 Task: Look for space in Paterna, Spain from 1st June, 2023 to 9th June, 2023 for 6 adults in price range Rs.6000 to Rs.12000. Place can be entire place with 3 bedrooms having 3 beds and 3 bathrooms. Property type can be house, flat, guest house. Booking option can be shelf check-in. Required host language is English.
Action: Mouse moved to (328, 165)
Screenshot: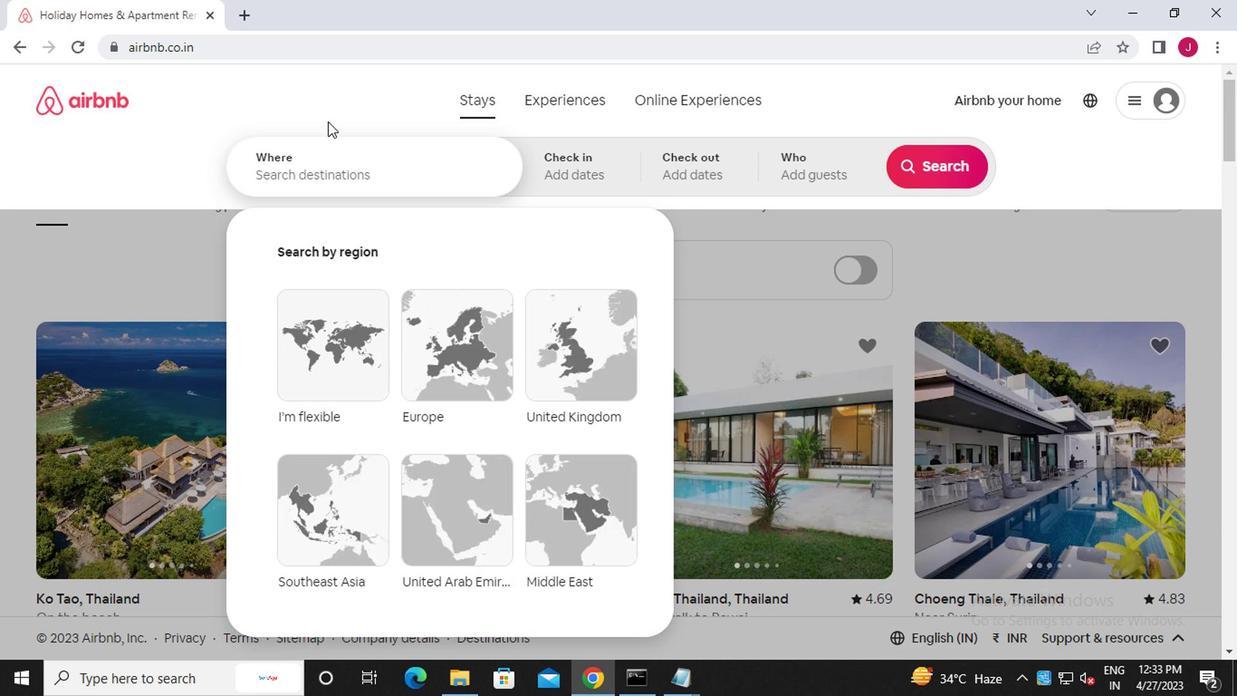 
Action: Mouse pressed left at (328, 165)
Screenshot: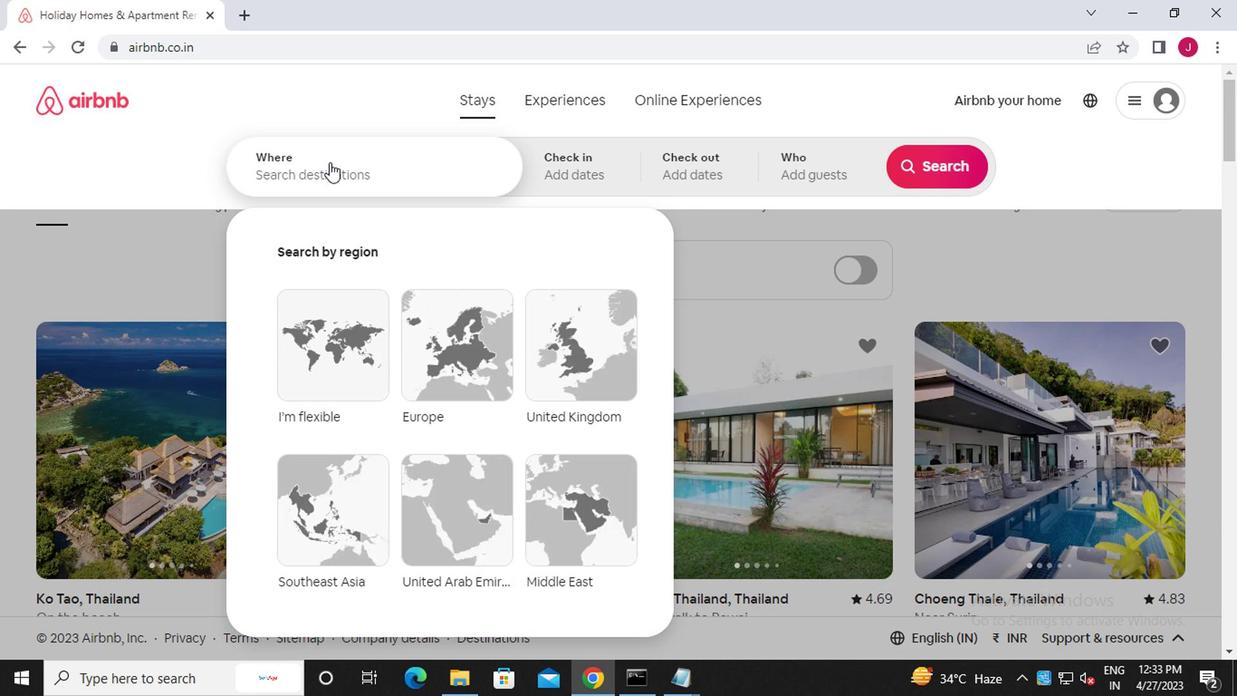 
Action: Mouse moved to (328, 165)
Screenshot: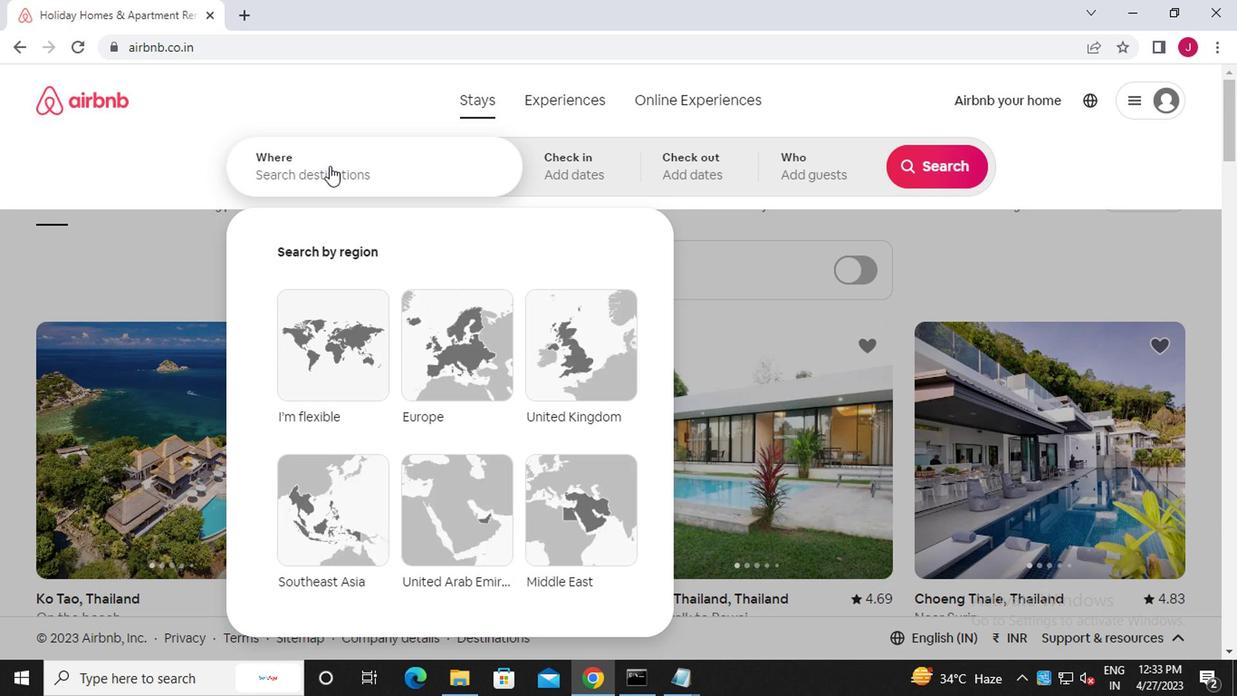 
Action: Key pressed p<Key.caps_lock>aterna,spain
Screenshot: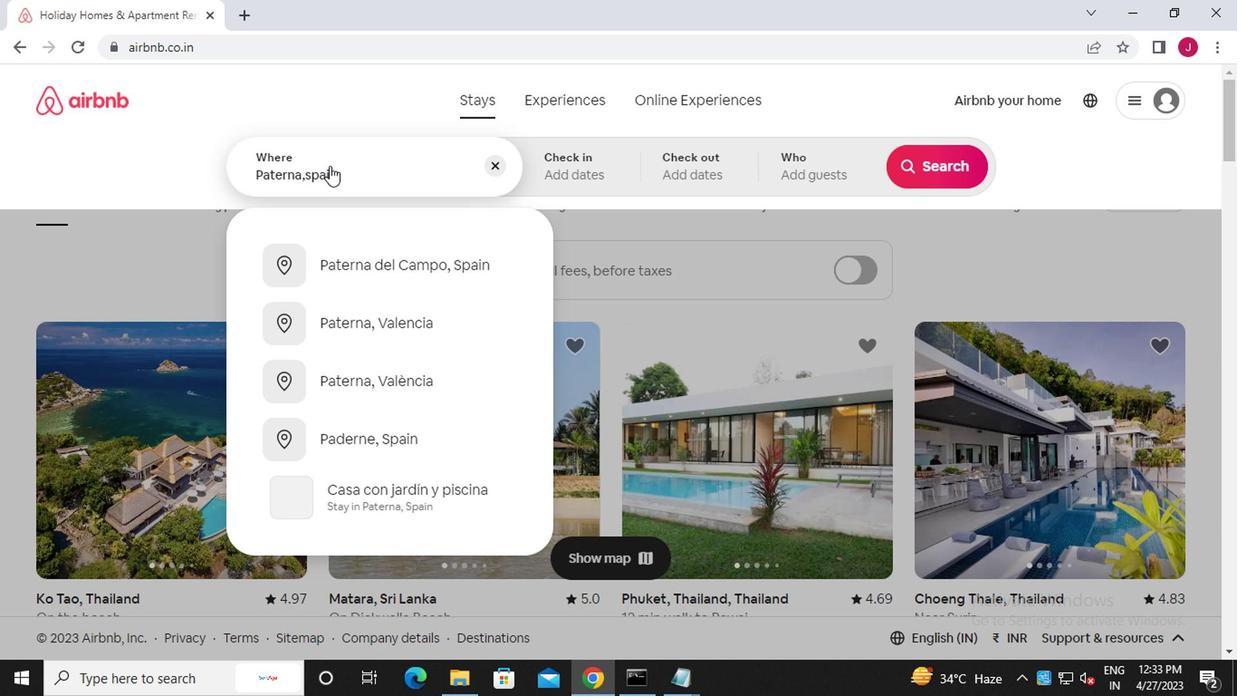 
Action: Mouse moved to (560, 174)
Screenshot: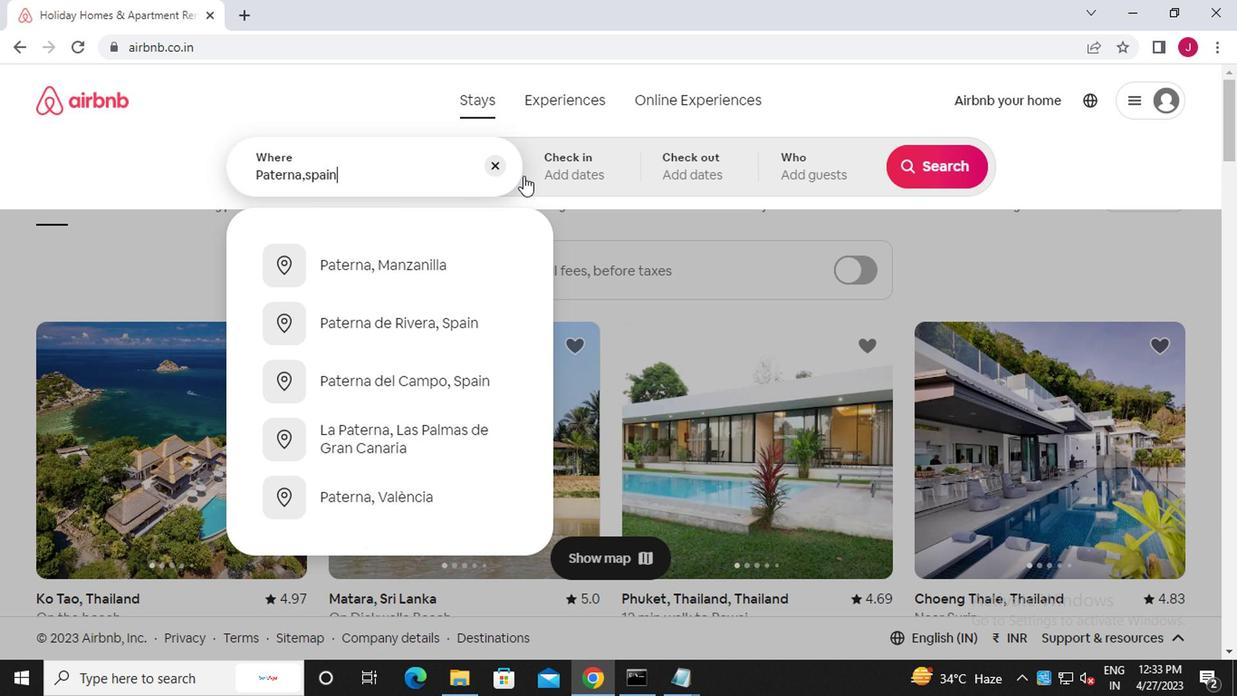 
Action: Mouse pressed left at (560, 174)
Screenshot: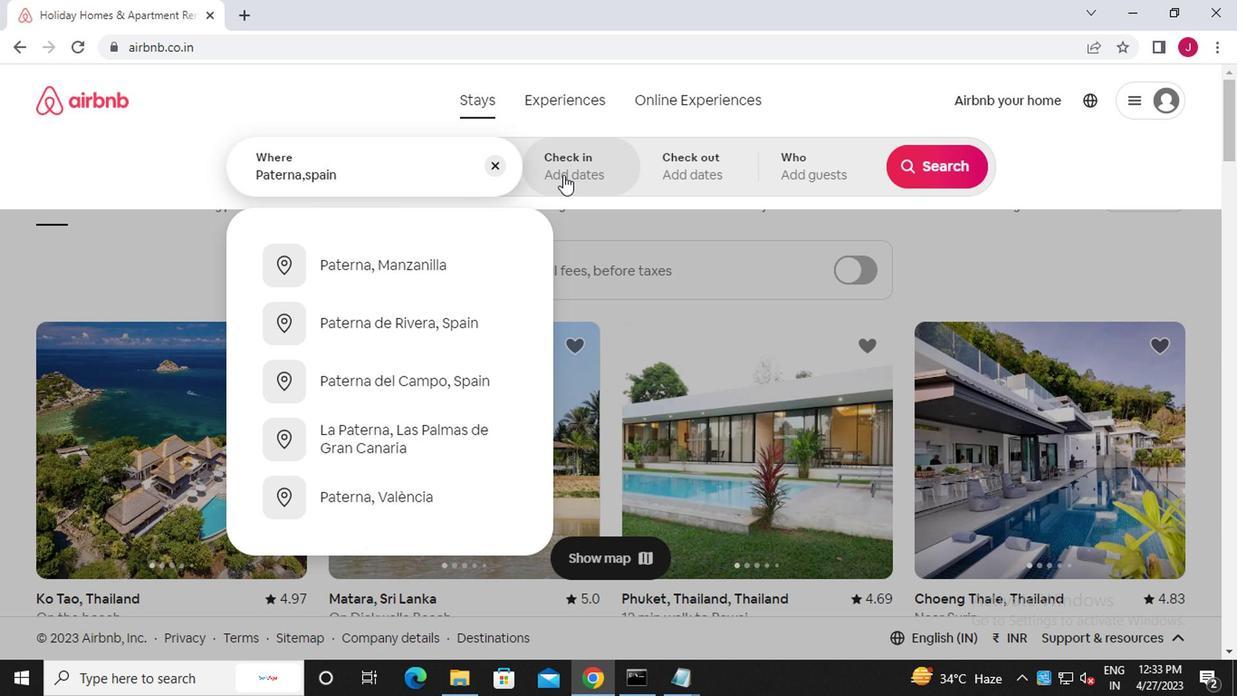 
Action: Mouse moved to (922, 313)
Screenshot: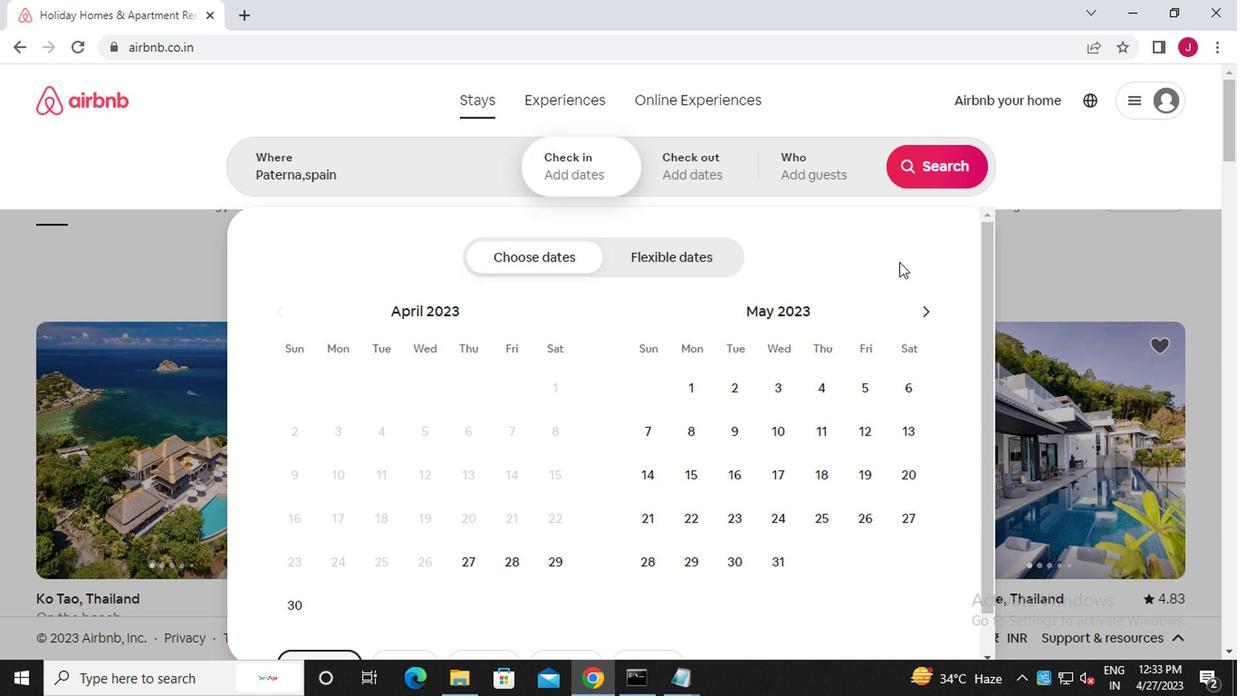 
Action: Mouse pressed left at (922, 313)
Screenshot: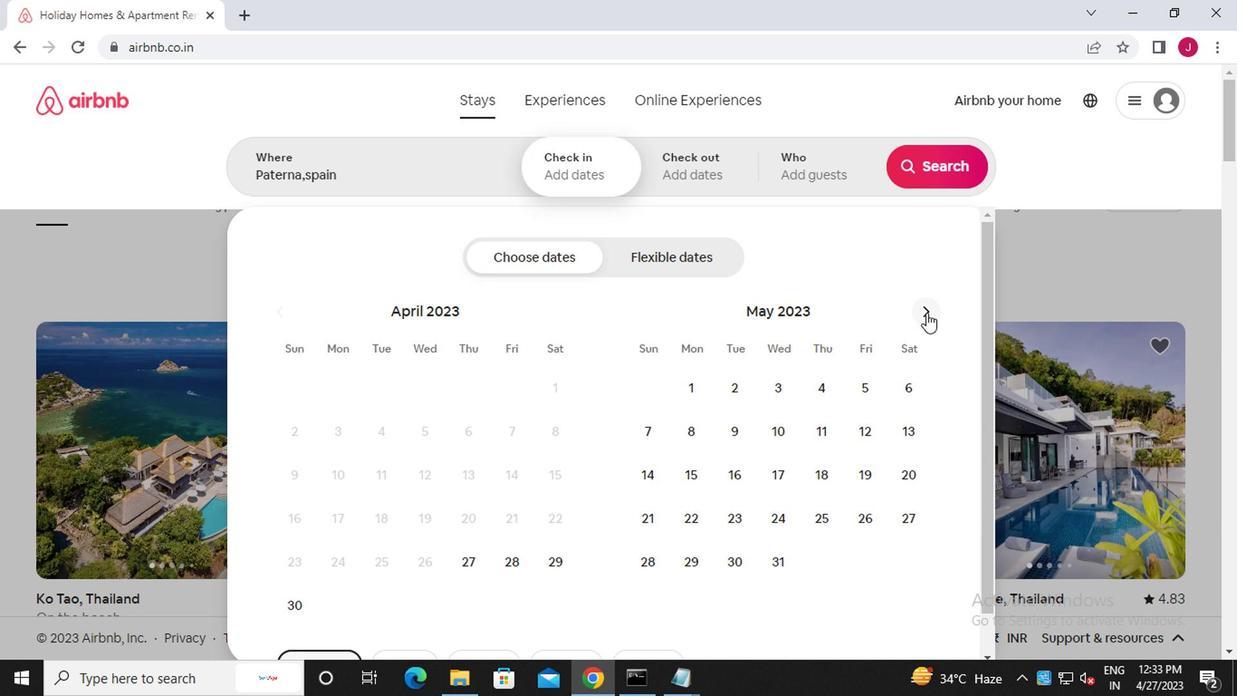 
Action: Mouse moved to (811, 397)
Screenshot: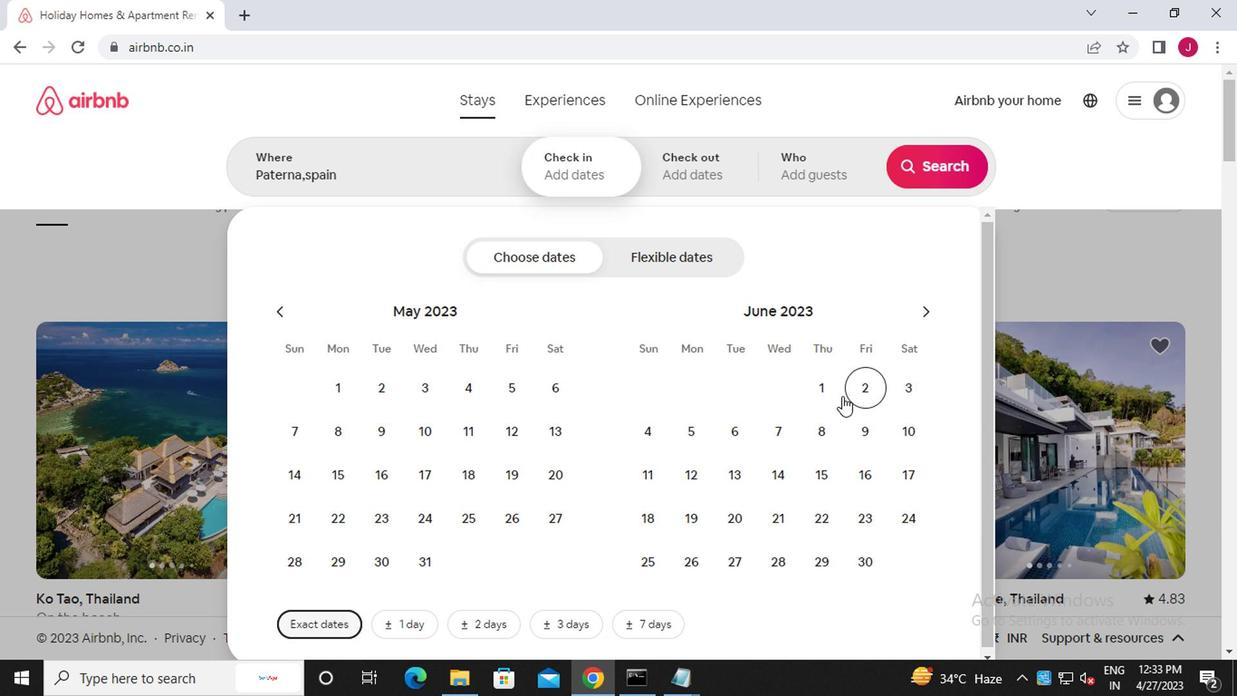 
Action: Mouse pressed left at (811, 397)
Screenshot: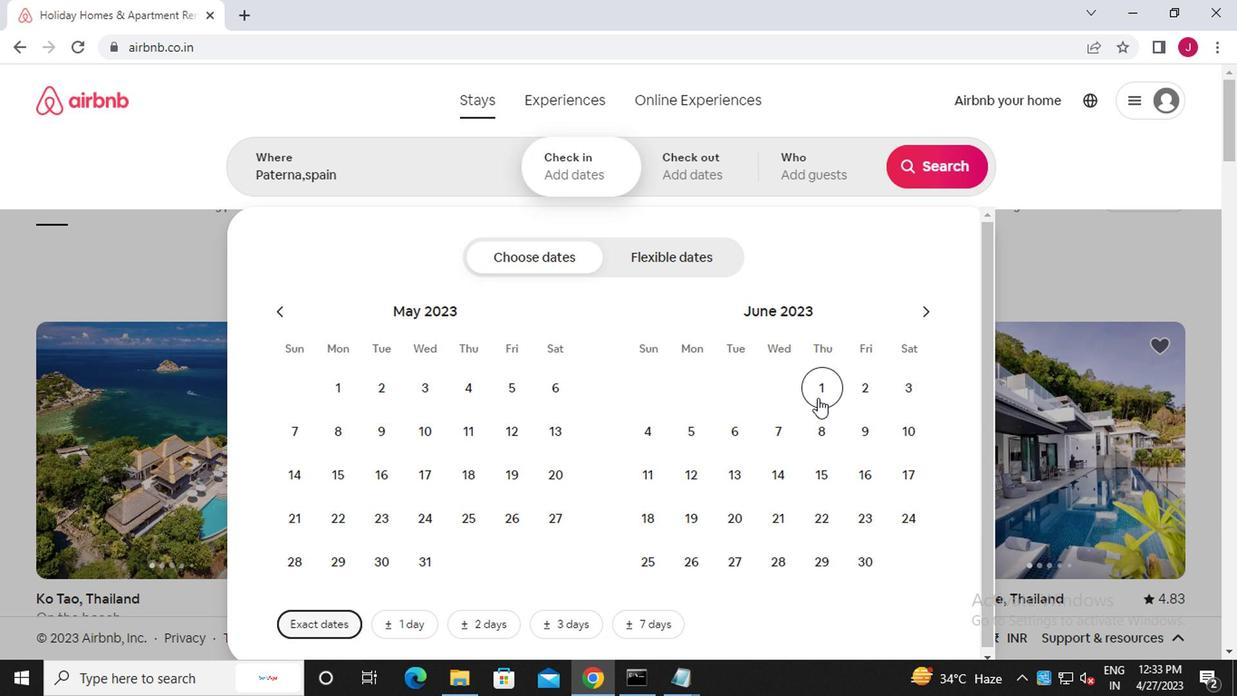 
Action: Mouse moved to (863, 433)
Screenshot: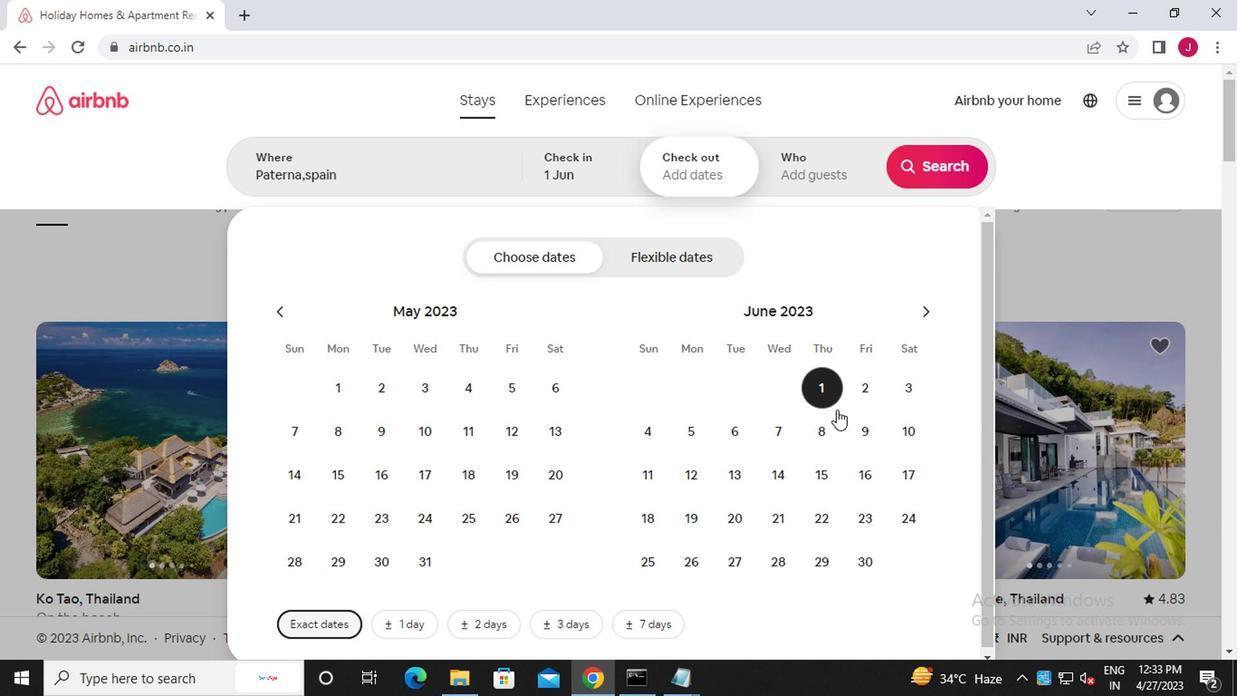 
Action: Mouse pressed left at (863, 433)
Screenshot: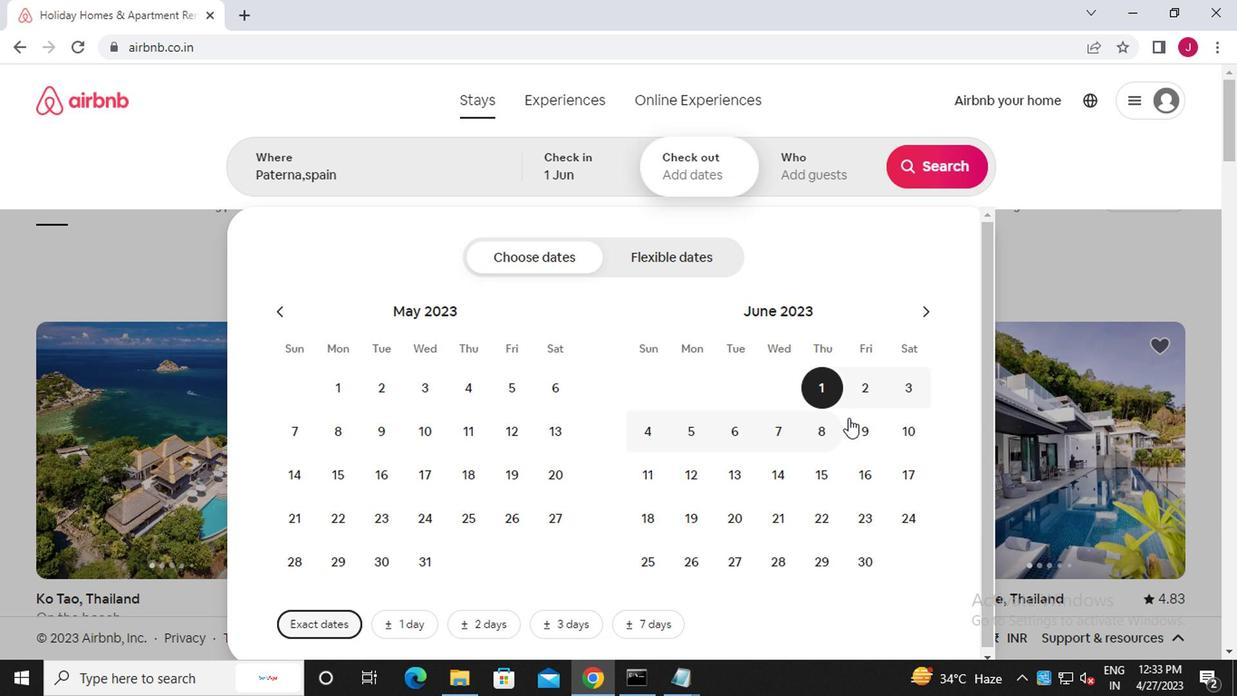 
Action: Mouse moved to (807, 170)
Screenshot: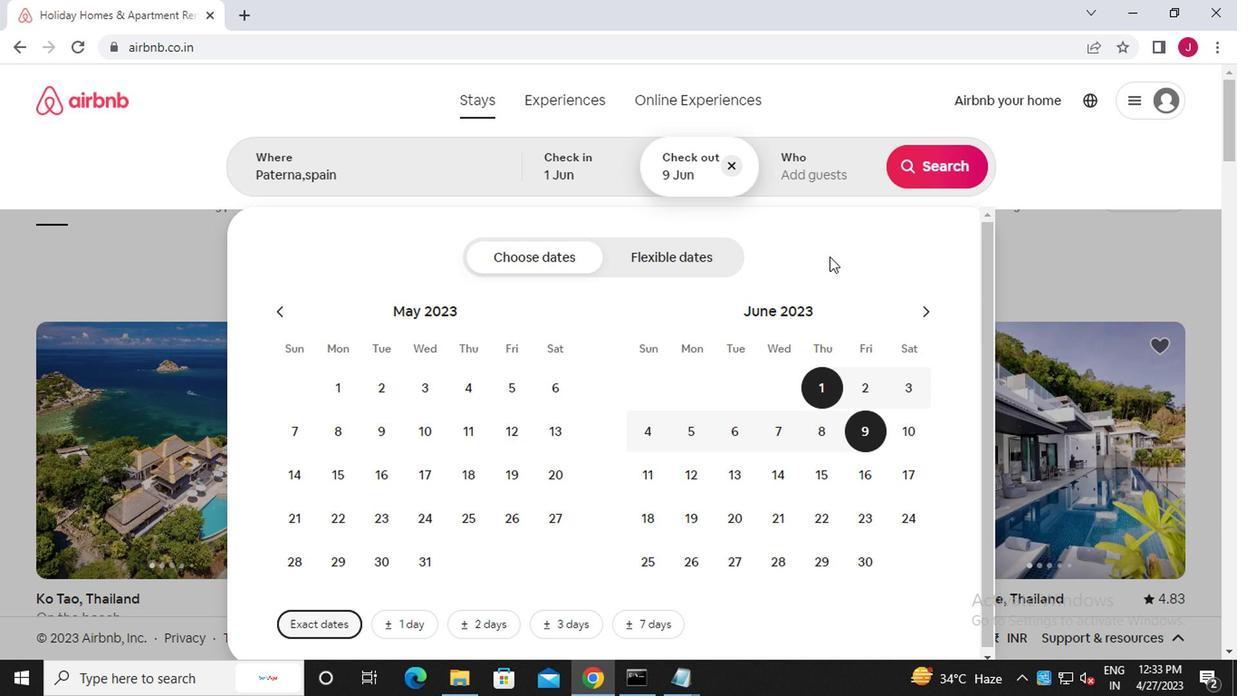 
Action: Mouse pressed left at (807, 170)
Screenshot: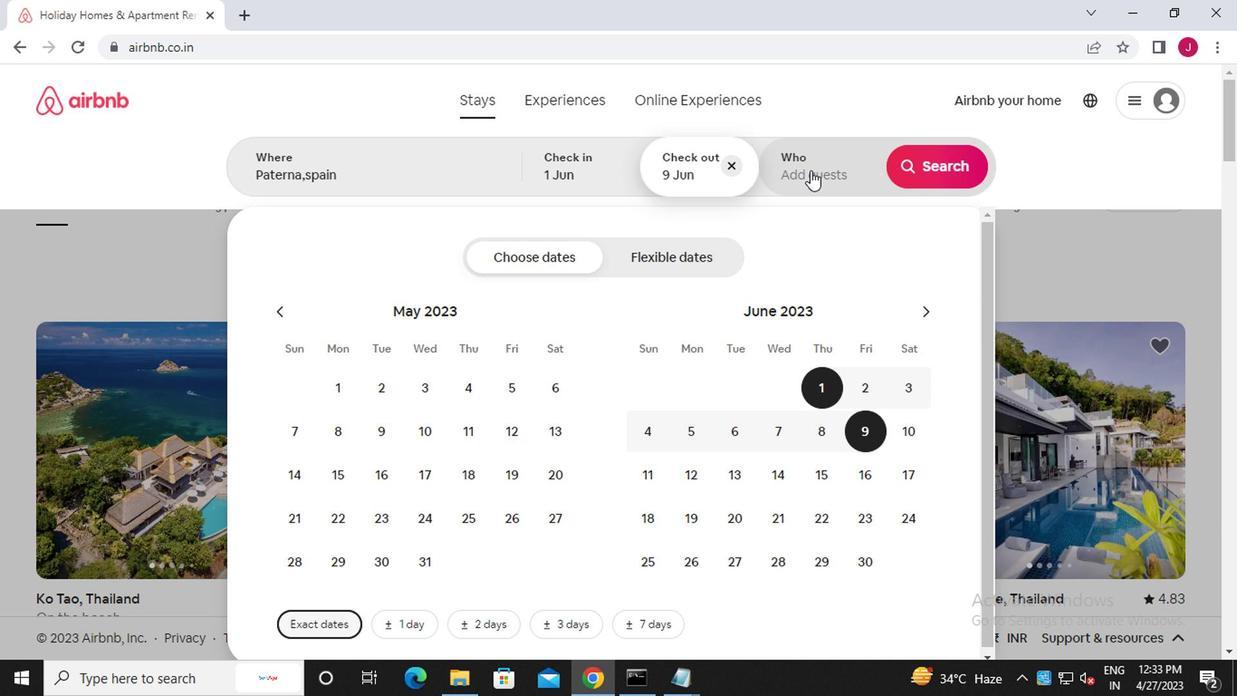 
Action: Mouse moved to (939, 262)
Screenshot: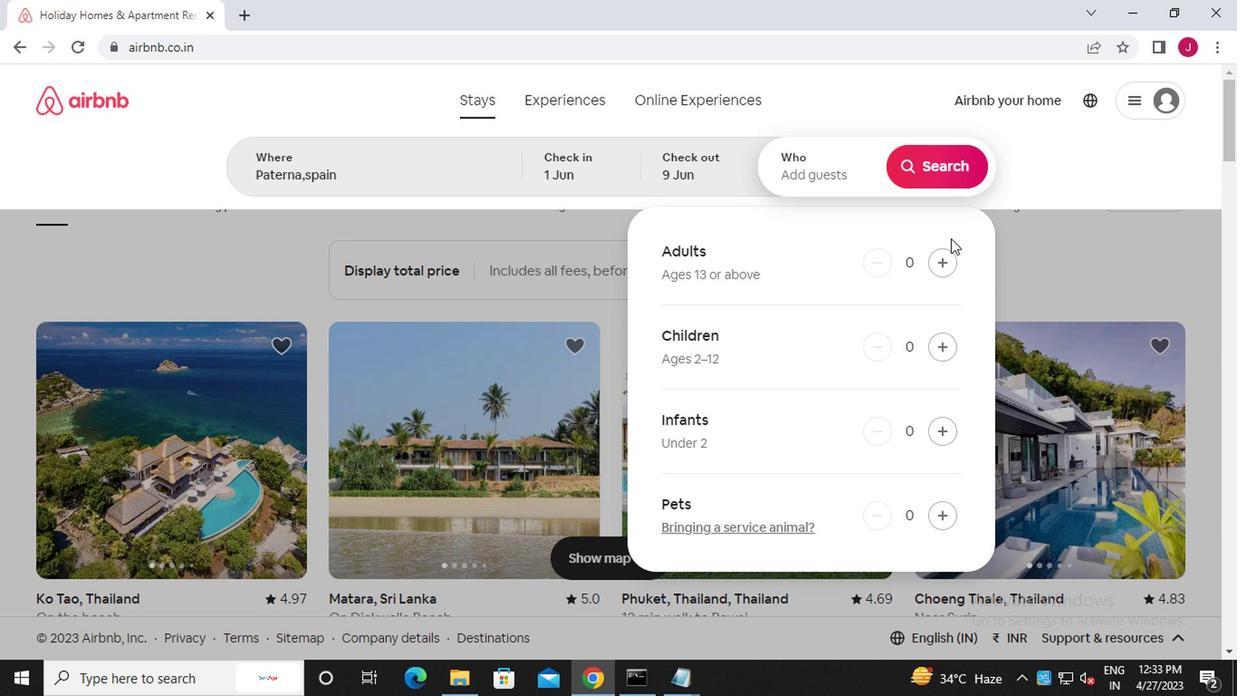 
Action: Mouse pressed left at (939, 262)
Screenshot: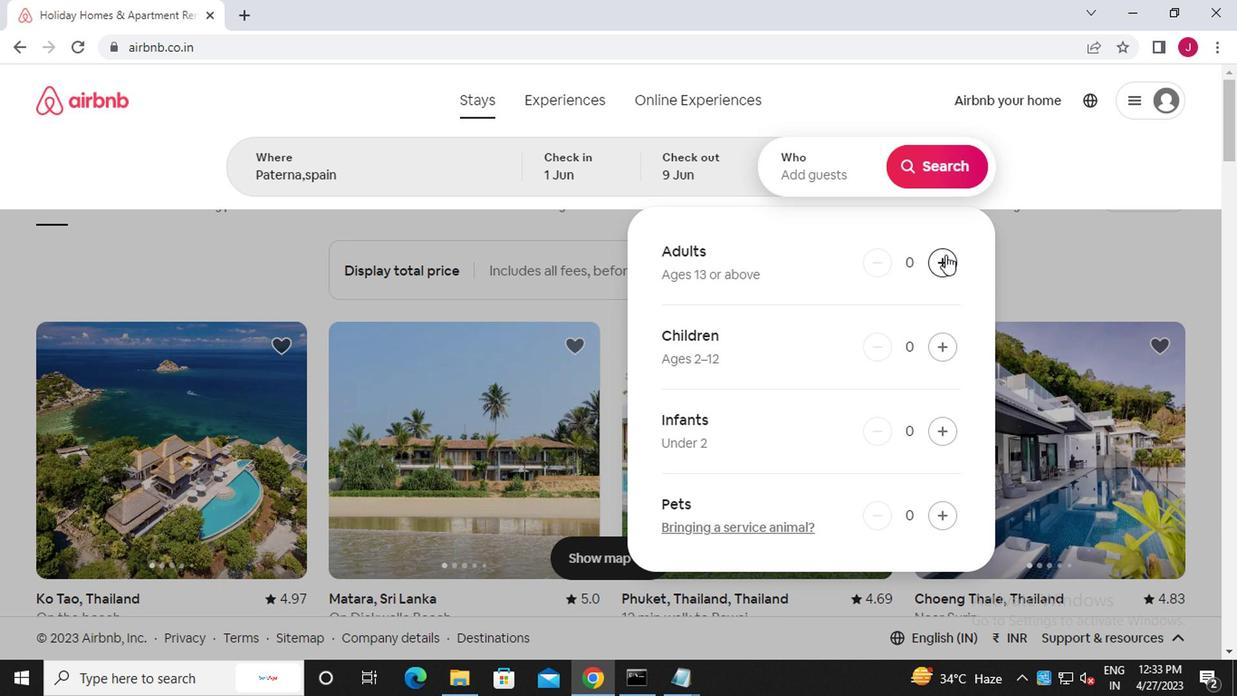 
Action: Mouse pressed left at (939, 262)
Screenshot: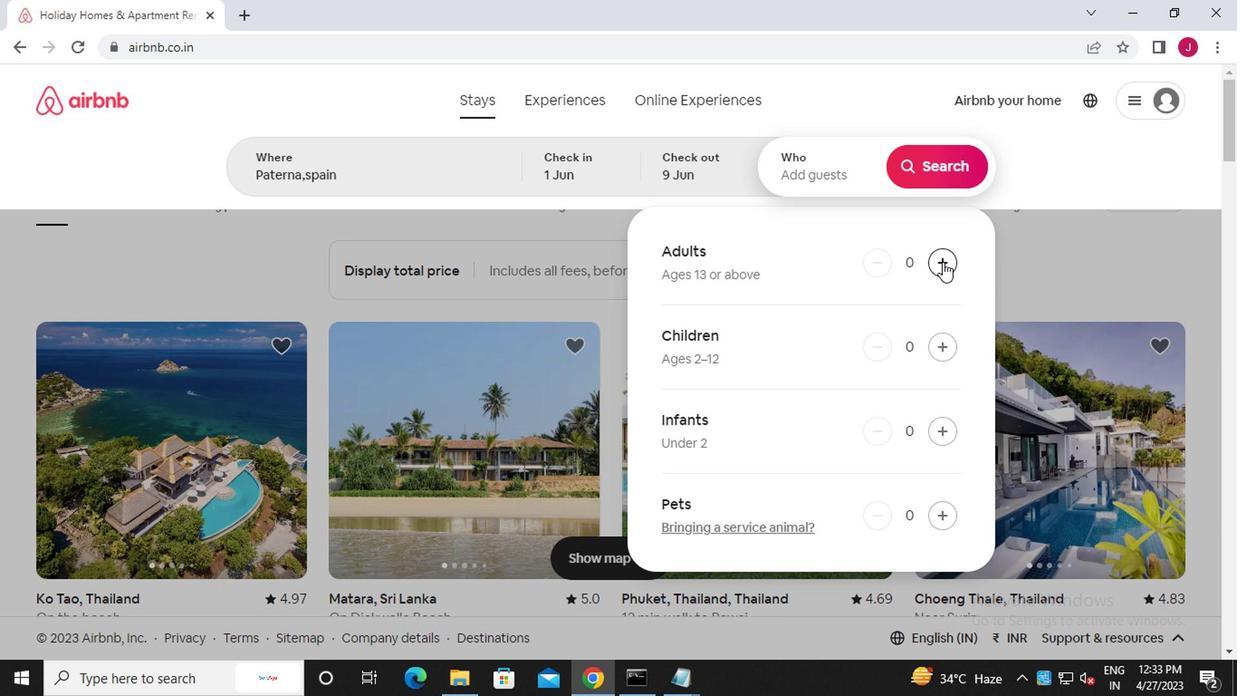 
Action: Mouse pressed left at (939, 262)
Screenshot: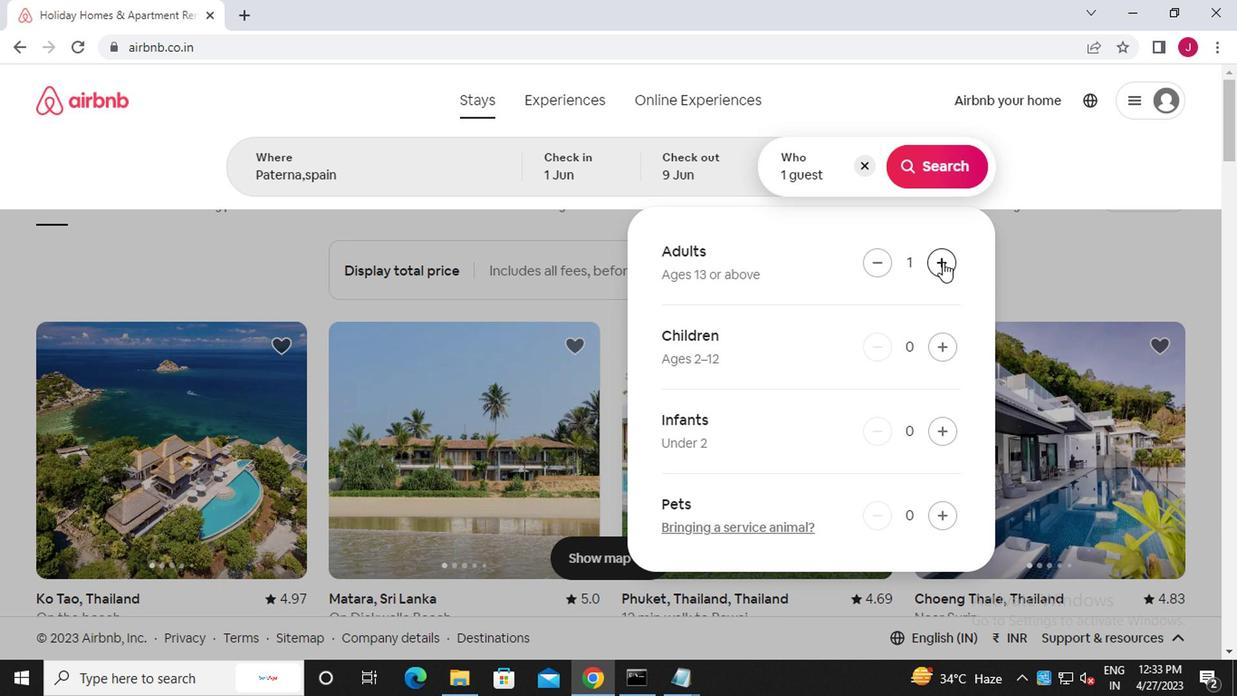 
Action: Mouse pressed left at (939, 262)
Screenshot: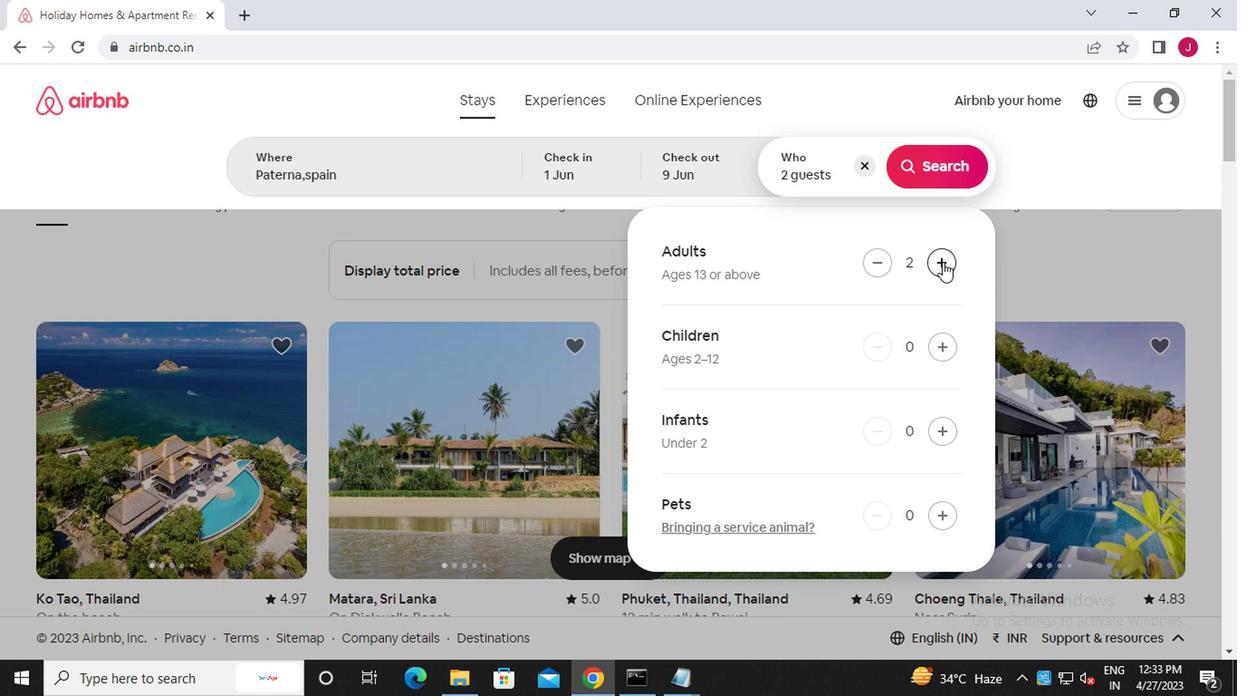 
Action: Mouse pressed left at (939, 262)
Screenshot: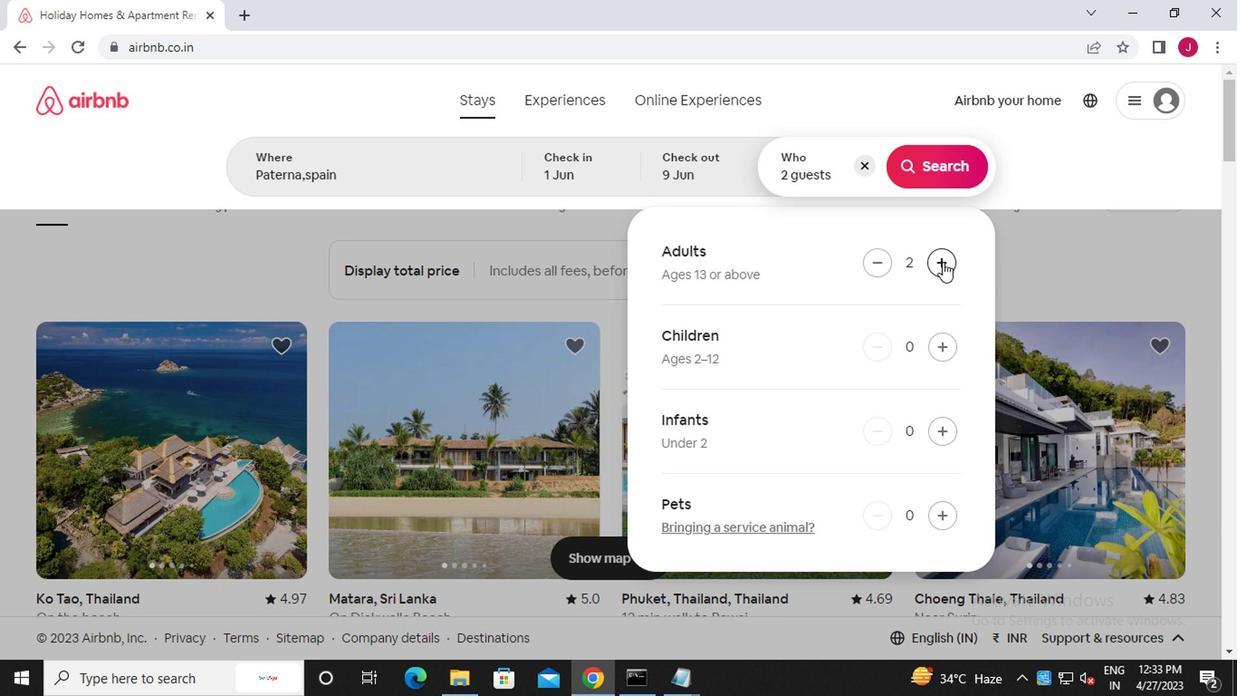 
Action: Mouse pressed left at (939, 262)
Screenshot: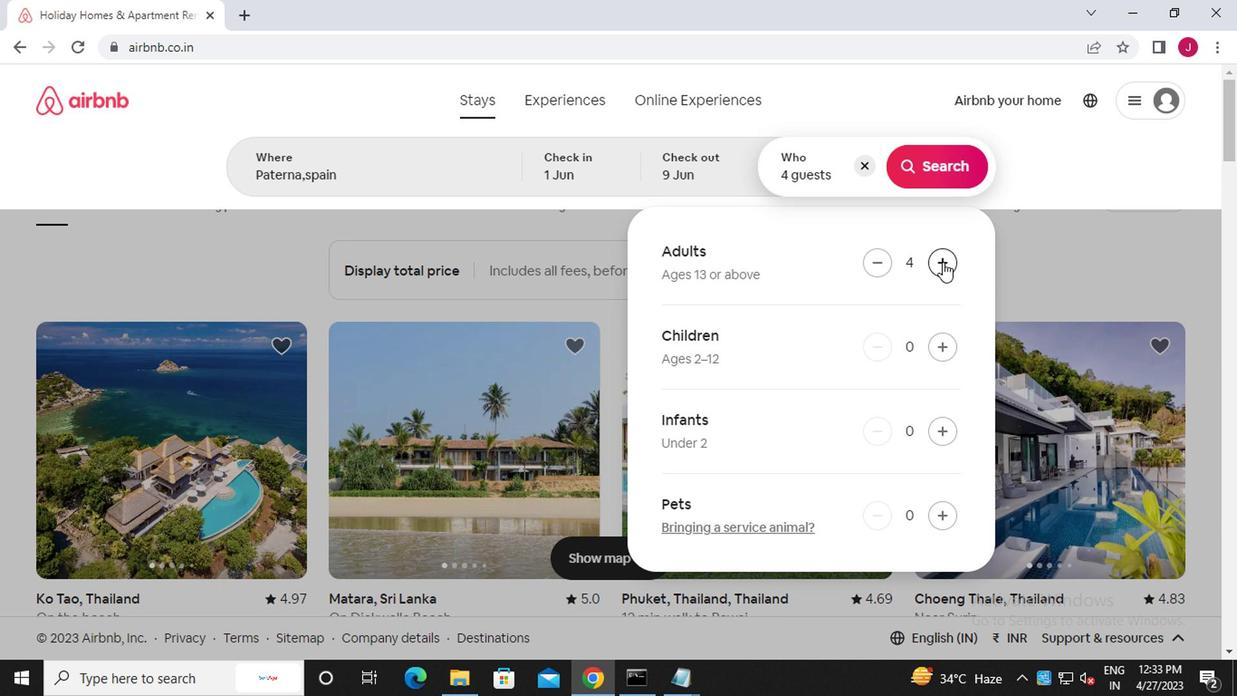 
Action: Mouse moved to (936, 173)
Screenshot: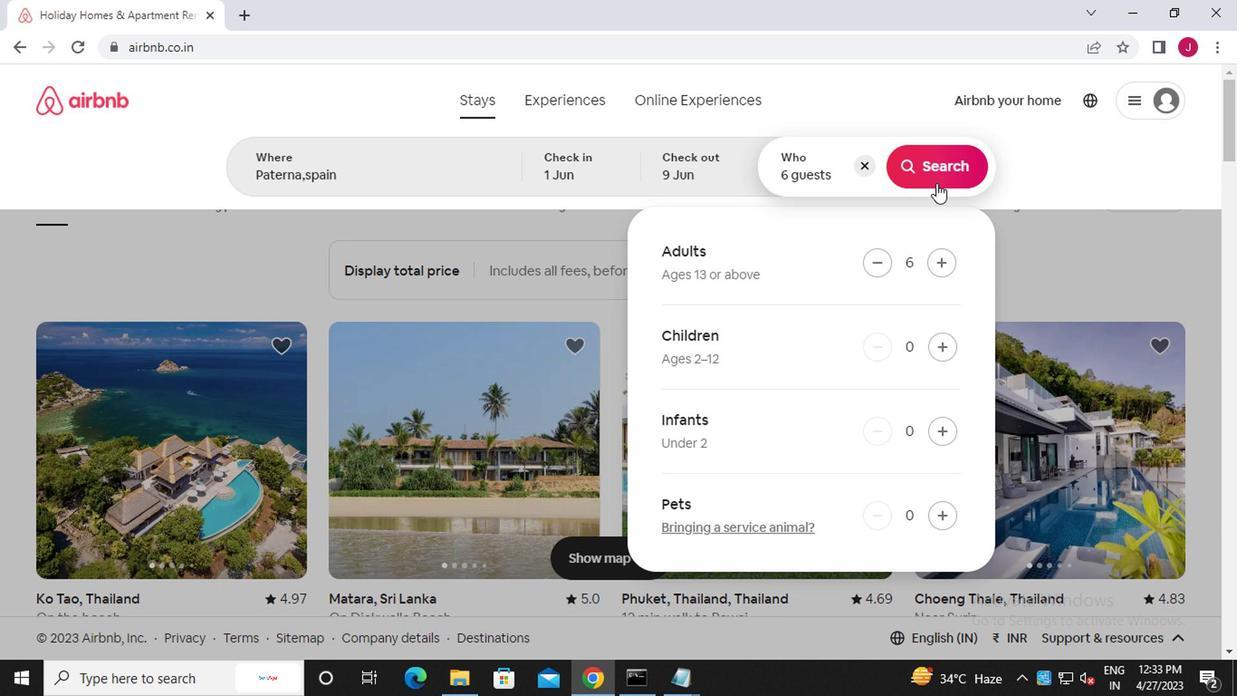 
Action: Mouse pressed left at (936, 173)
Screenshot: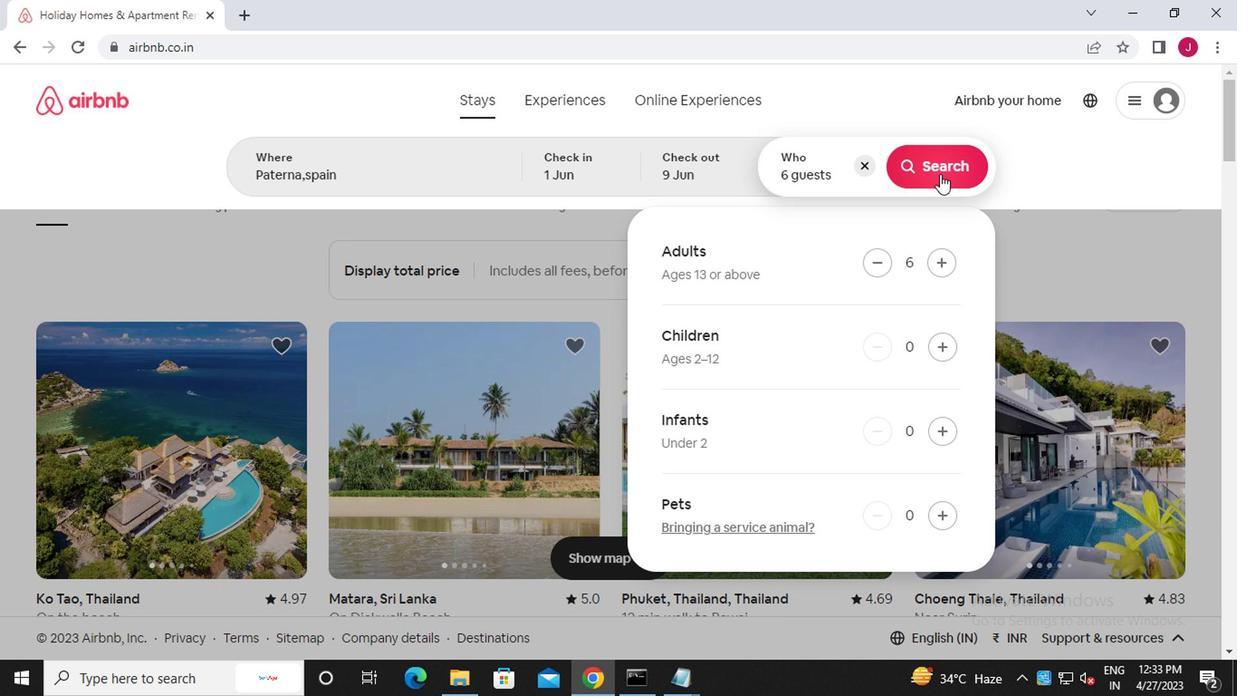 
Action: Mouse moved to (1161, 168)
Screenshot: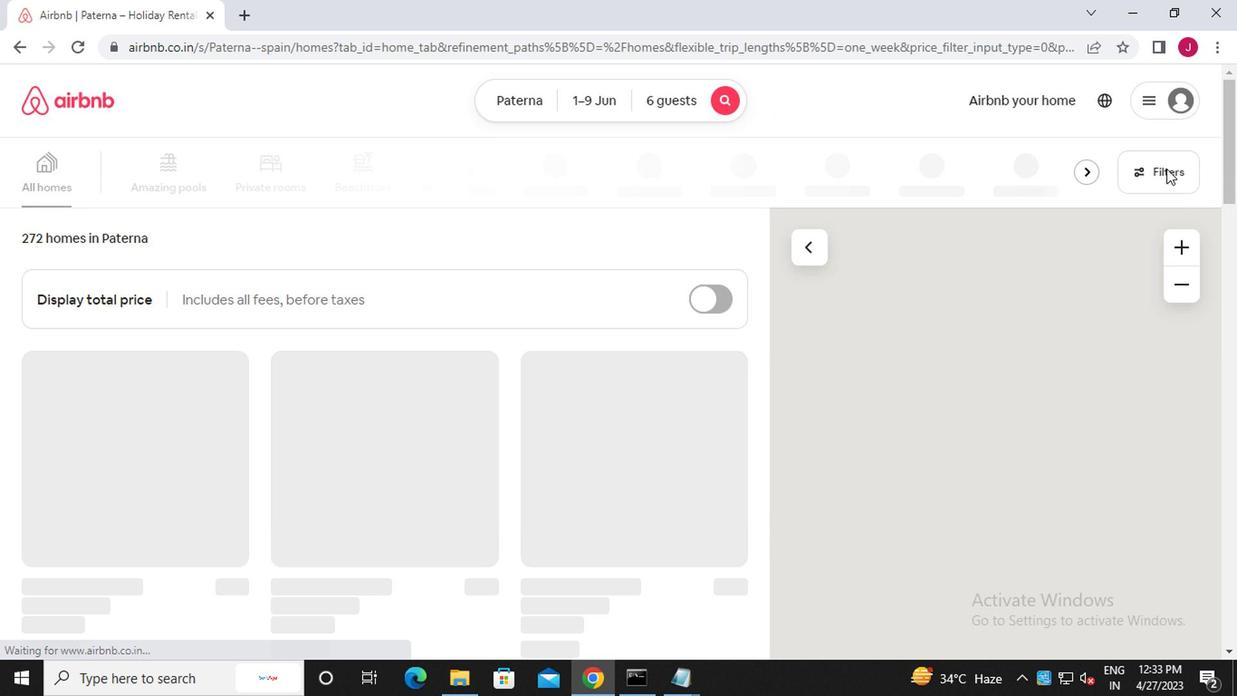 
Action: Mouse pressed left at (1161, 168)
Screenshot: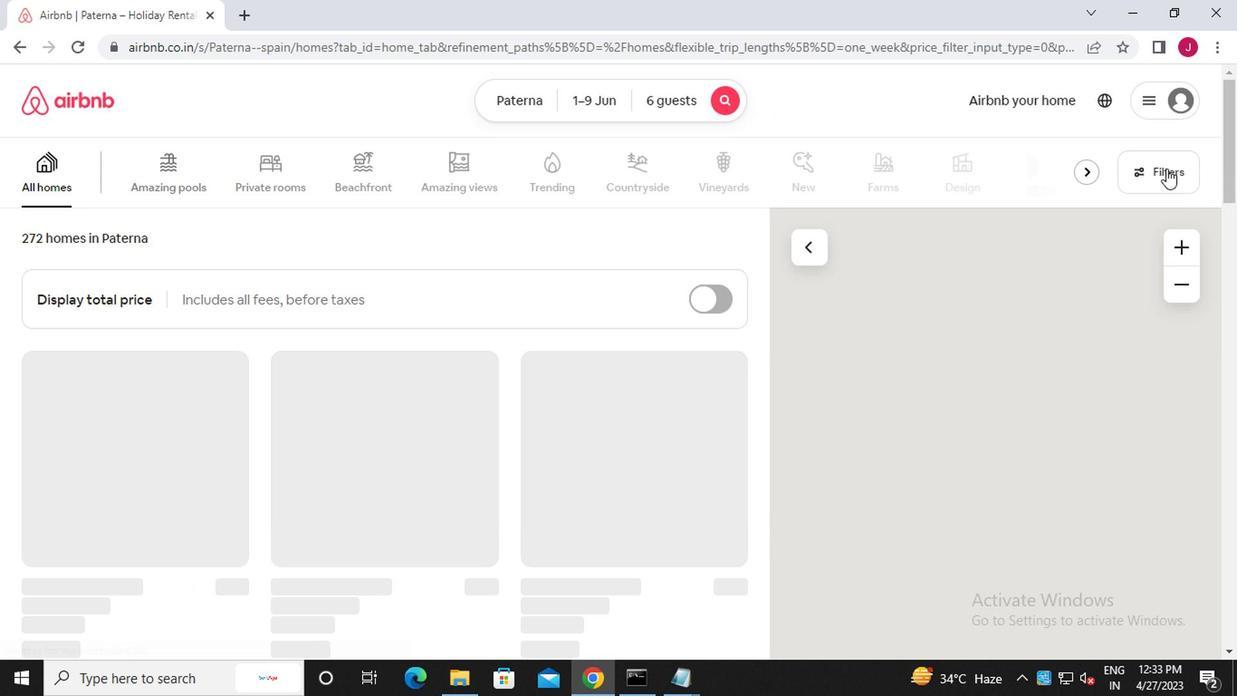 
Action: Mouse moved to (393, 390)
Screenshot: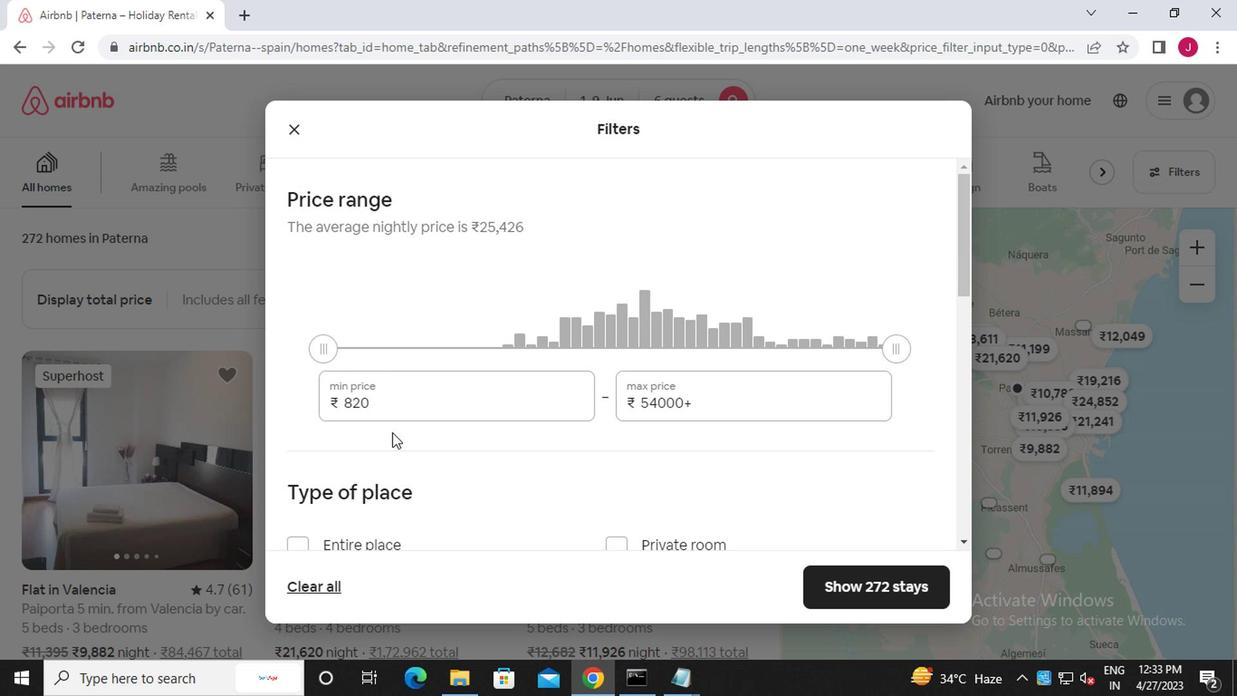 
Action: Mouse pressed left at (393, 390)
Screenshot: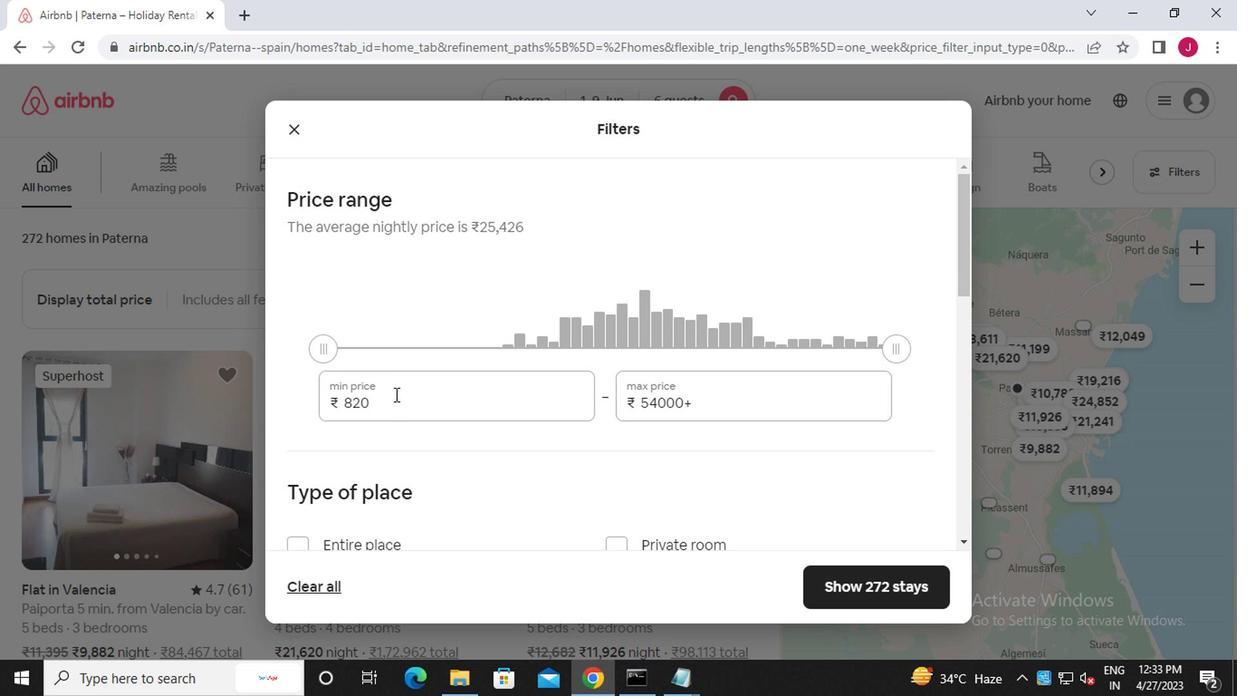
Action: Mouse moved to (394, 390)
Screenshot: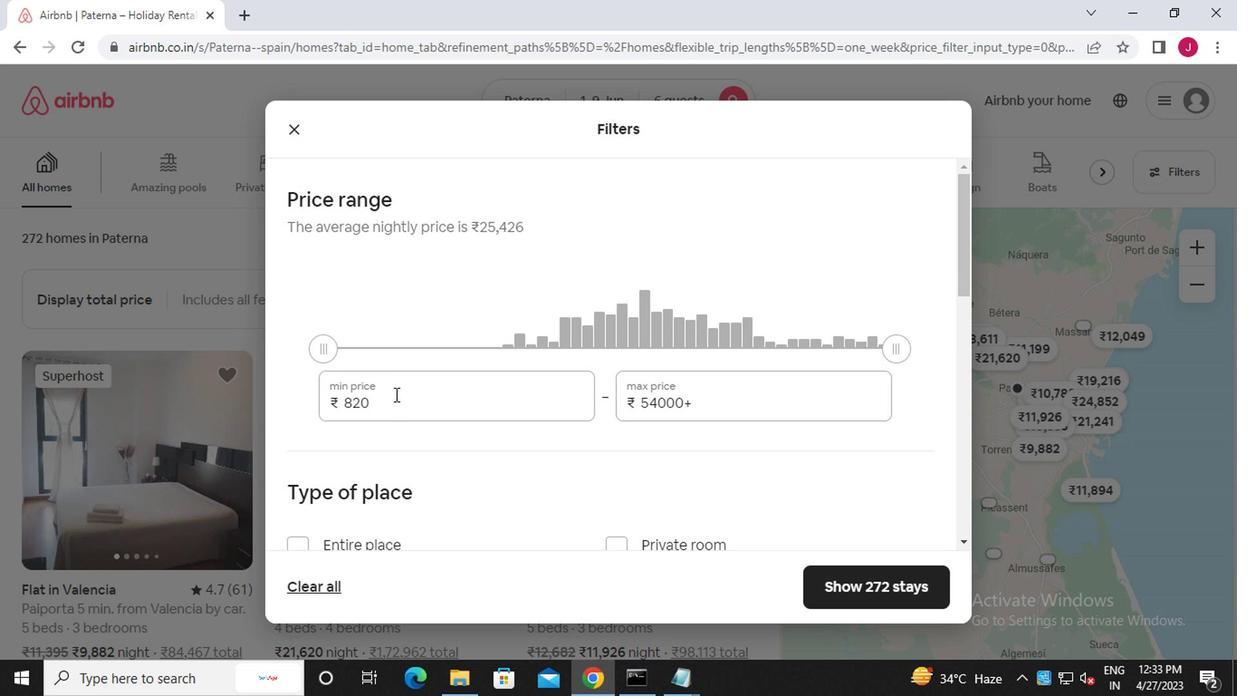 
Action: Key pressed <Key.backspace><Key.backspace><Key.backspace><<102>><<96>><<96>><<96>>
Screenshot: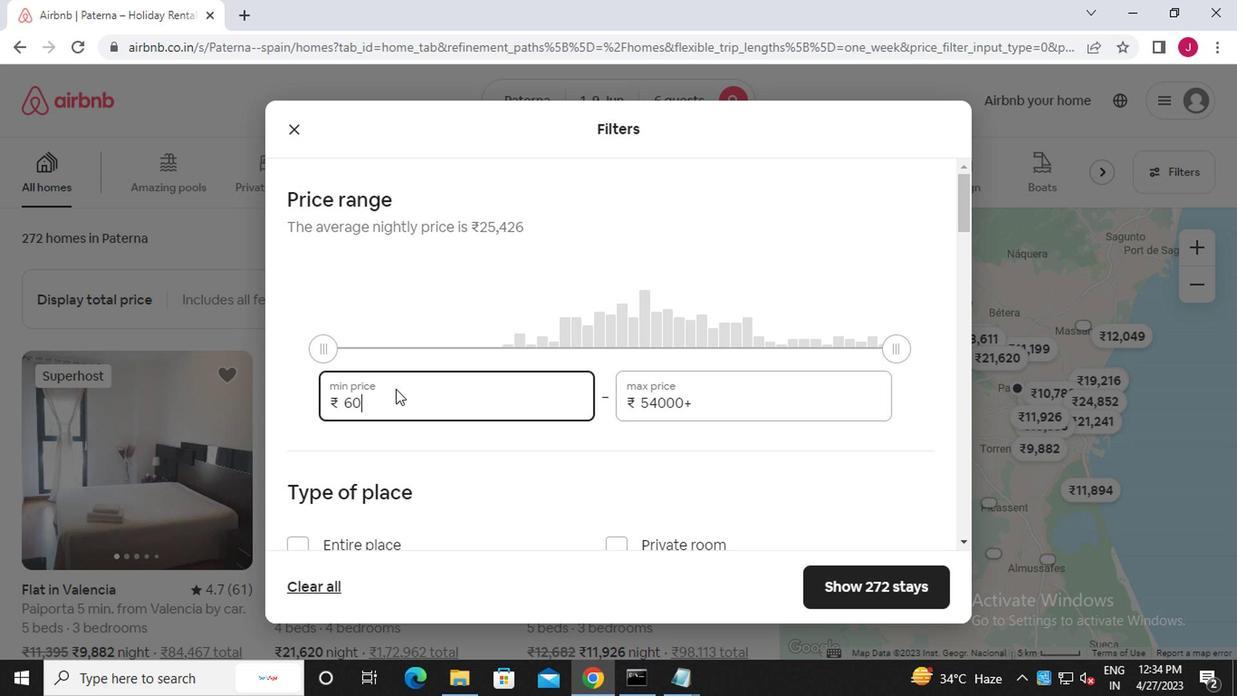 
Action: Mouse moved to (718, 405)
Screenshot: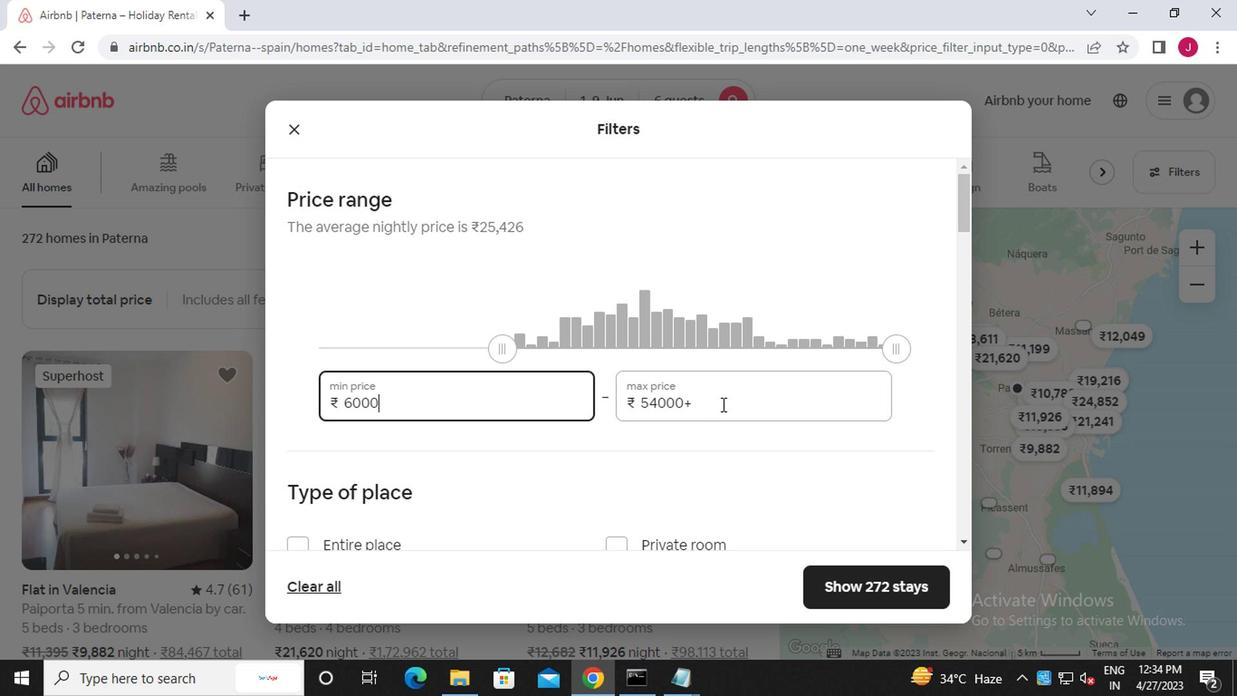 
Action: Mouse pressed left at (718, 405)
Screenshot: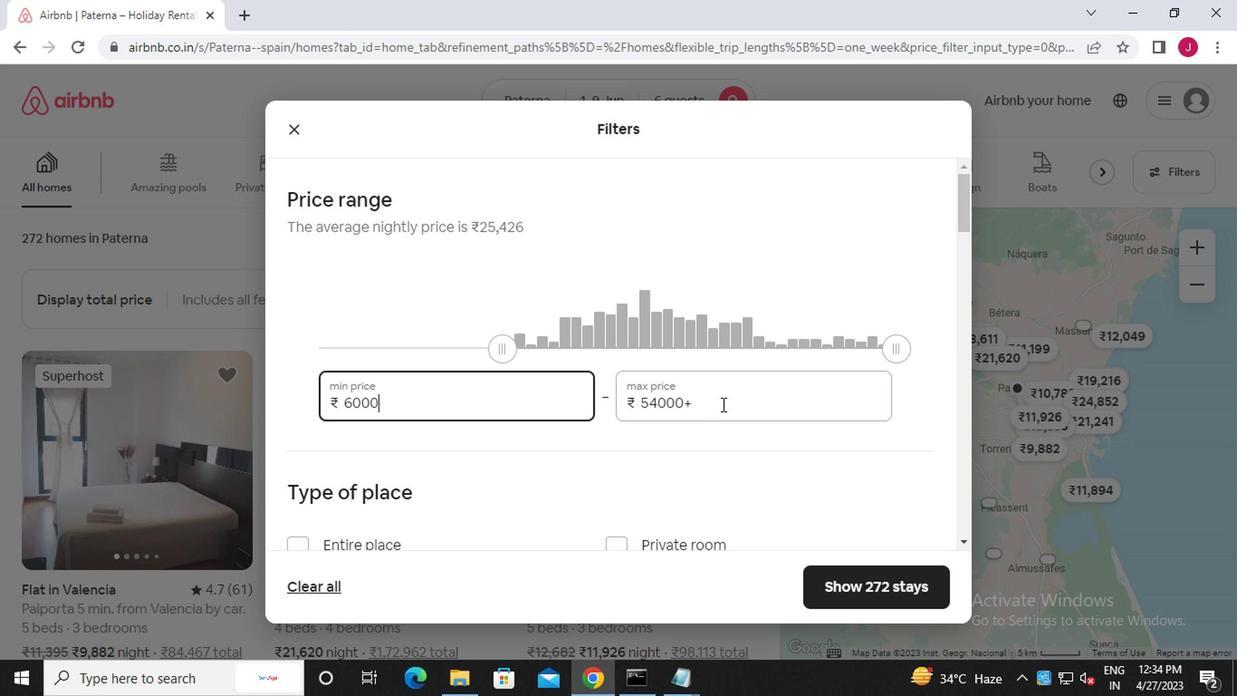 
Action: Key pressed <Key.backspace><Key.backspace><Key.backspace><Key.backspace><Key.backspace><Key.backspace><Key.backspace><Key.backspace><Key.backspace><Key.backspace><<97>><<98>><<96>><<96>><<96>>
Screenshot: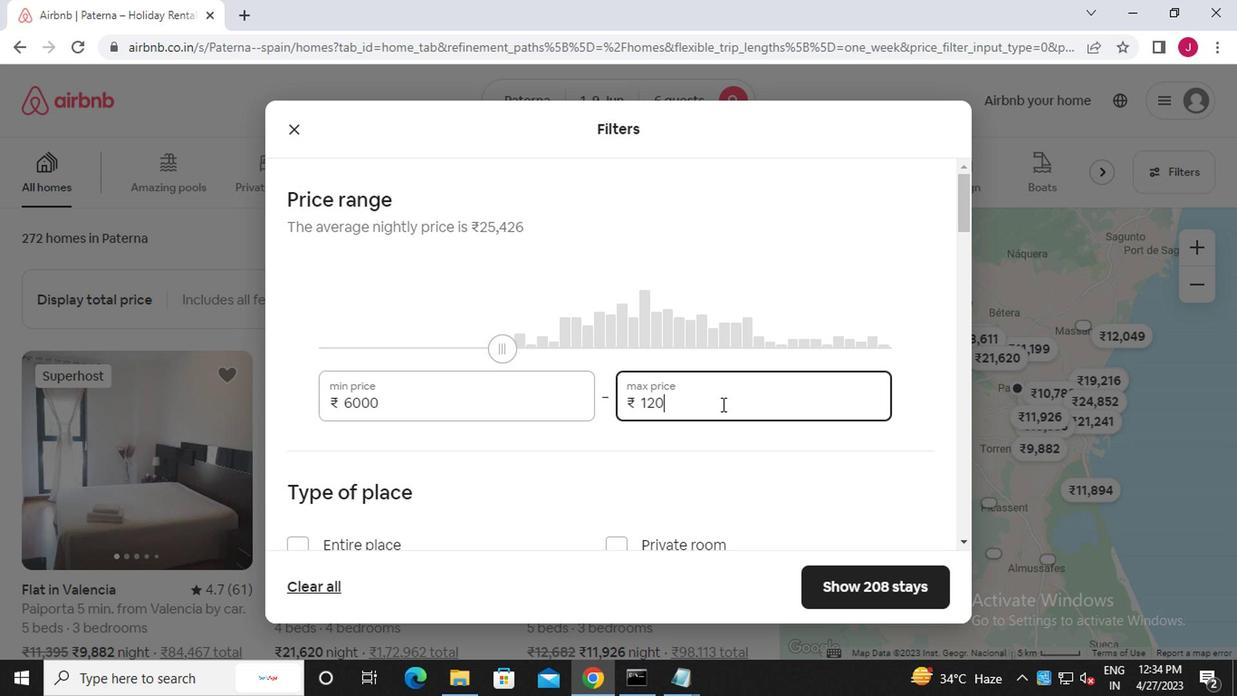 
Action: Mouse moved to (725, 419)
Screenshot: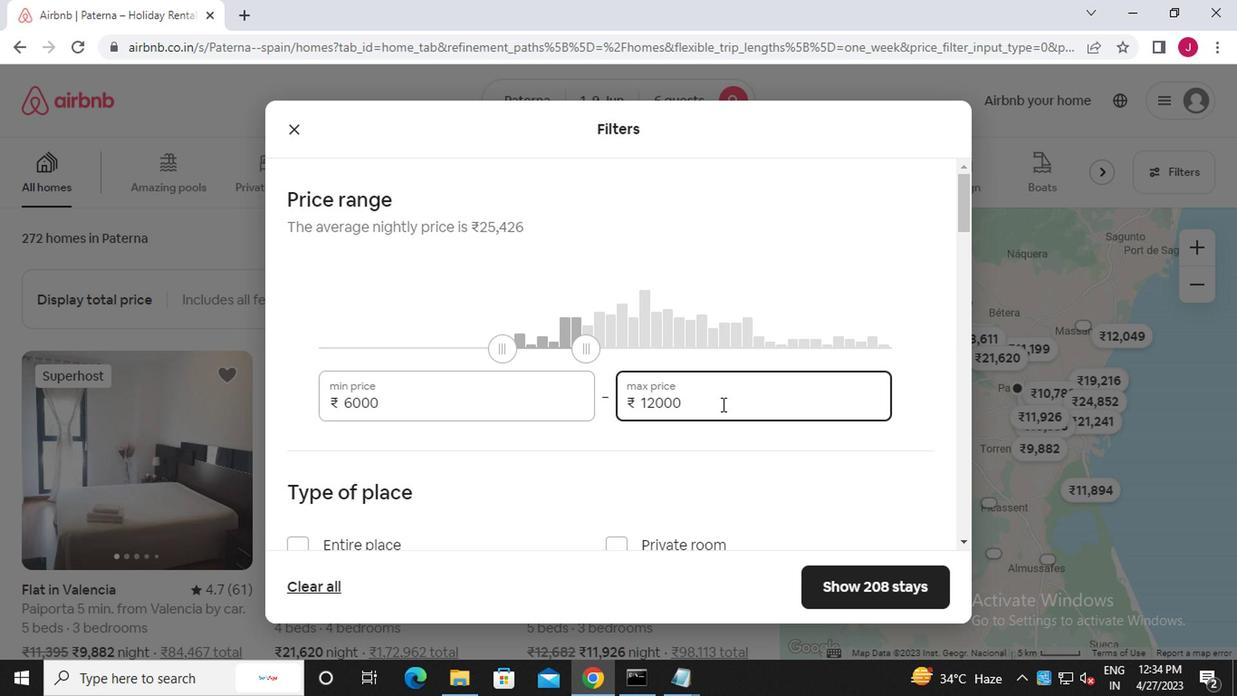 
Action: Mouse scrolled (725, 419) with delta (0, 0)
Screenshot: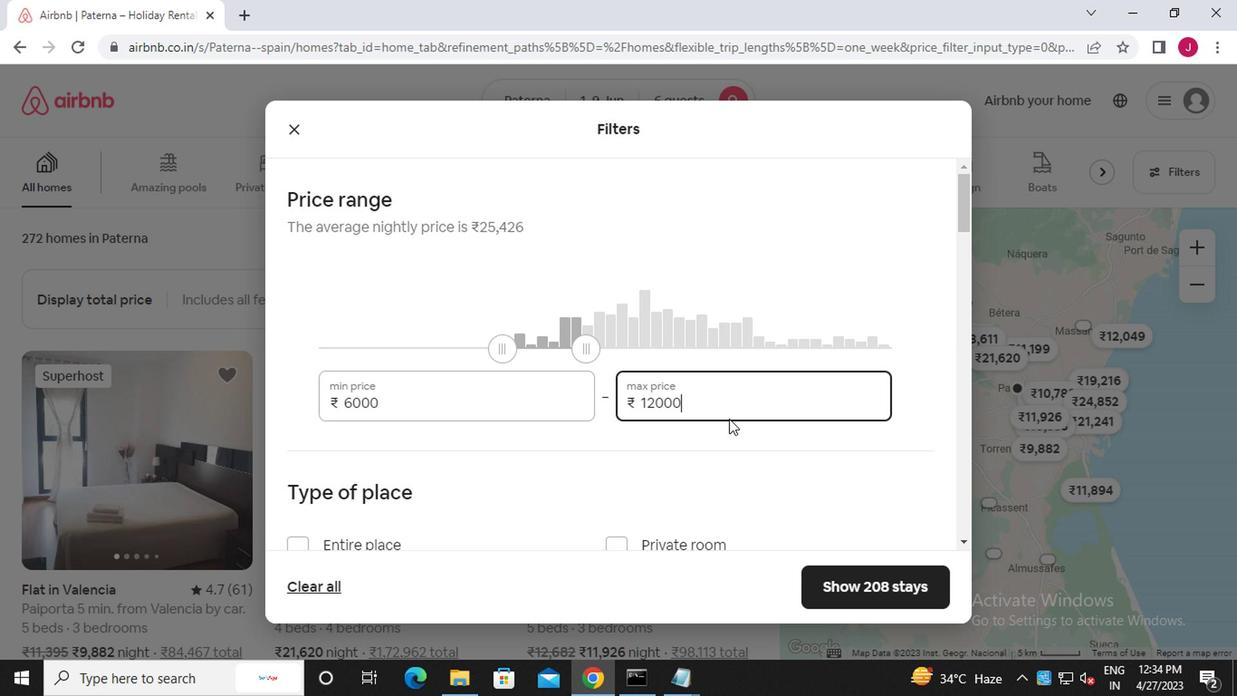 
Action: Mouse scrolled (725, 419) with delta (0, 0)
Screenshot: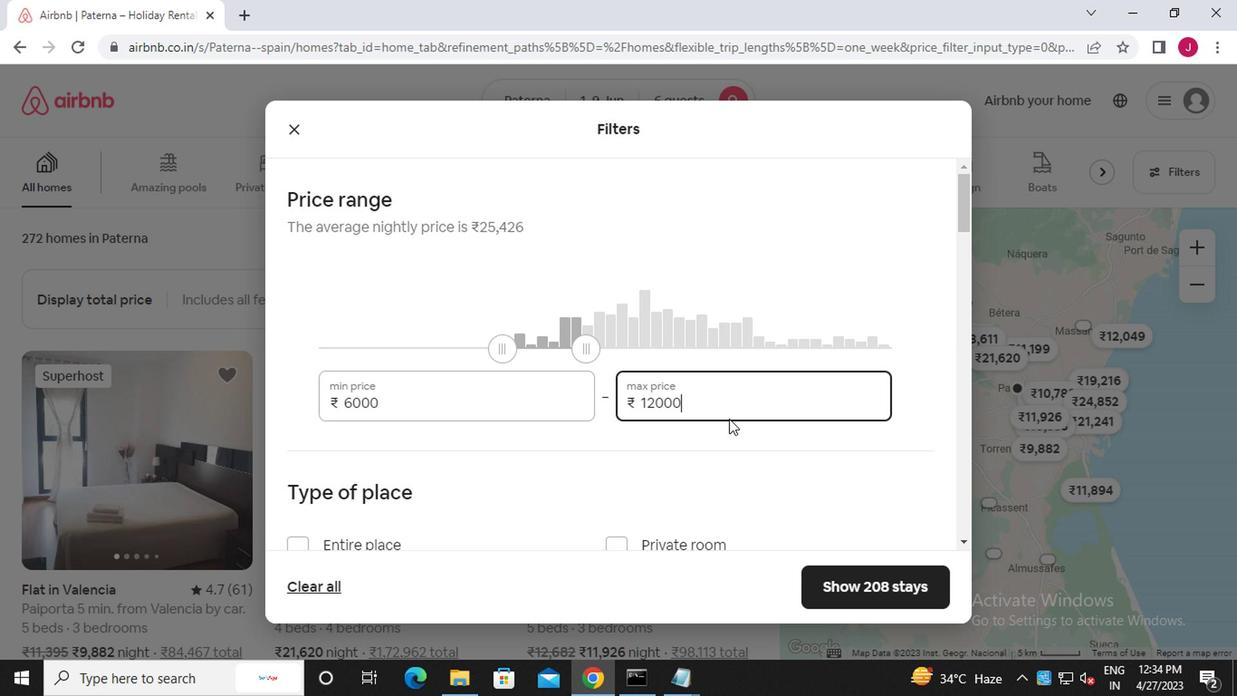 
Action: Mouse scrolled (725, 419) with delta (0, 0)
Screenshot: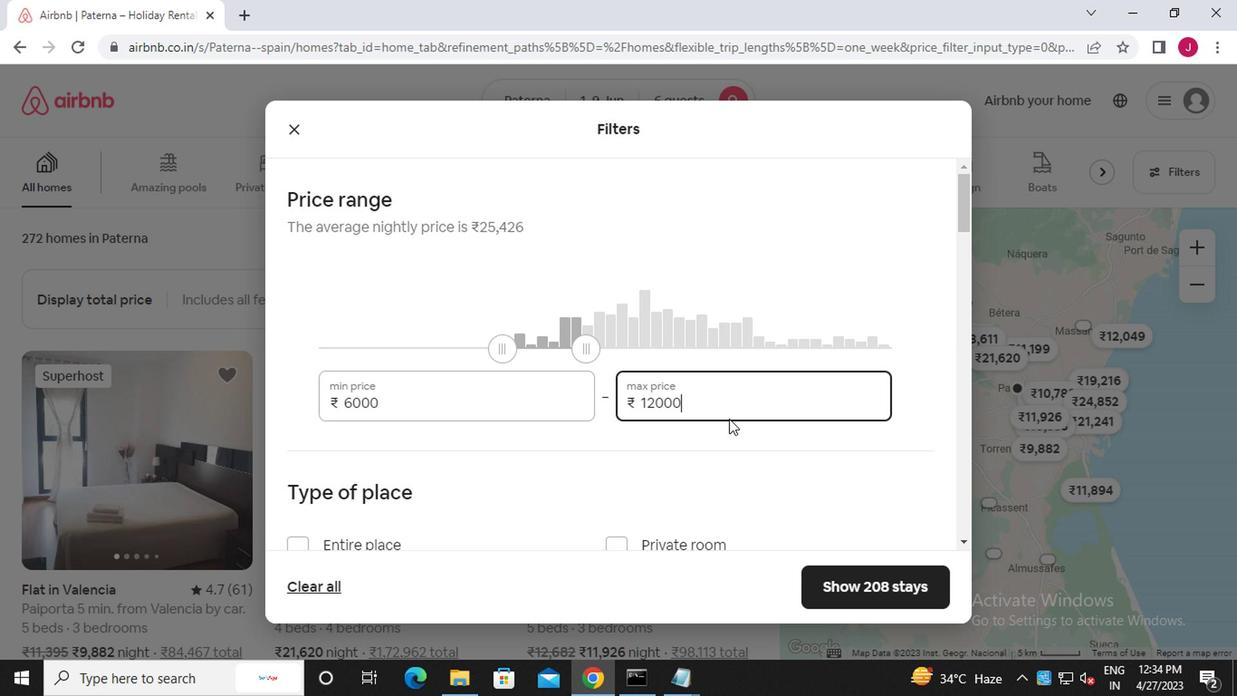 
Action: Mouse moved to (723, 419)
Screenshot: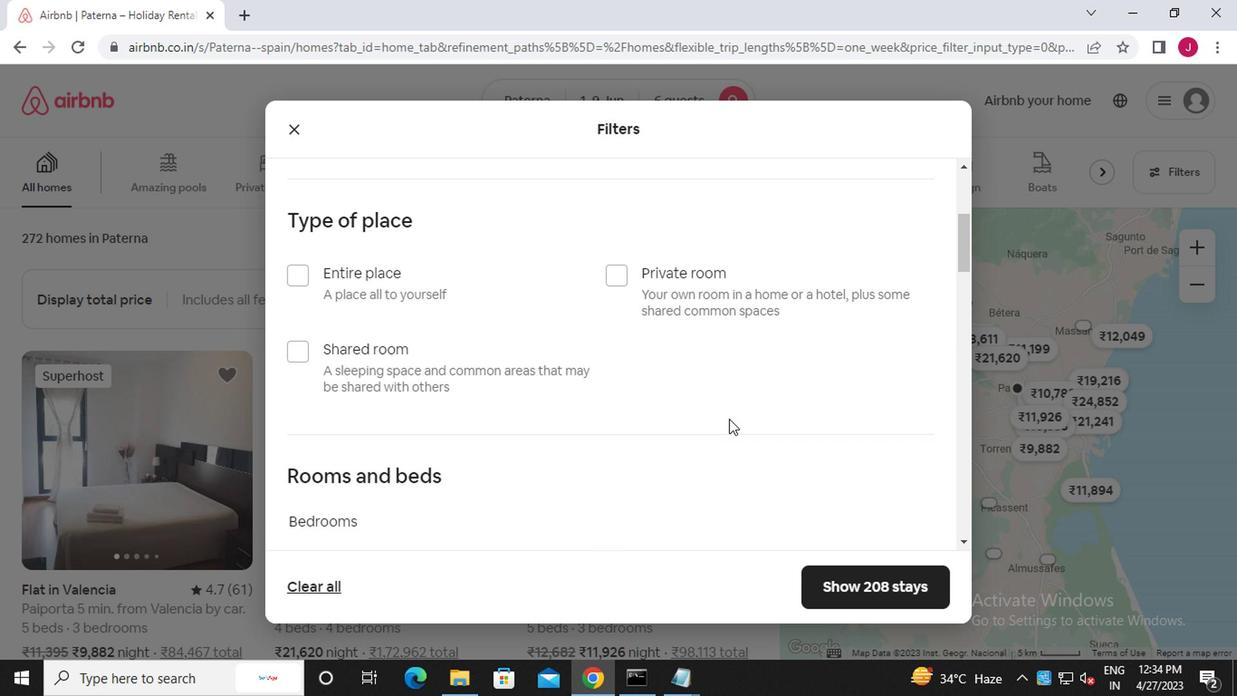 
Action: Mouse scrolled (723, 419) with delta (0, 0)
Screenshot: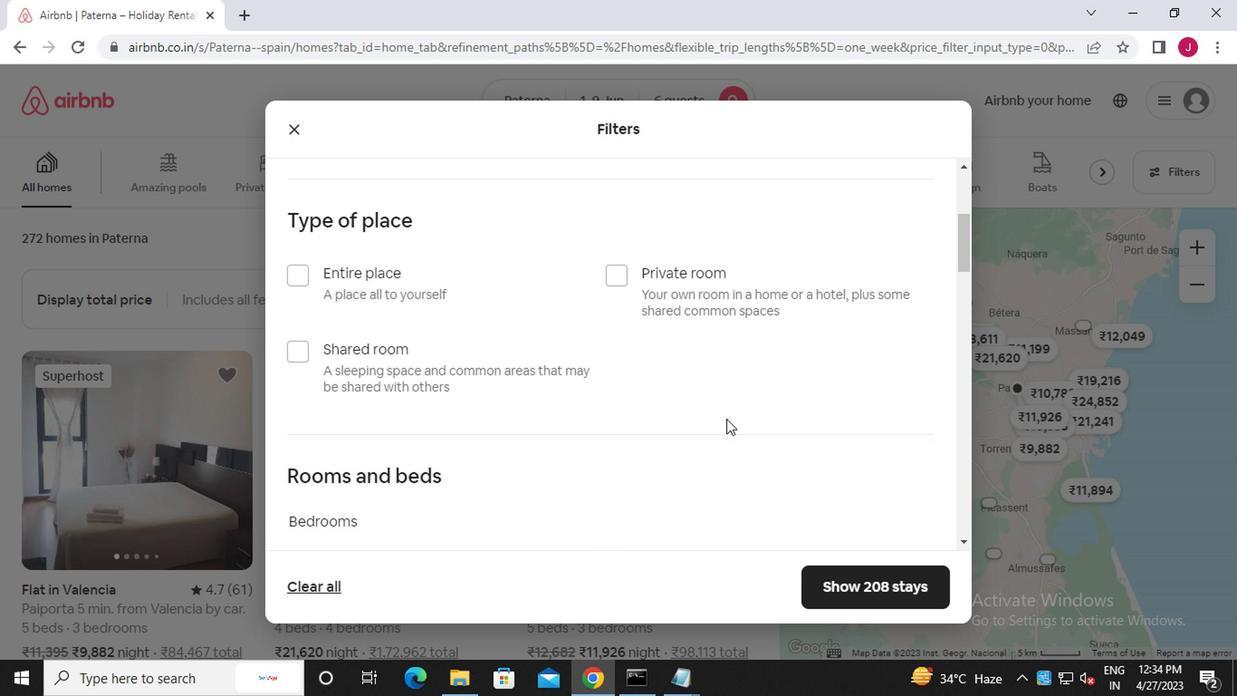 
Action: Mouse moved to (286, 183)
Screenshot: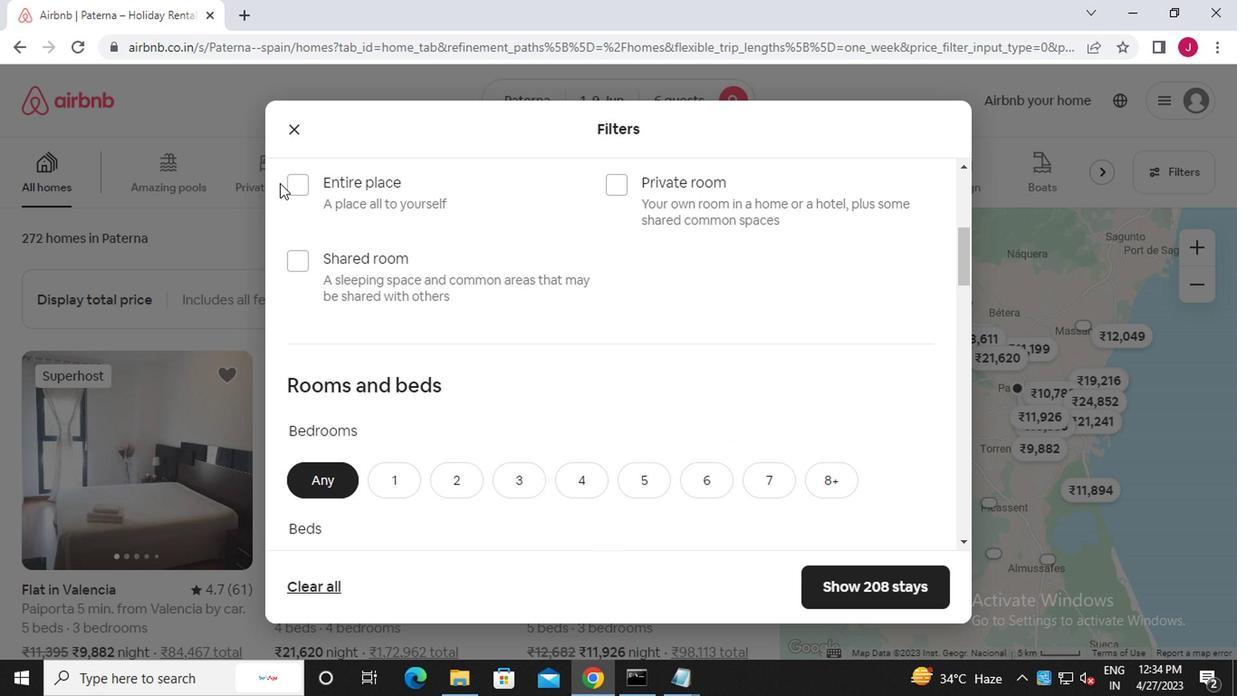 
Action: Mouse pressed left at (286, 183)
Screenshot: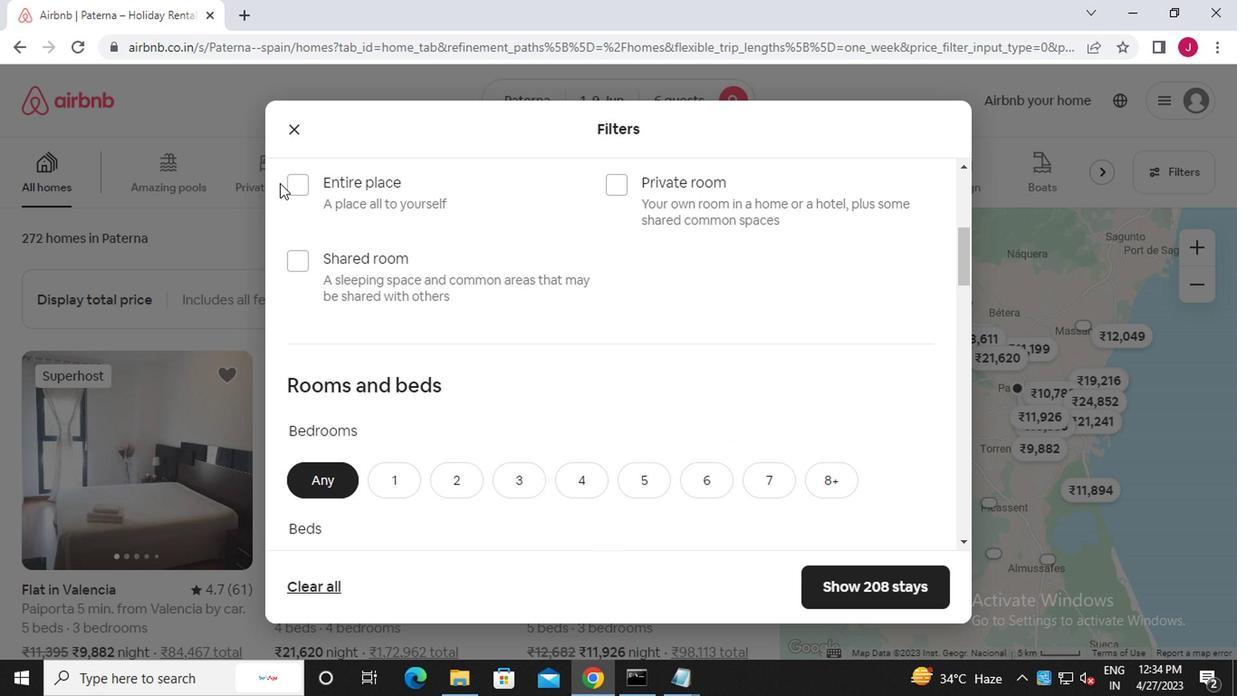 
Action: Mouse moved to (383, 263)
Screenshot: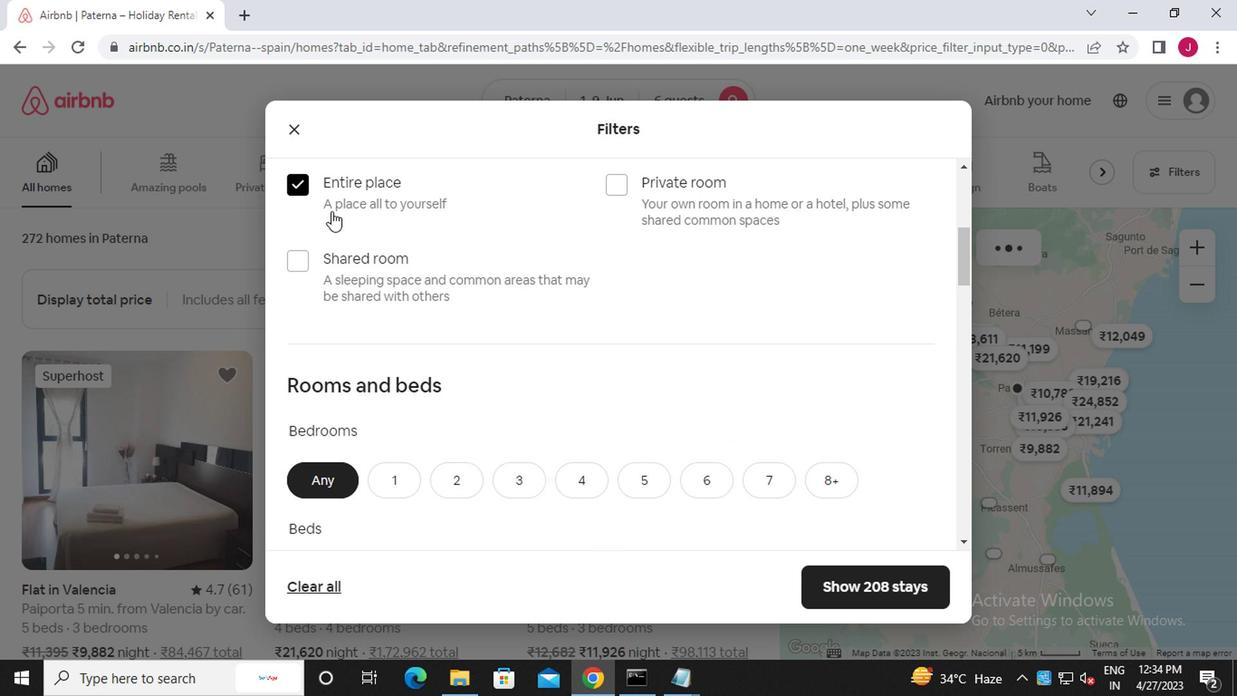 
Action: Mouse scrolled (383, 263) with delta (0, 0)
Screenshot: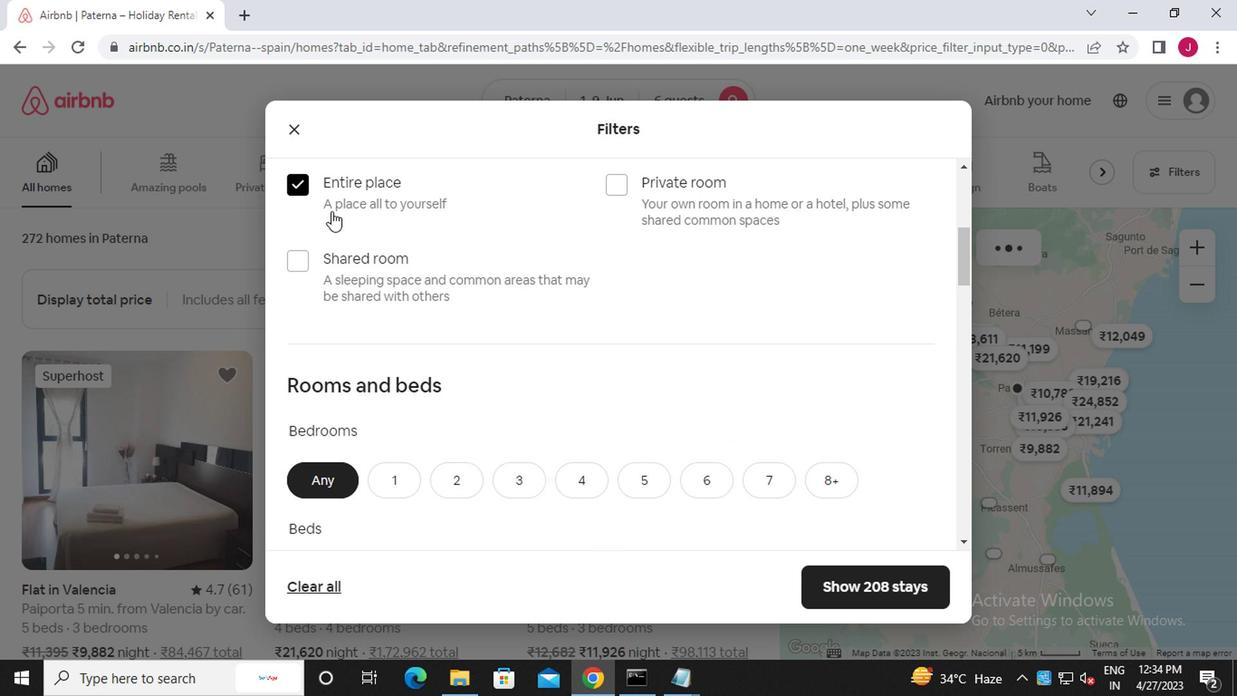 
Action: Mouse moved to (383, 263)
Screenshot: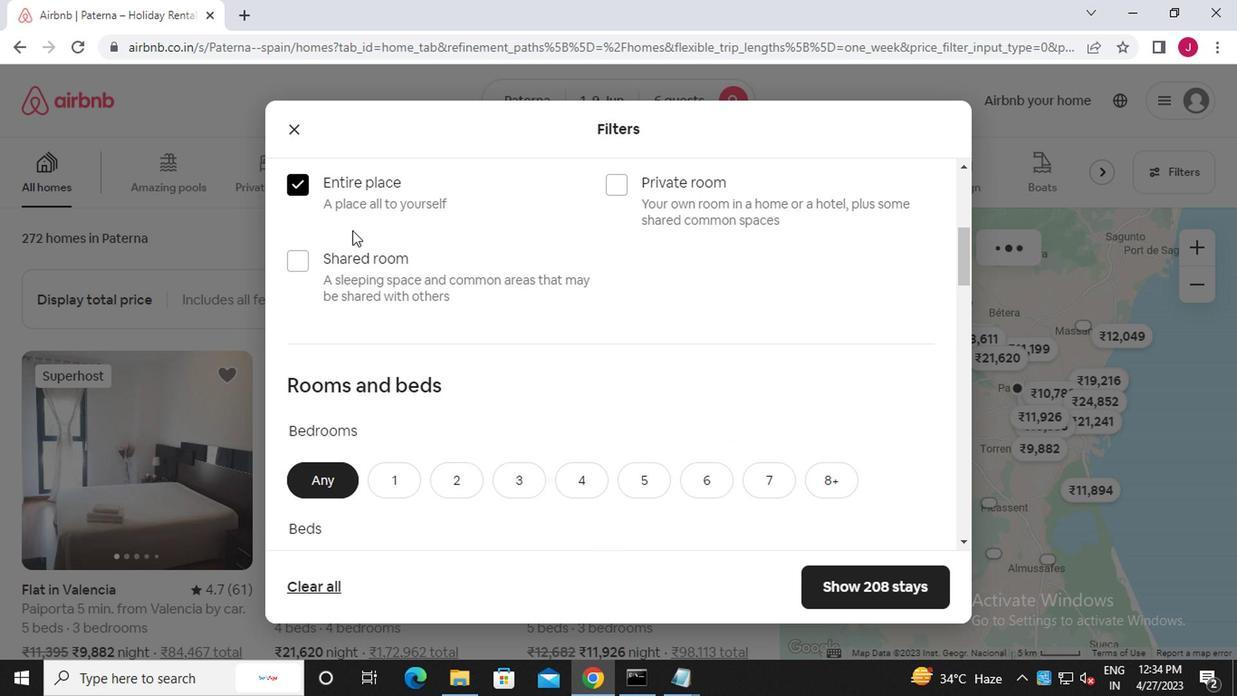 
Action: Mouse scrolled (383, 263) with delta (0, 0)
Screenshot: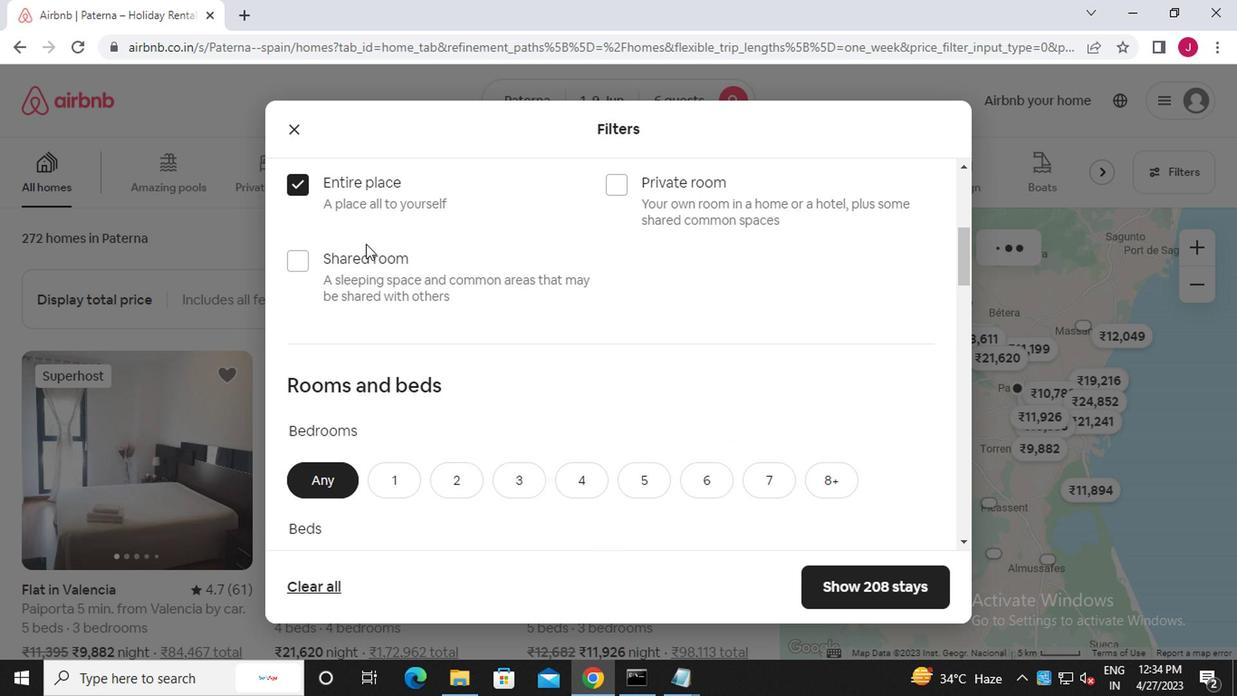 
Action: Mouse moved to (383, 264)
Screenshot: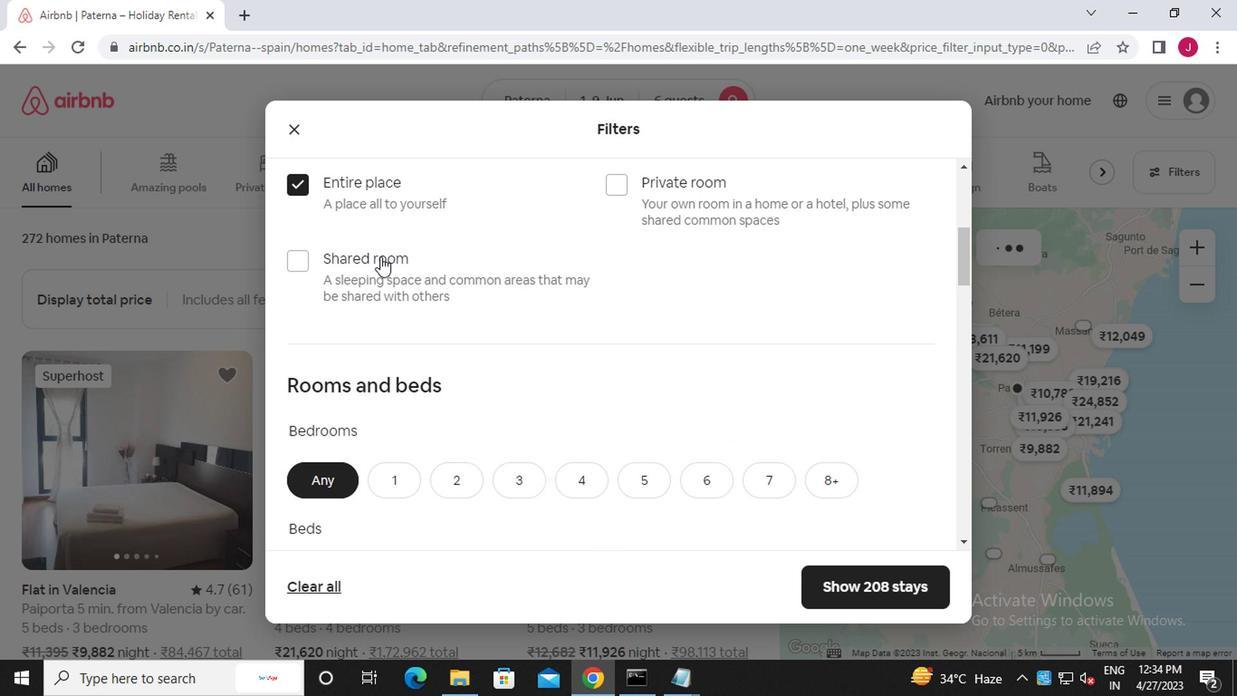 
Action: Mouse scrolled (383, 263) with delta (0, -1)
Screenshot: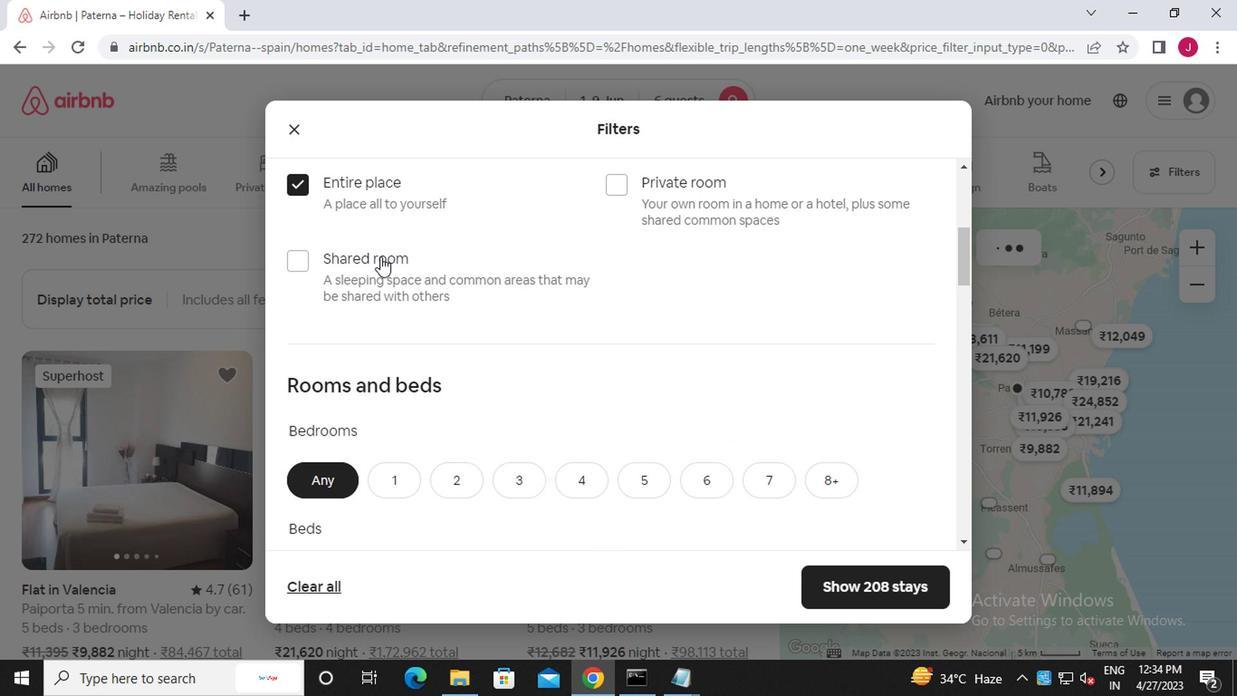 
Action: Mouse moved to (384, 264)
Screenshot: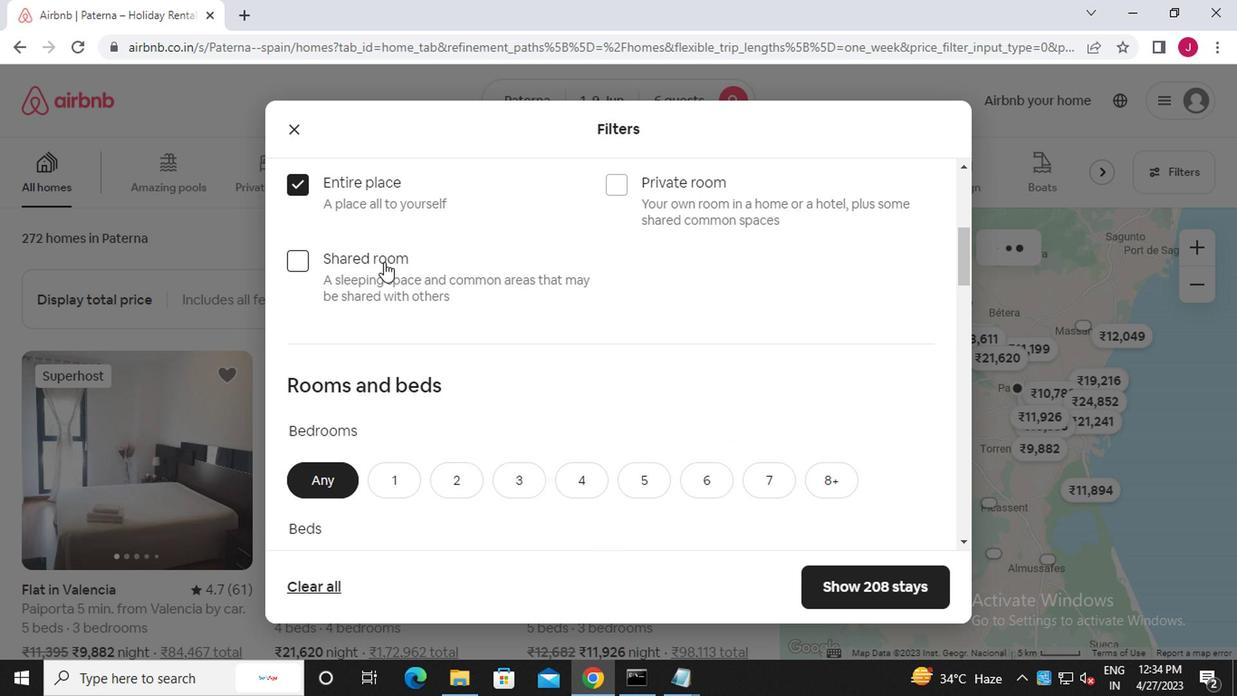 
Action: Mouse scrolled (384, 263) with delta (0, -1)
Screenshot: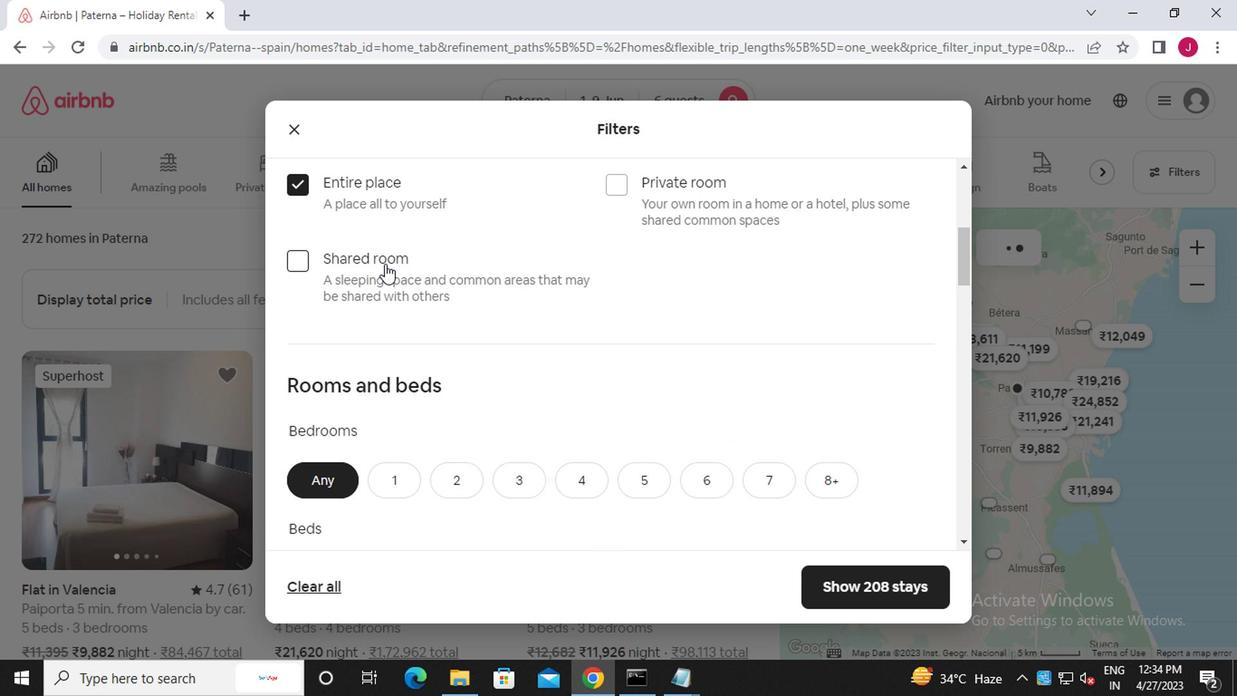 
Action: Mouse moved to (482, 197)
Screenshot: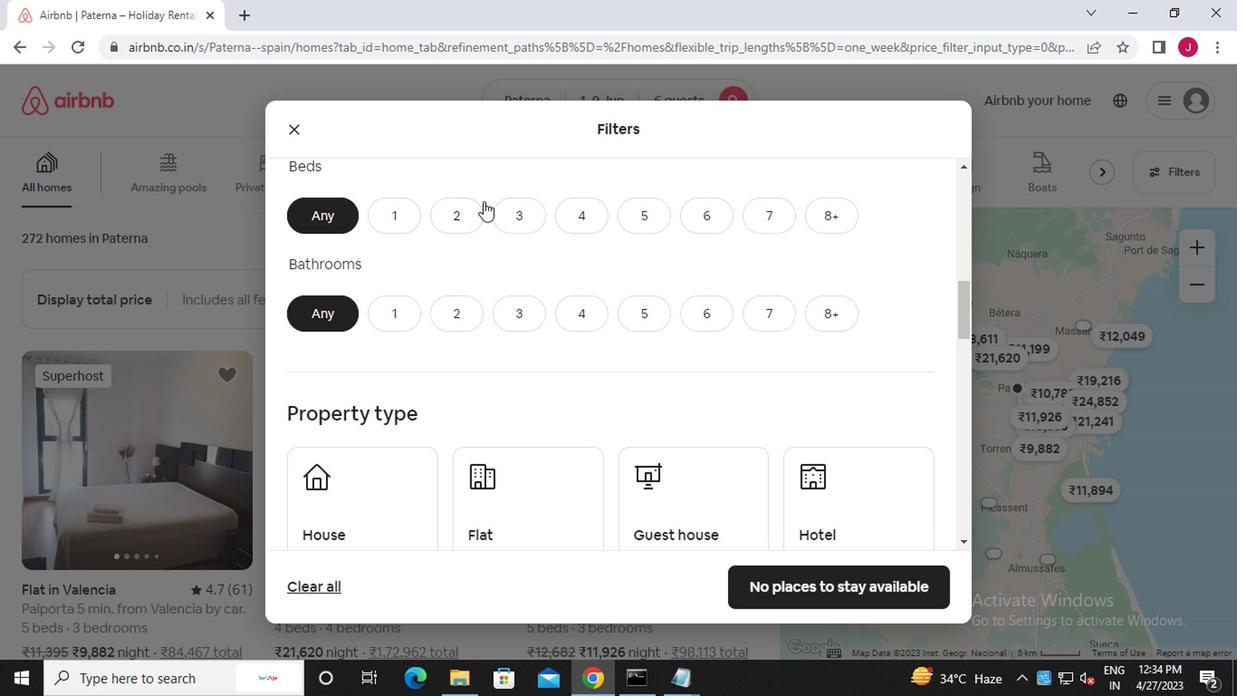 
Action: Mouse scrolled (482, 198) with delta (0, 1)
Screenshot: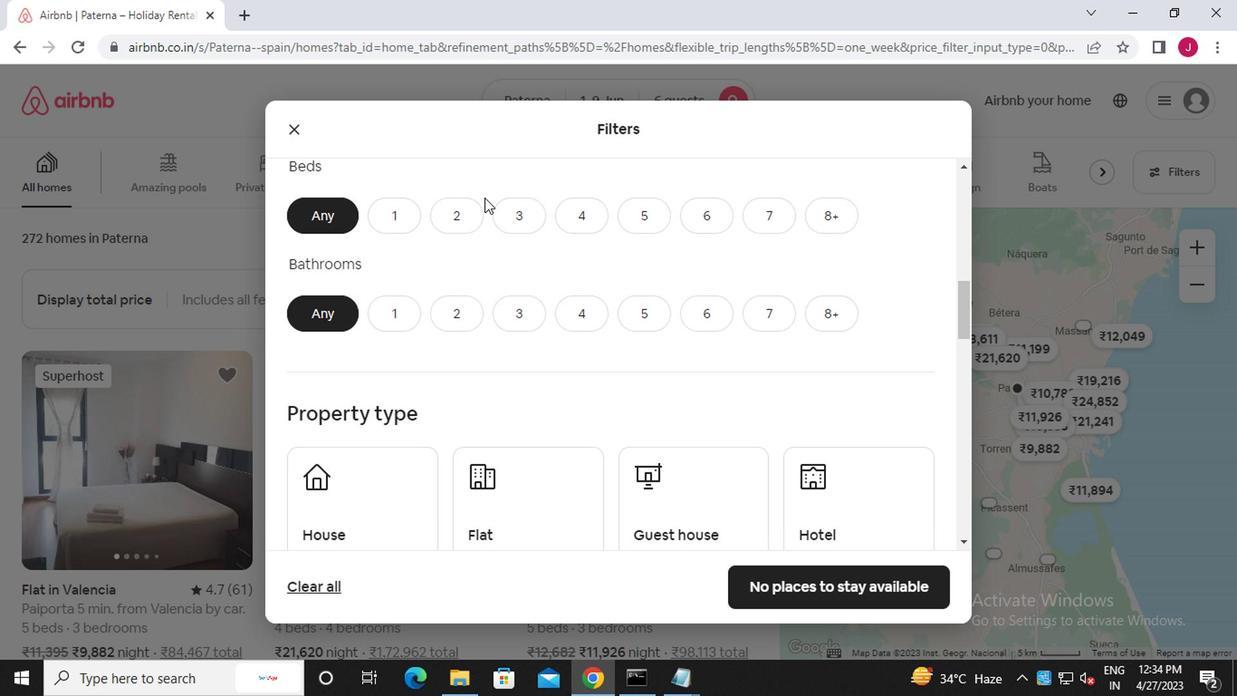 
Action: Mouse moved to (504, 212)
Screenshot: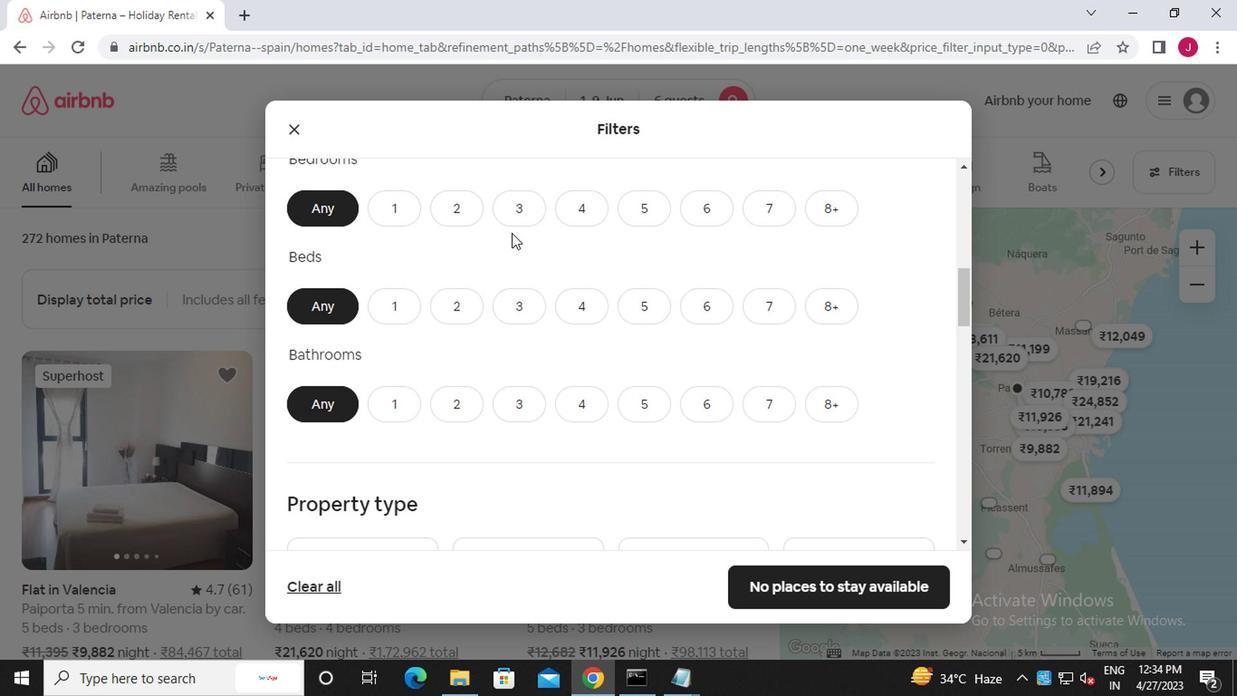 
Action: Mouse pressed left at (504, 212)
Screenshot: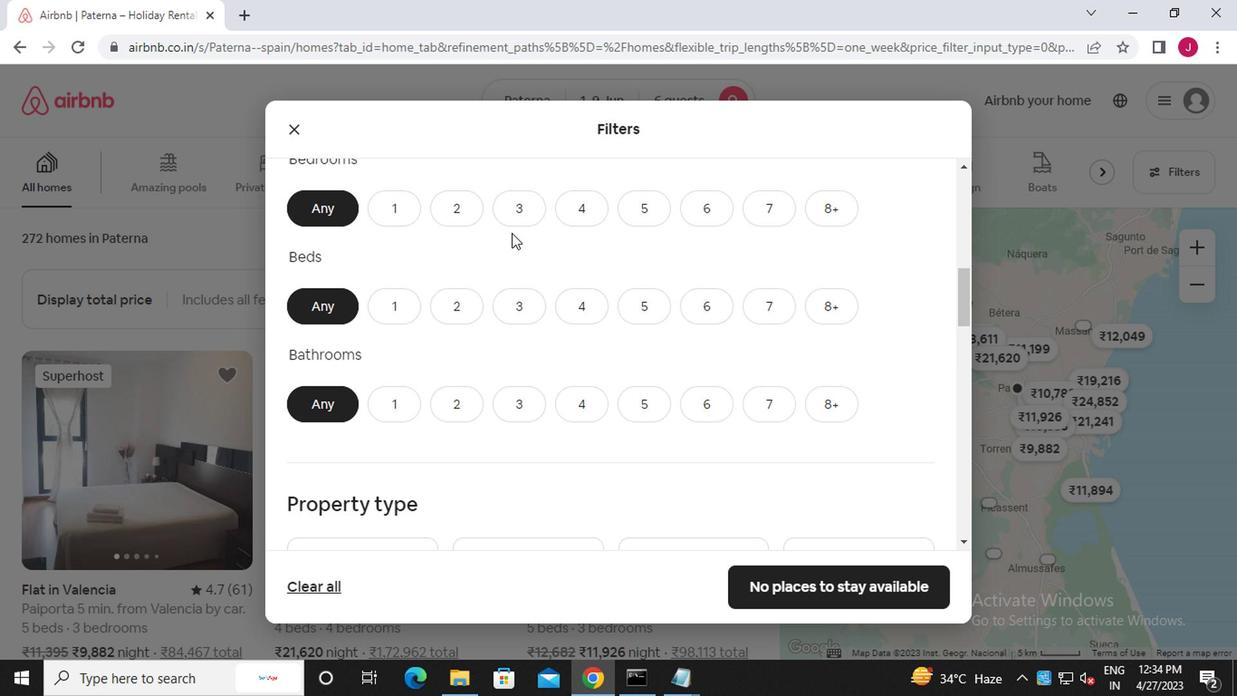 
Action: Mouse moved to (517, 306)
Screenshot: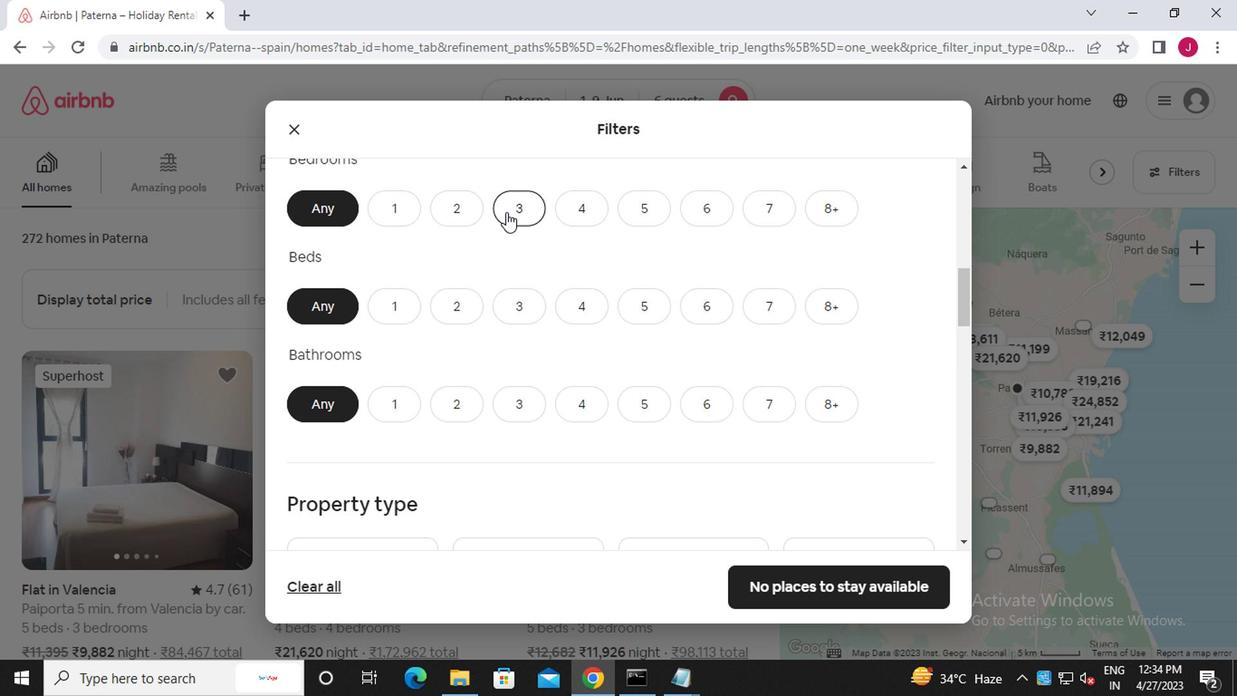 
Action: Mouse pressed left at (517, 306)
Screenshot: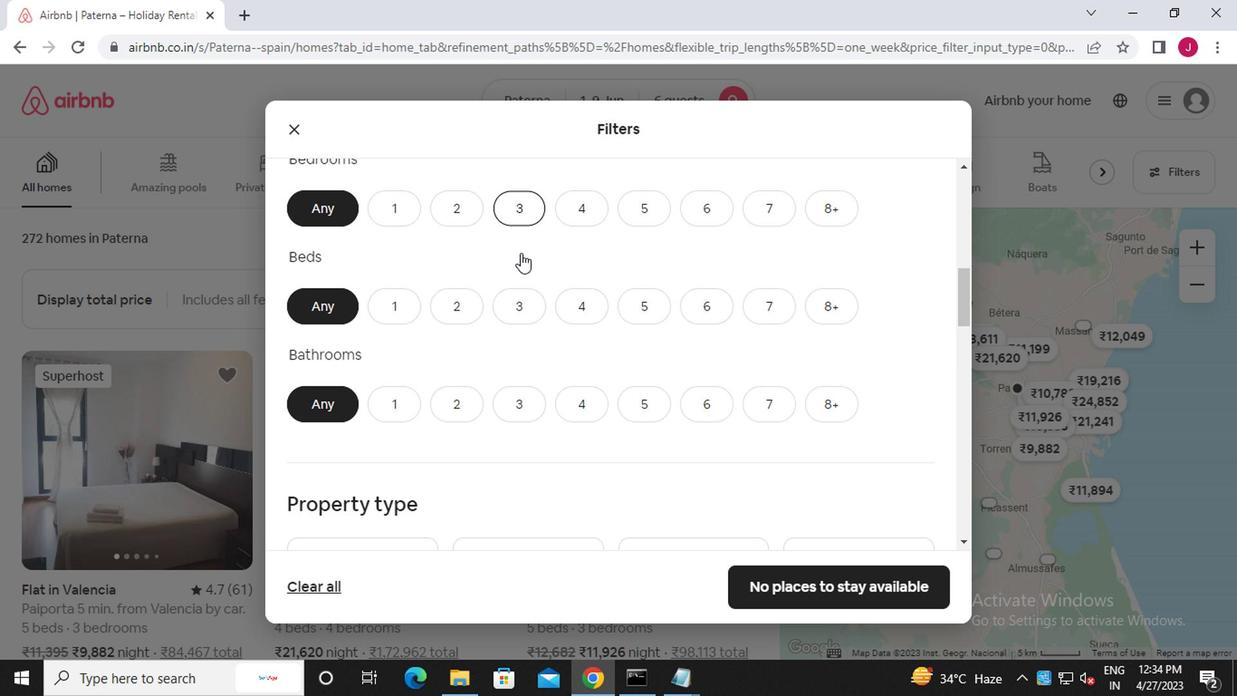 
Action: Mouse moved to (519, 419)
Screenshot: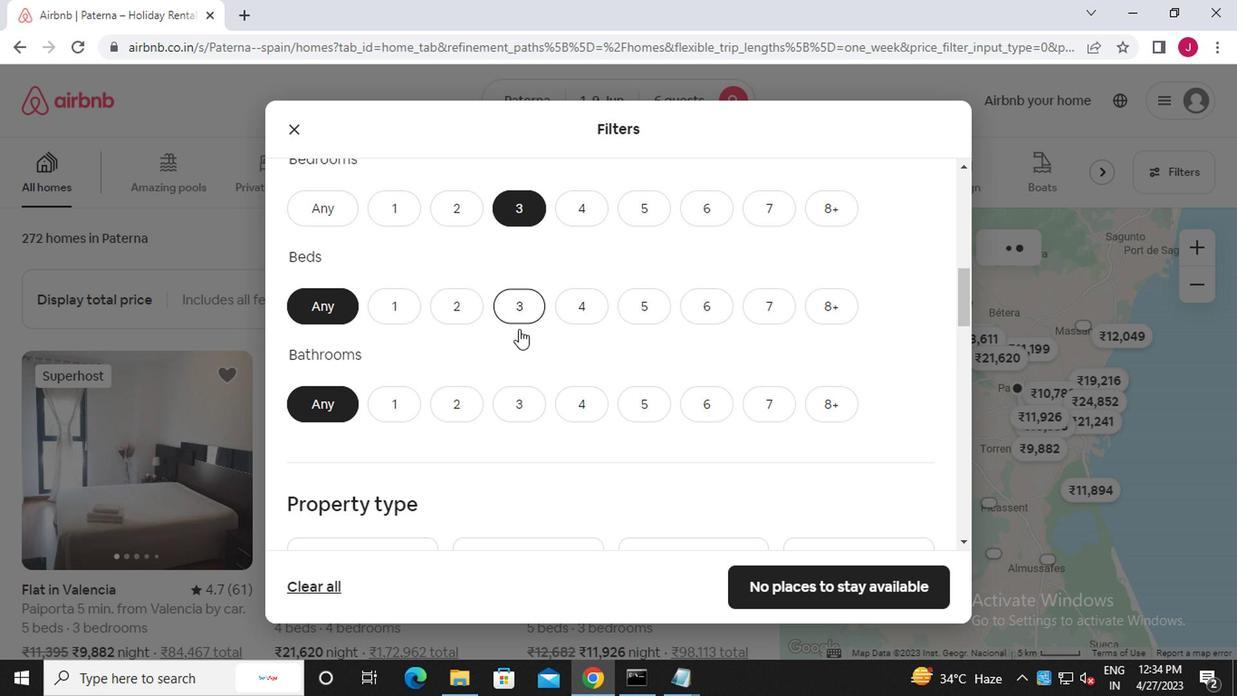 
Action: Mouse pressed left at (519, 419)
Screenshot: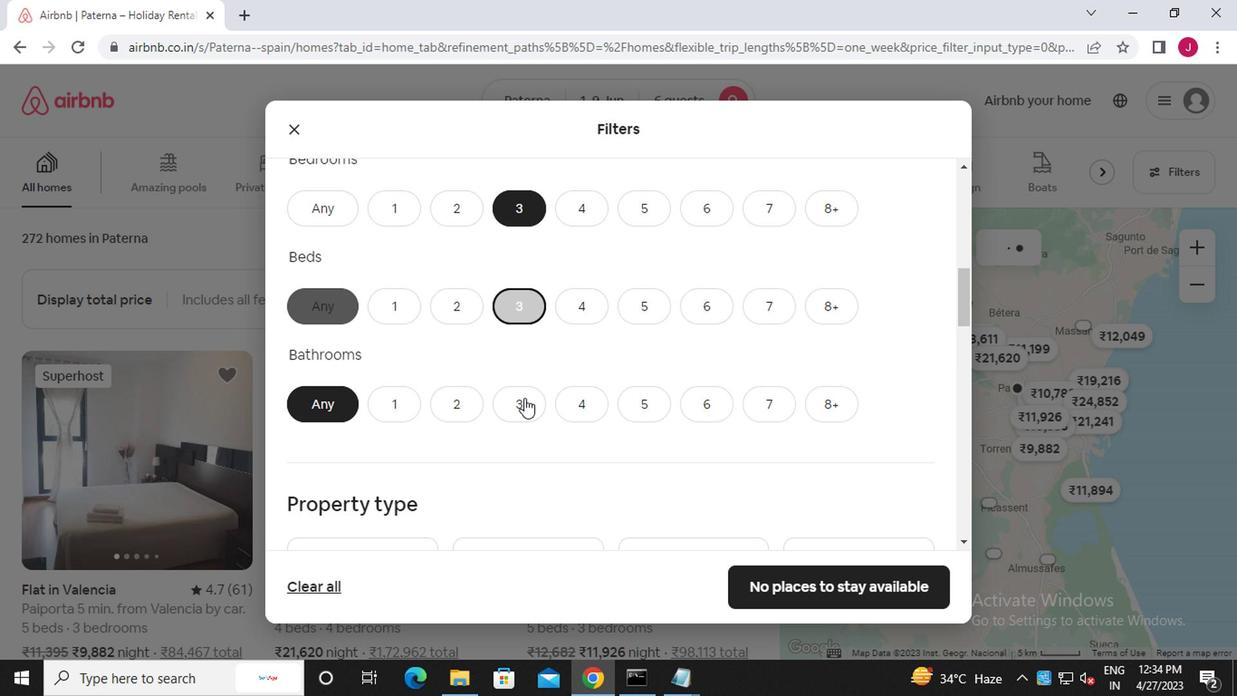 
Action: Mouse scrolled (519, 419) with delta (0, 0)
Screenshot: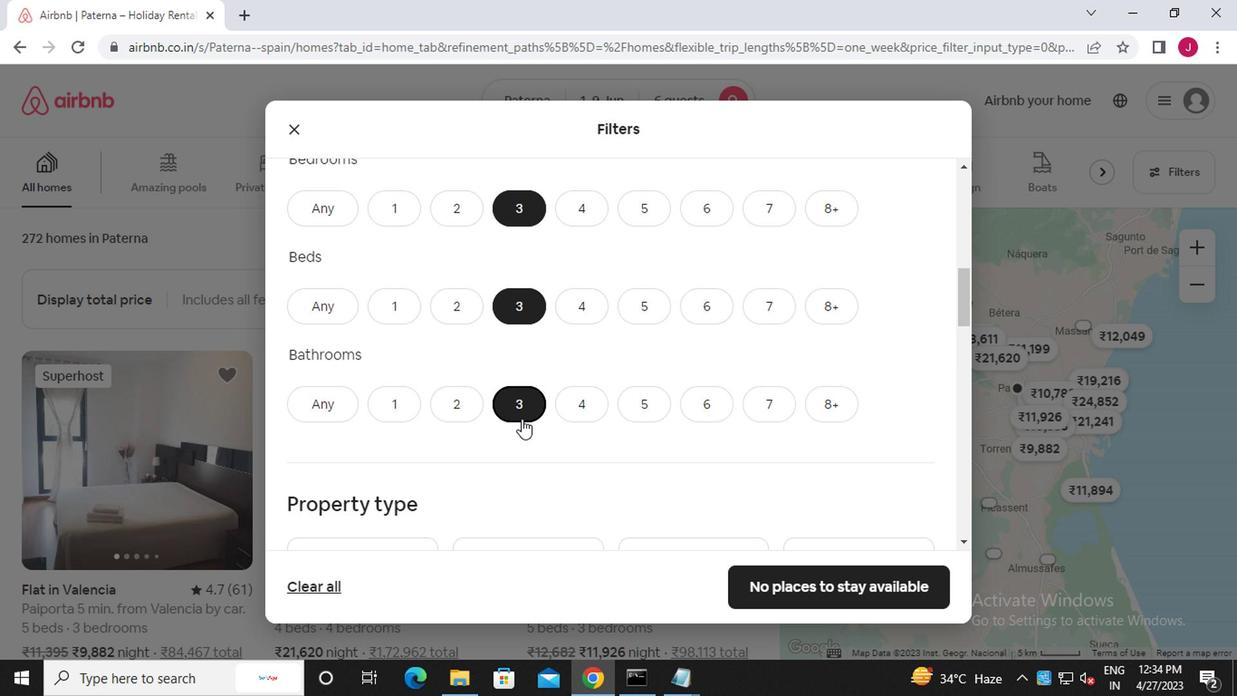 
Action: Mouse scrolled (519, 419) with delta (0, 0)
Screenshot: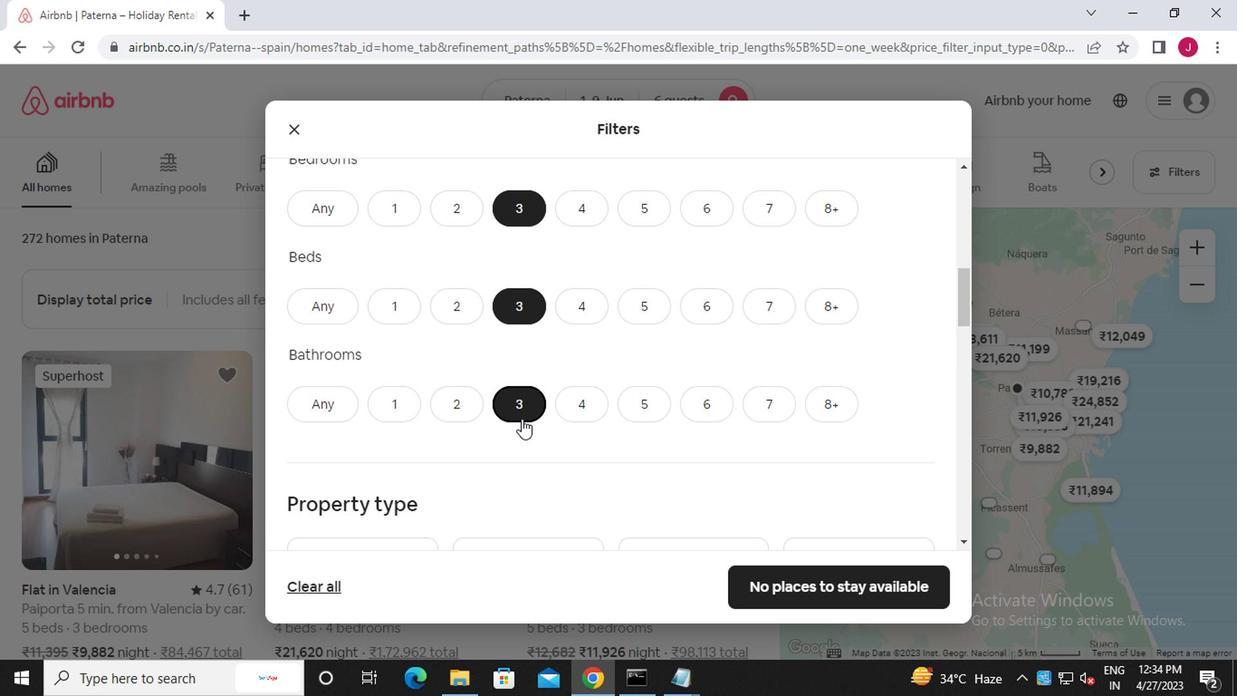 
Action: Mouse scrolled (519, 419) with delta (0, 0)
Screenshot: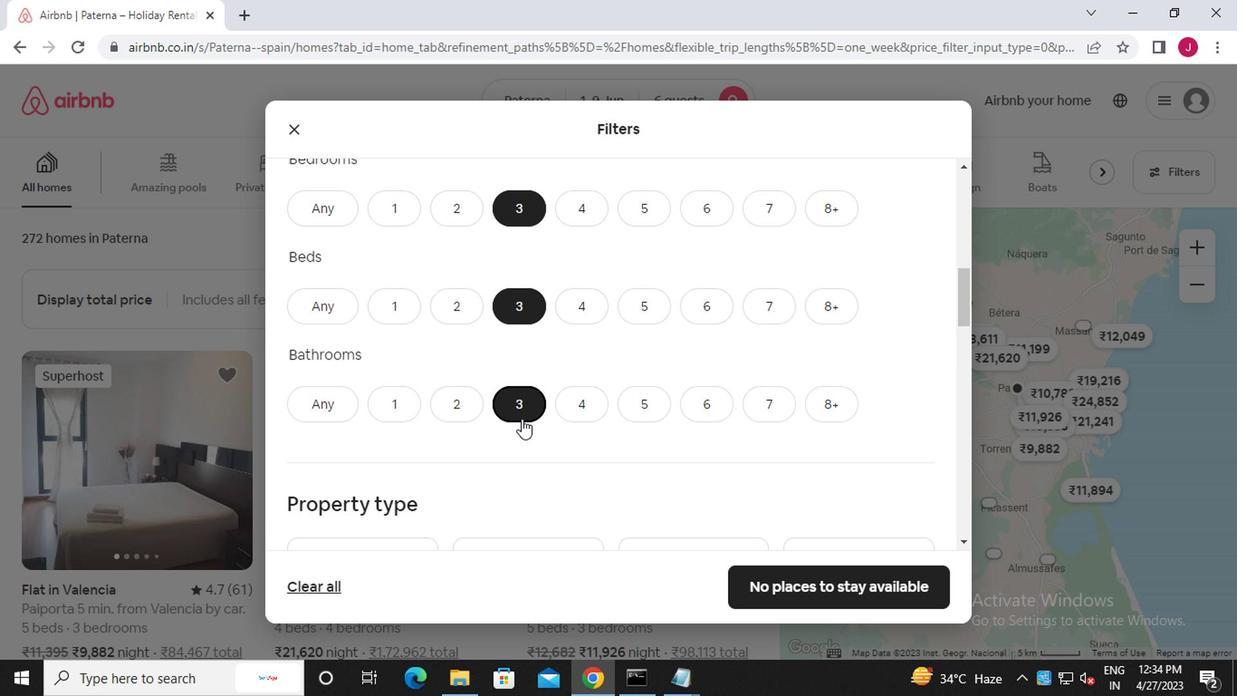 
Action: Mouse moved to (353, 326)
Screenshot: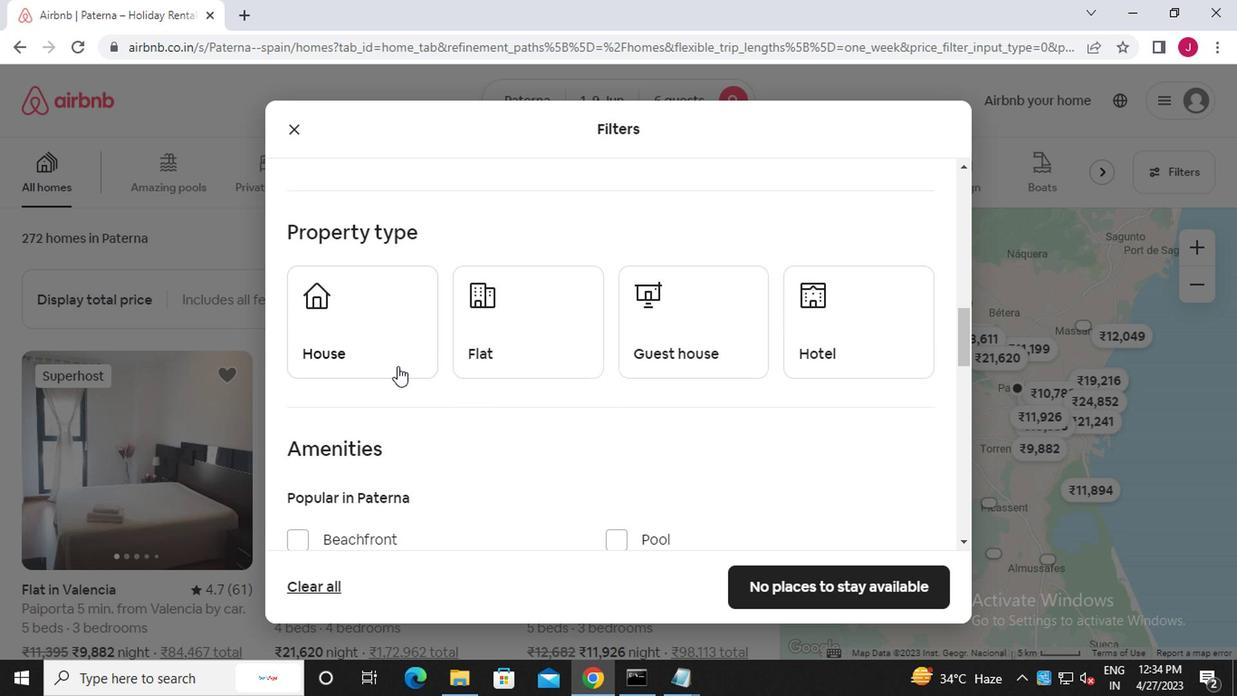 
Action: Mouse pressed left at (353, 326)
Screenshot: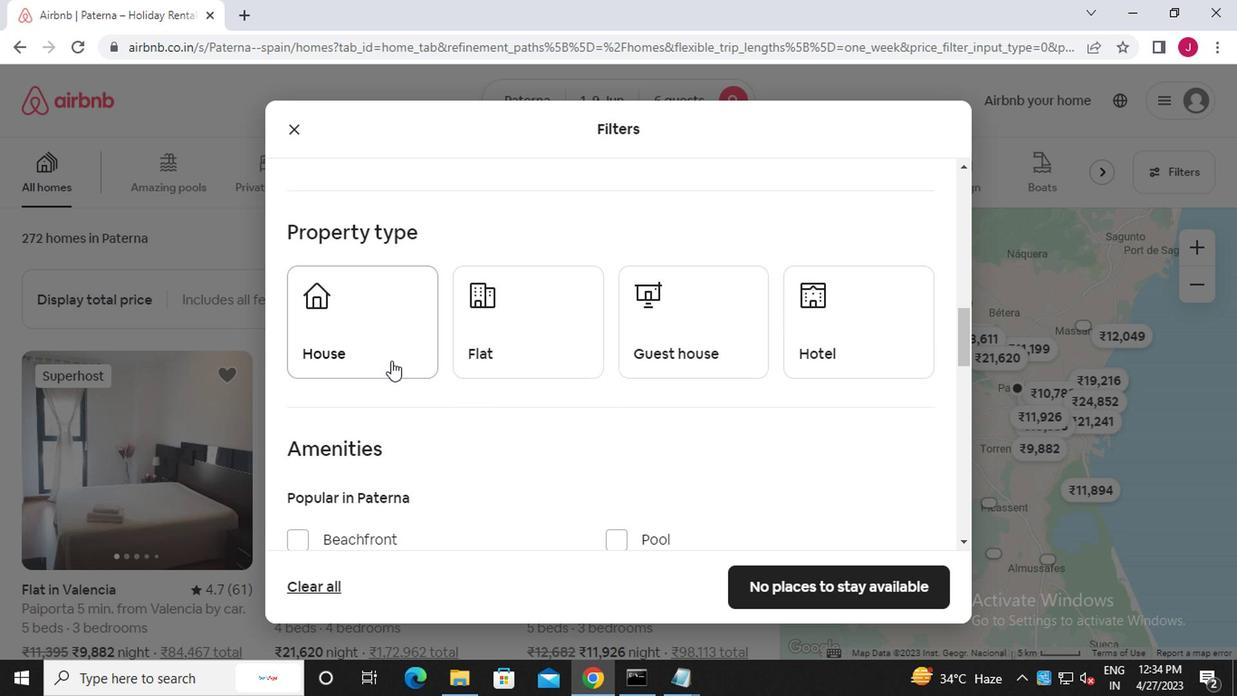 
Action: Mouse moved to (508, 353)
Screenshot: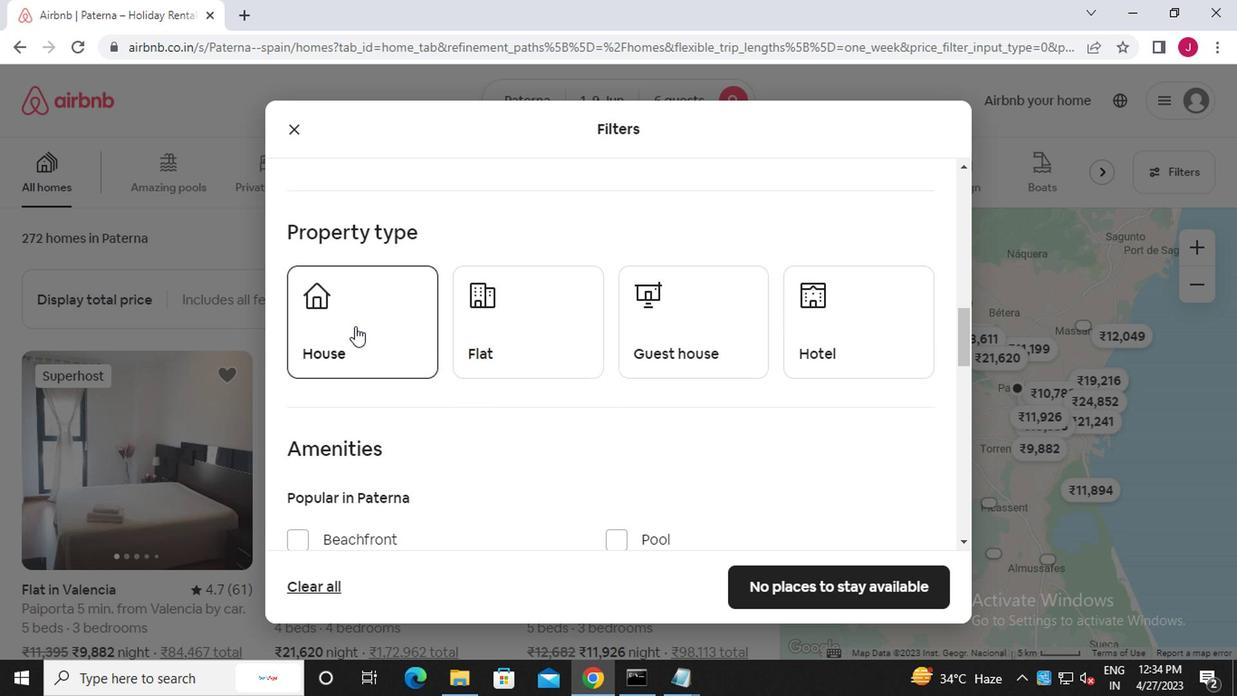 
Action: Mouse pressed left at (508, 353)
Screenshot: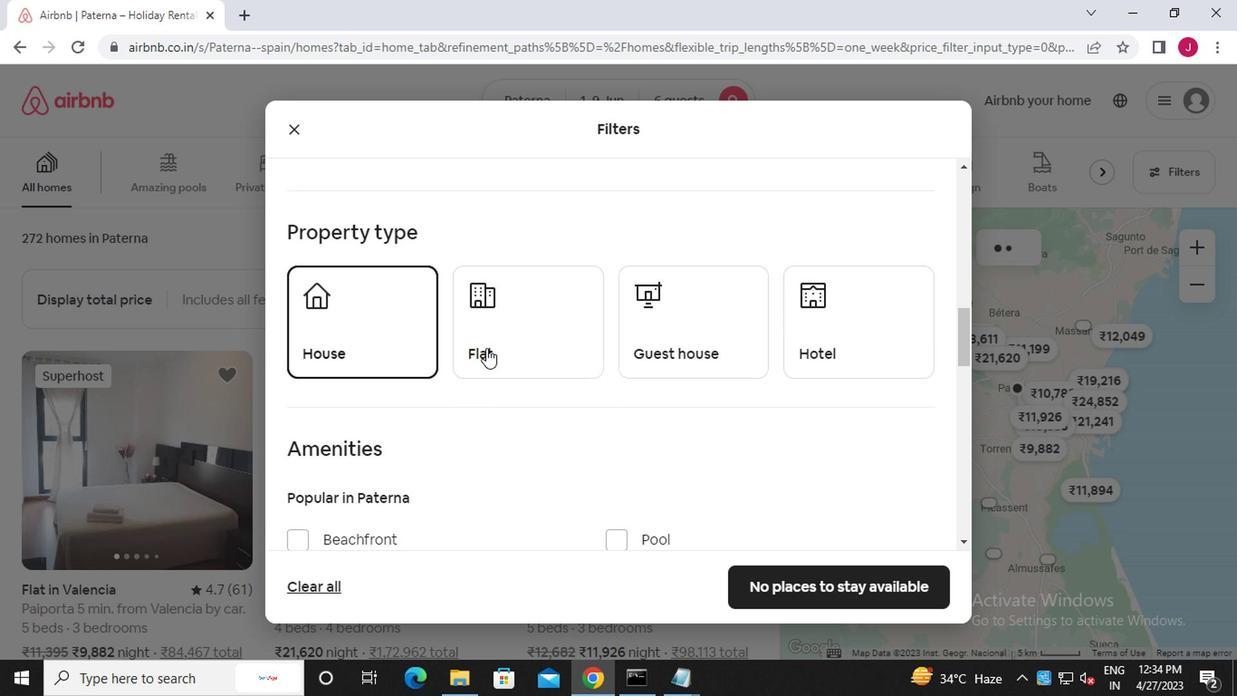 
Action: Mouse moved to (723, 344)
Screenshot: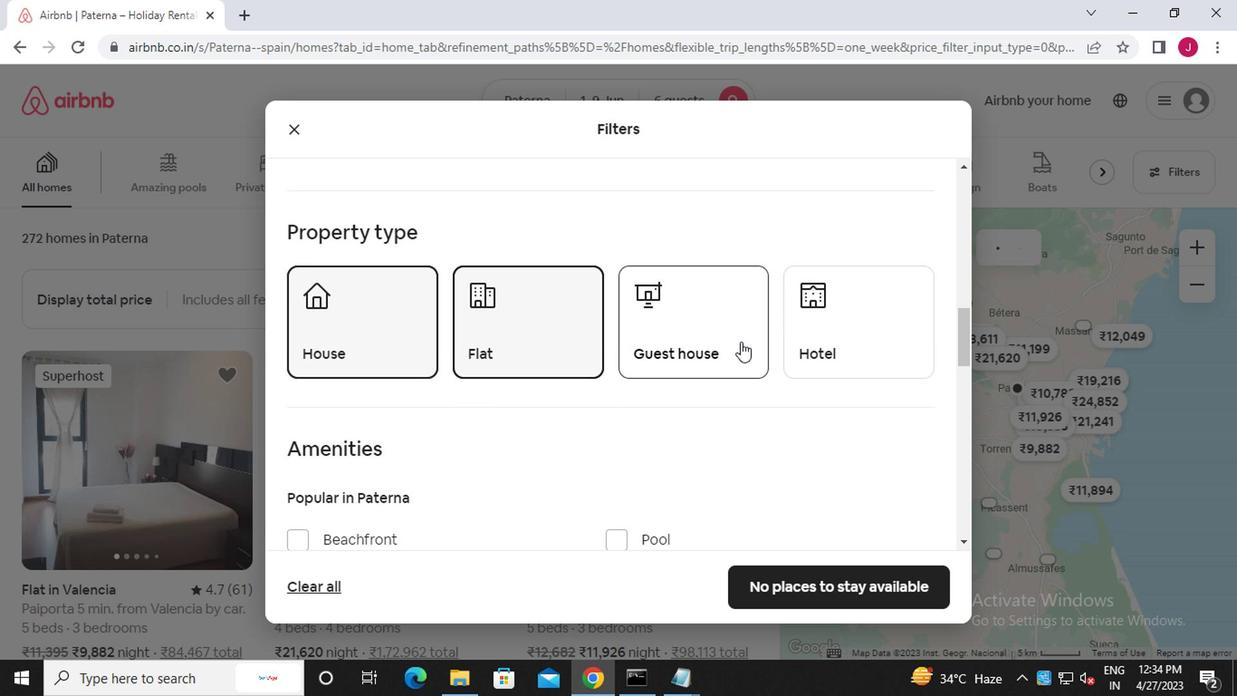 
Action: Mouse pressed left at (723, 344)
Screenshot: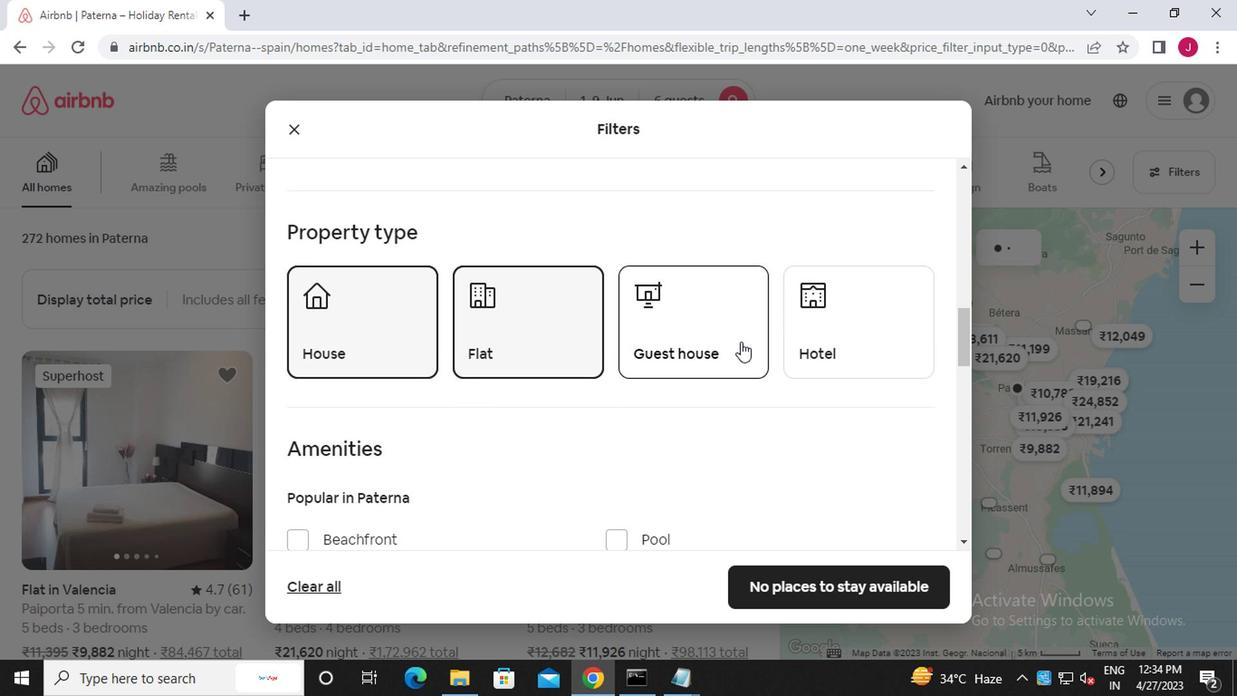 
Action: Mouse scrolled (723, 343) with delta (0, 0)
Screenshot: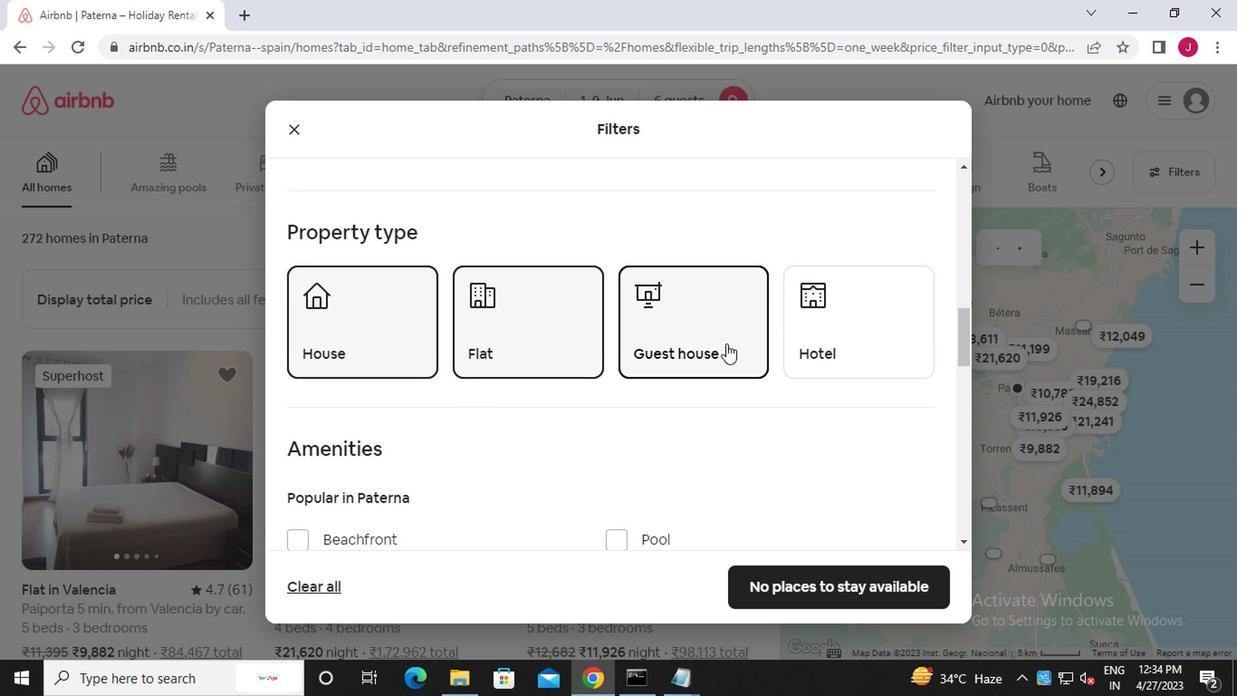
Action: Mouse scrolled (723, 343) with delta (0, 0)
Screenshot: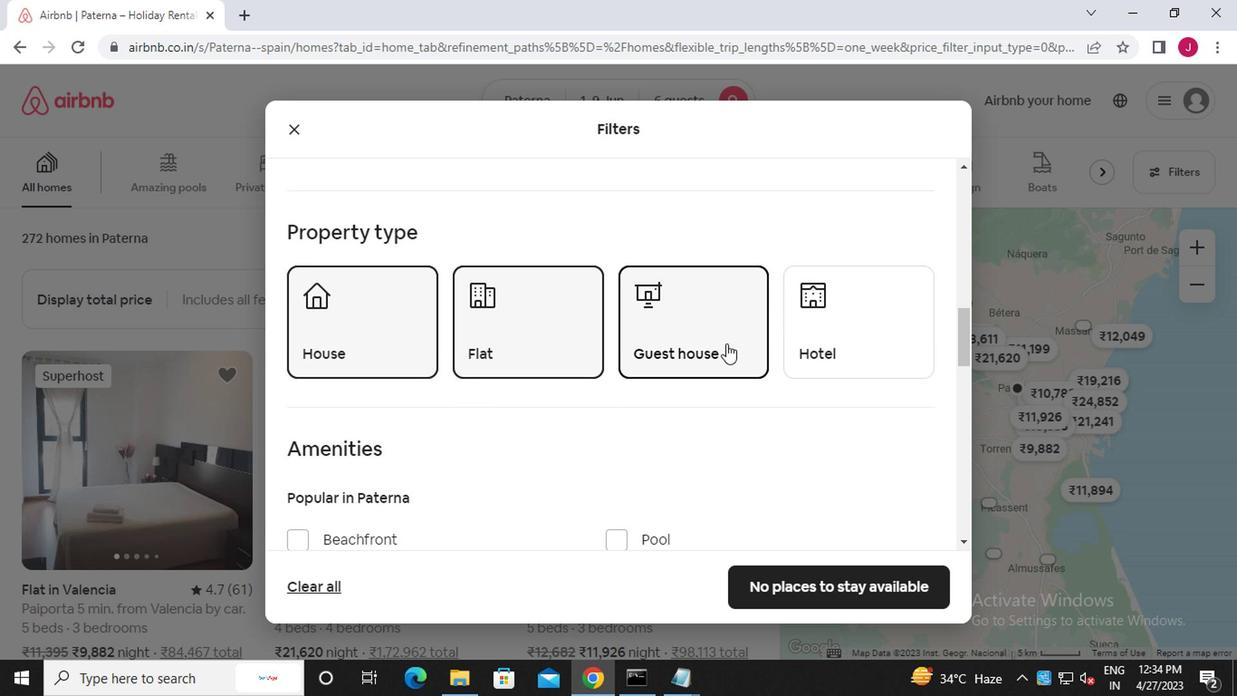 
Action: Mouse scrolled (723, 343) with delta (0, 0)
Screenshot: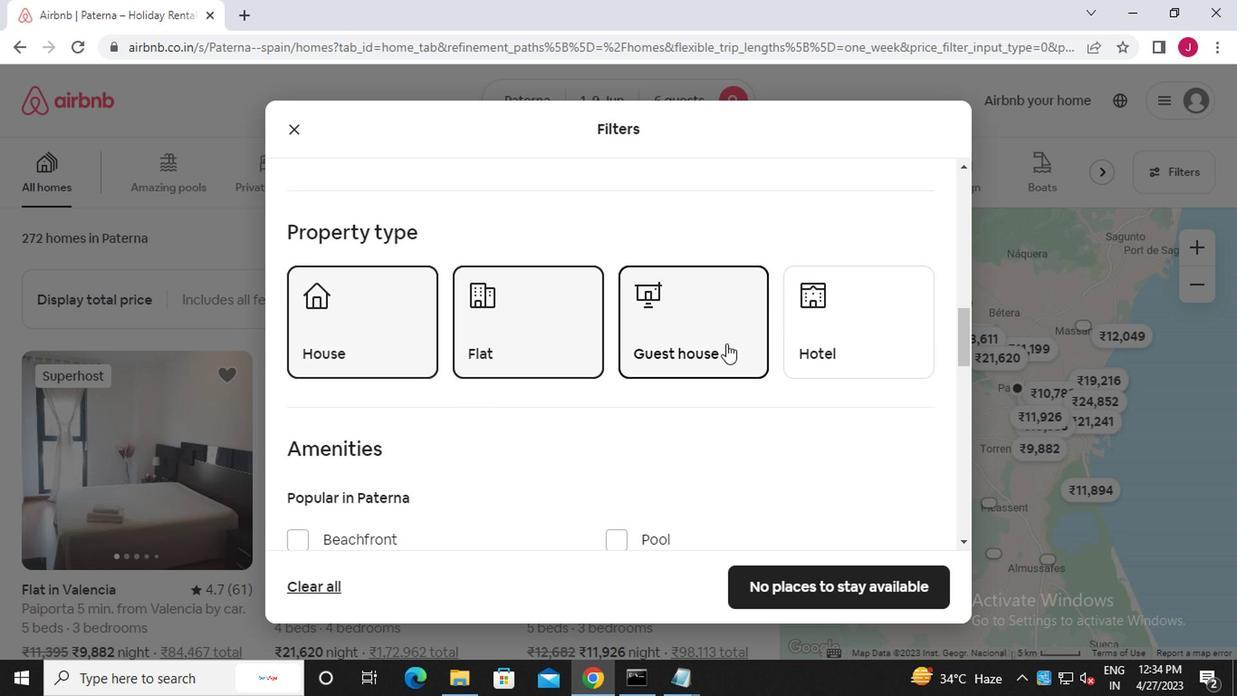 
Action: Mouse moved to (725, 346)
Screenshot: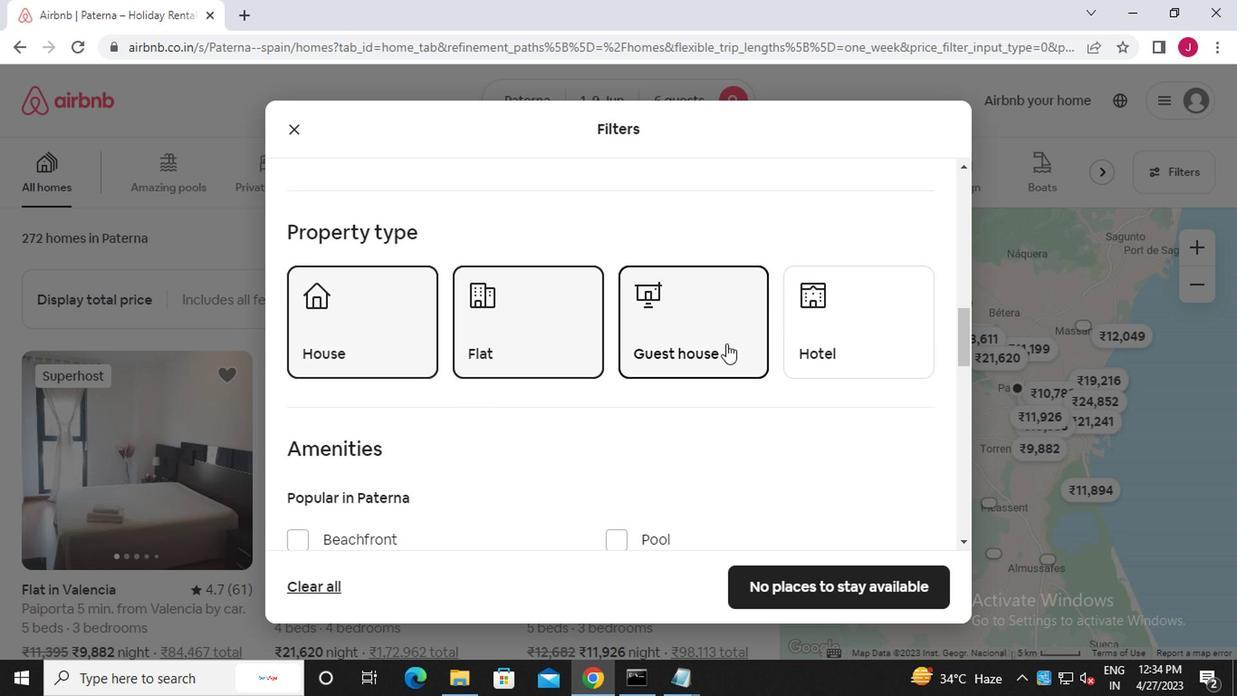 
Action: Mouse scrolled (725, 344) with delta (0, -1)
Screenshot: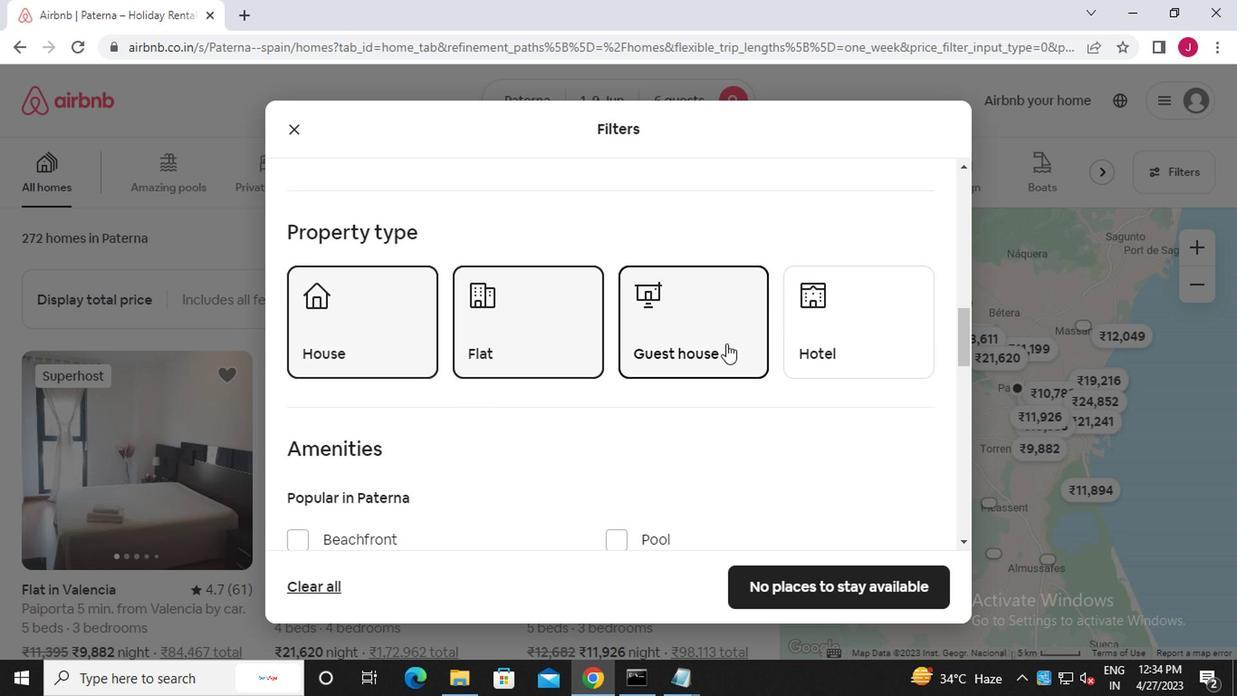 
Action: Mouse moved to (891, 513)
Screenshot: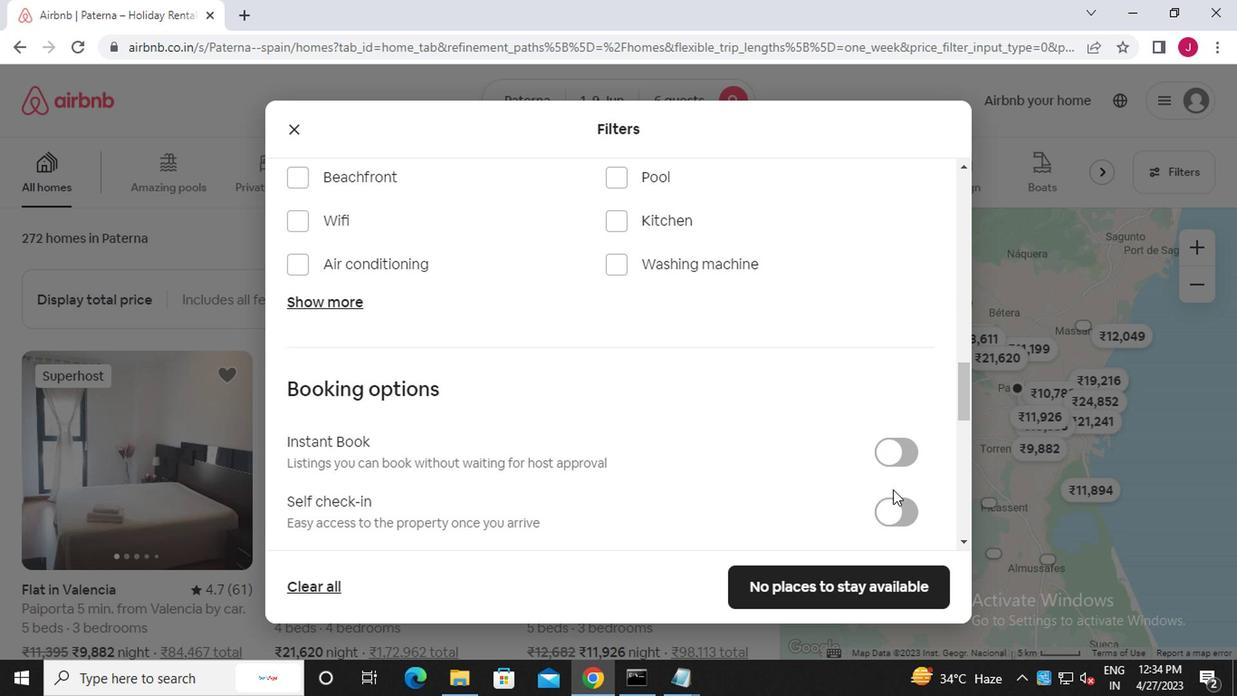 
Action: Mouse pressed left at (891, 513)
Screenshot: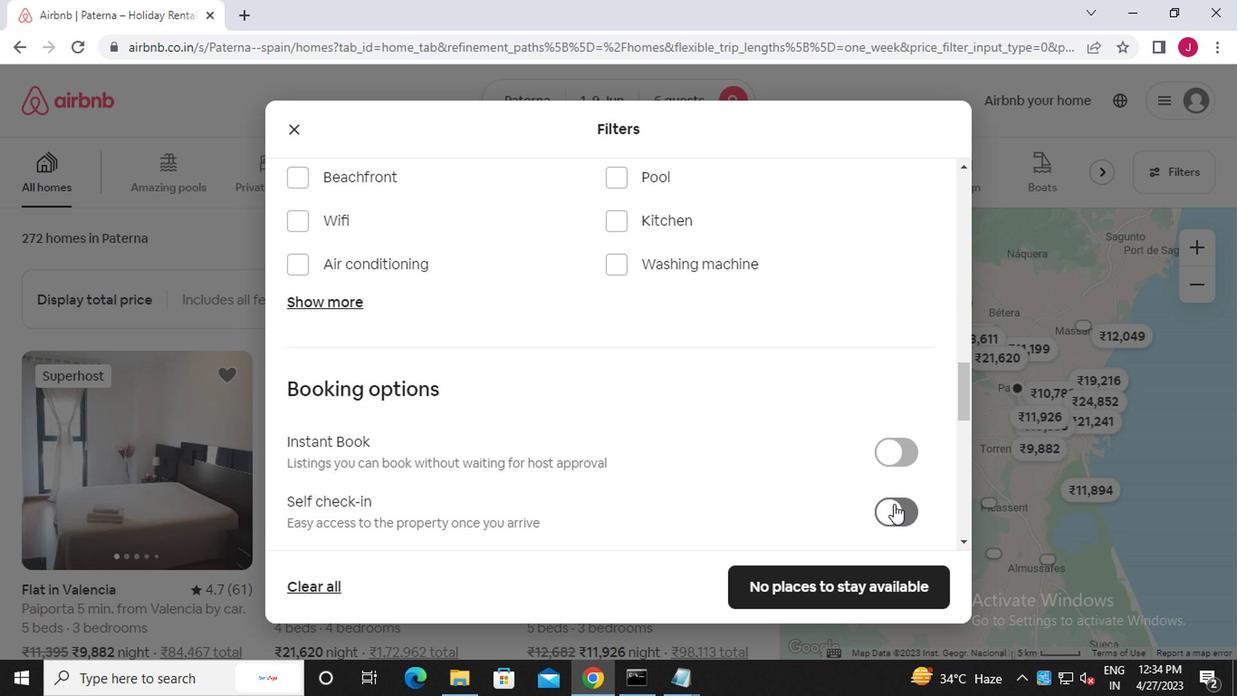 
Action: Mouse moved to (633, 438)
Screenshot: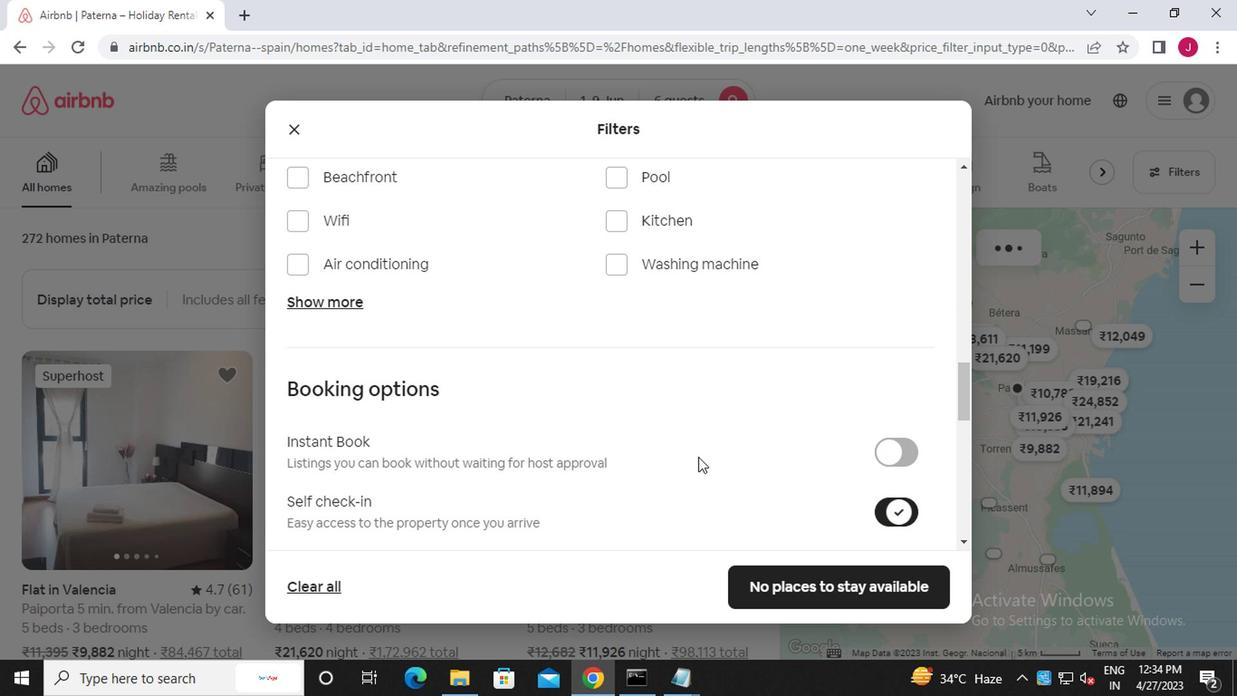 
Action: Mouse scrolled (633, 437) with delta (0, -1)
Screenshot: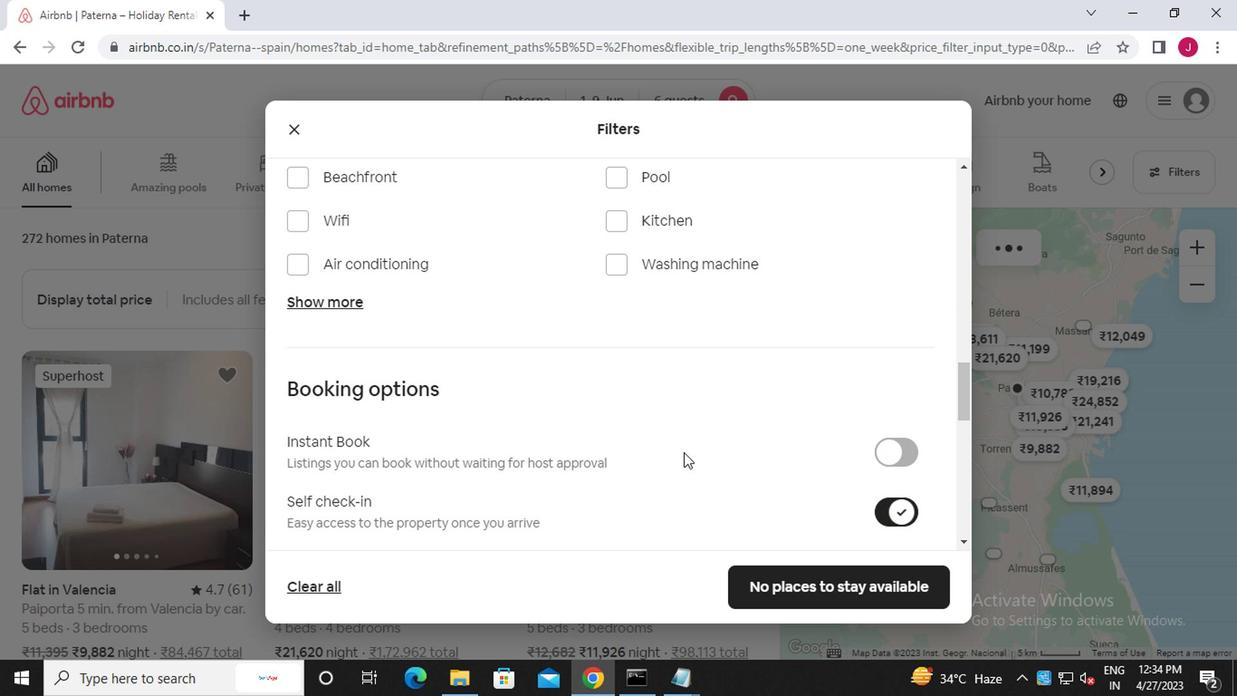 
Action: Mouse scrolled (633, 437) with delta (0, -1)
Screenshot: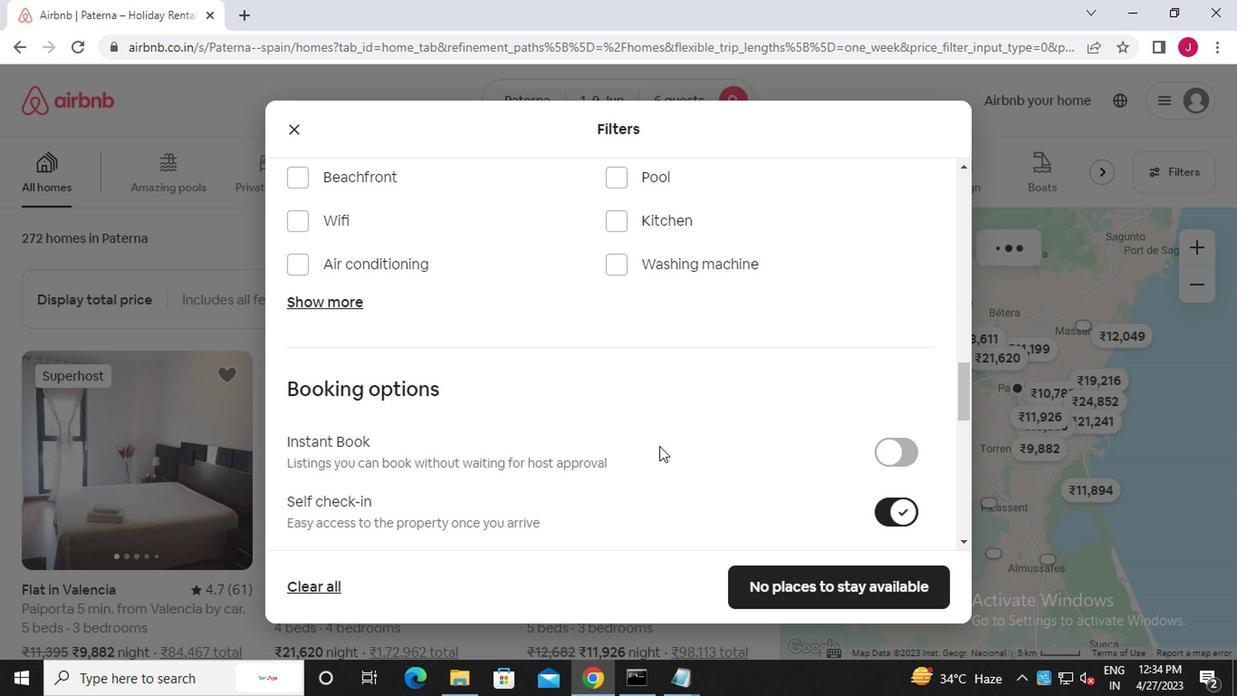 
Action: Mouse scrolled (633, 437) with delta (0, -1)
Screenshot: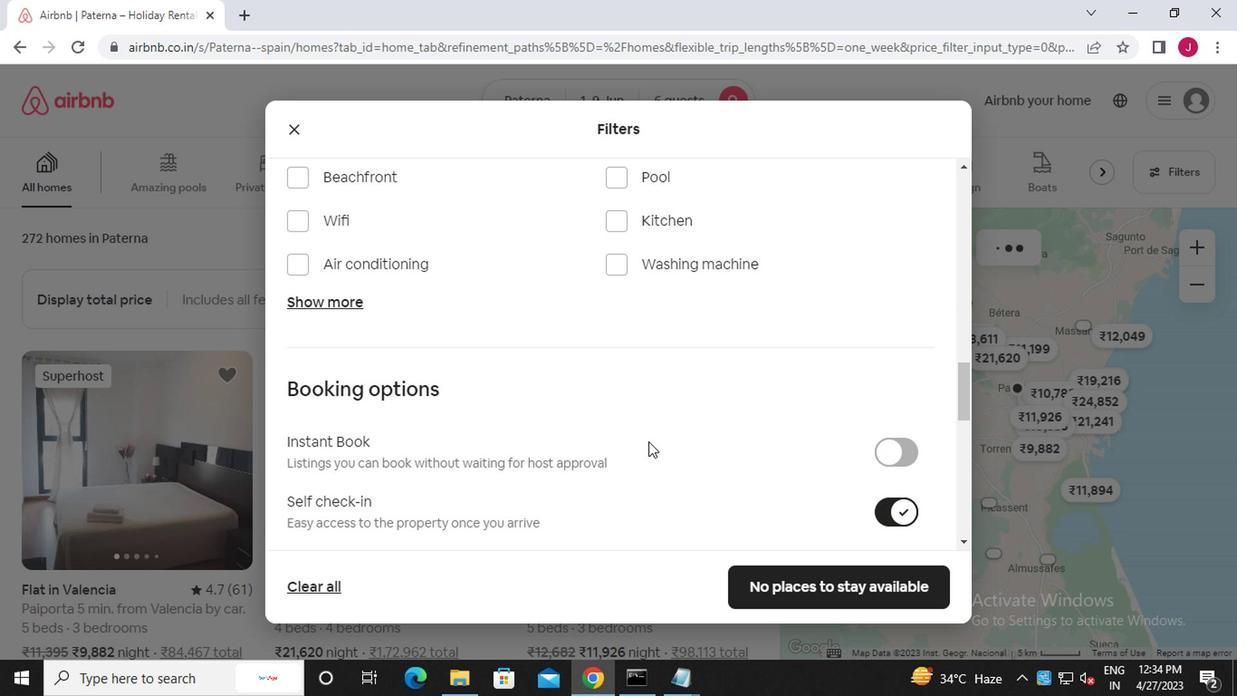 
Action: Mouse scrolled (633, 437) with delta (0, -1)
Screenshot: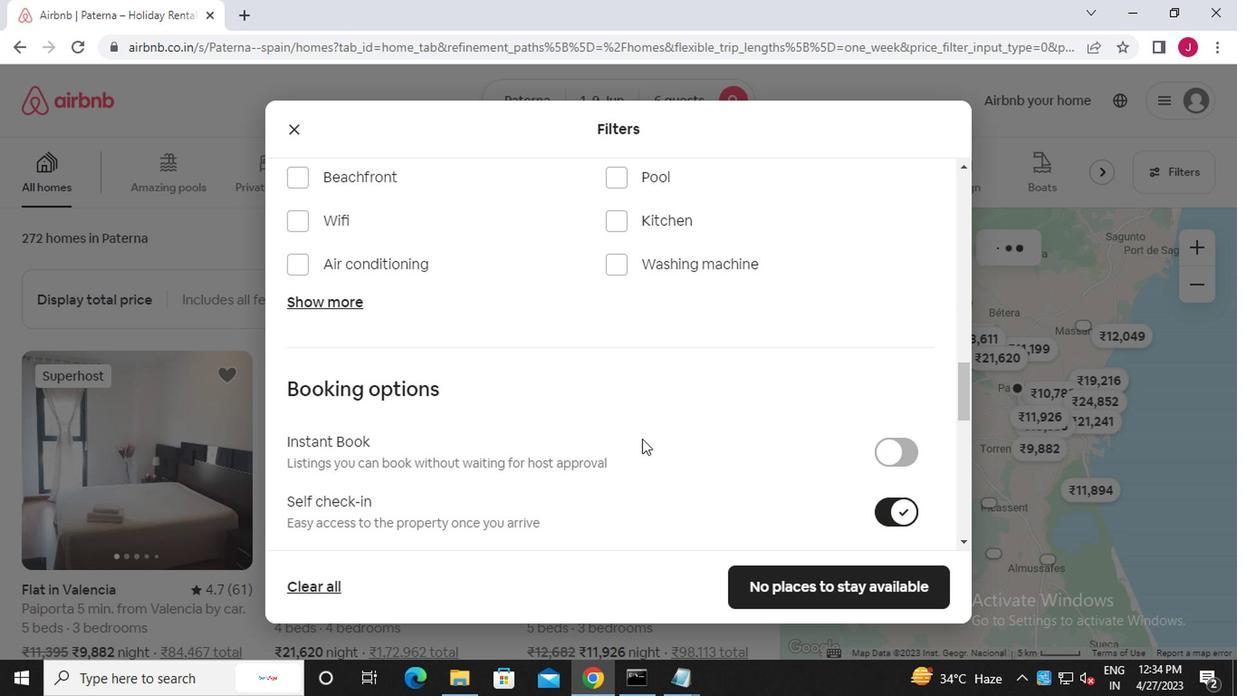 
Action: Mouse scrolled (633, 437) with delta (0, -1)
Screenshot: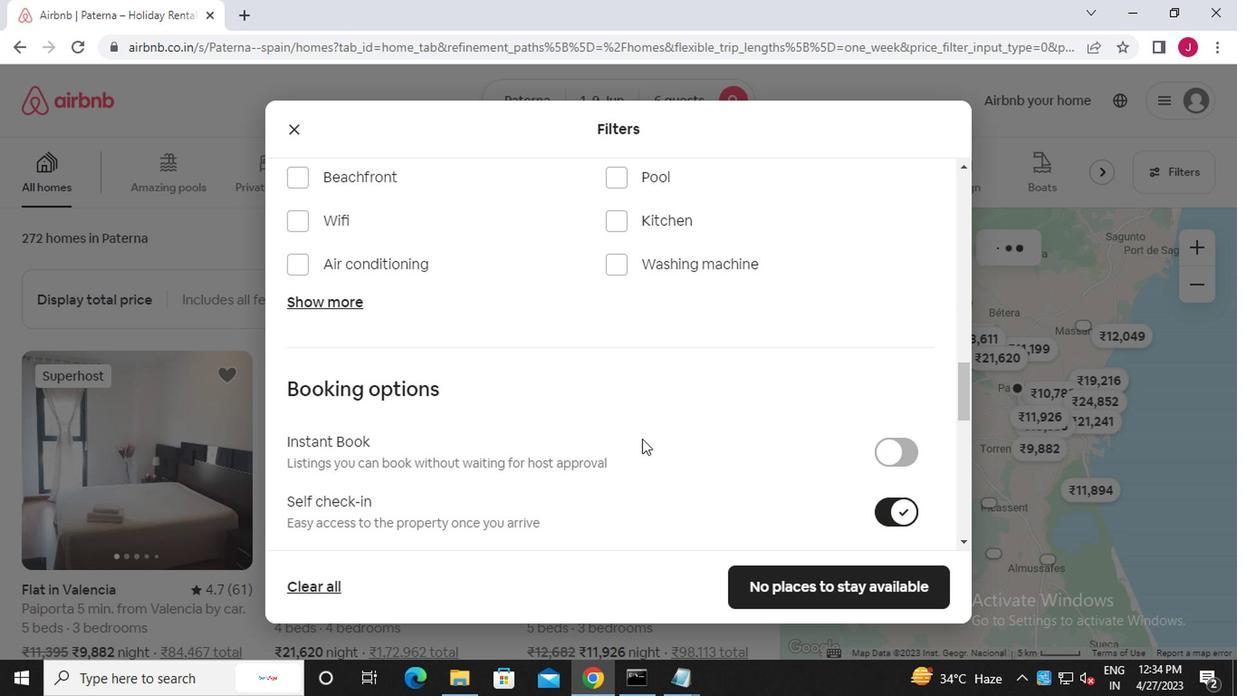 
Action: Mouse moved to (632, 438)
Screenshot: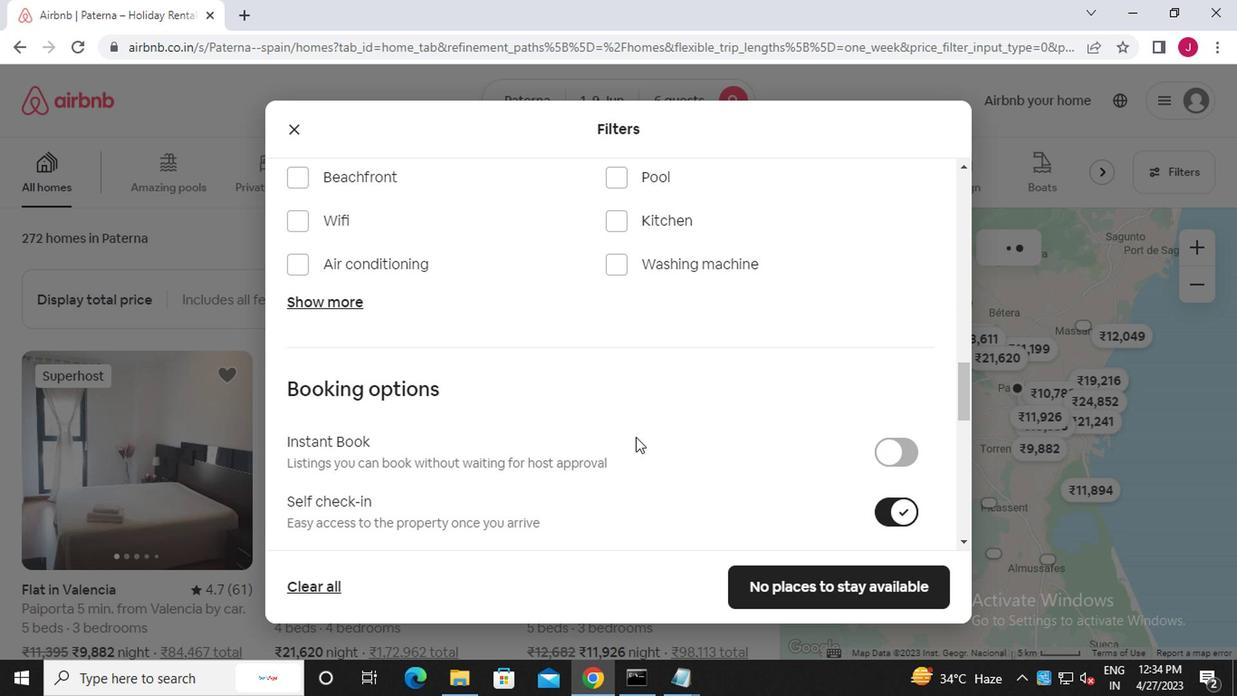 
Action: Mouse scrolled (632, 437) with delta (0, -1)
Screenshot: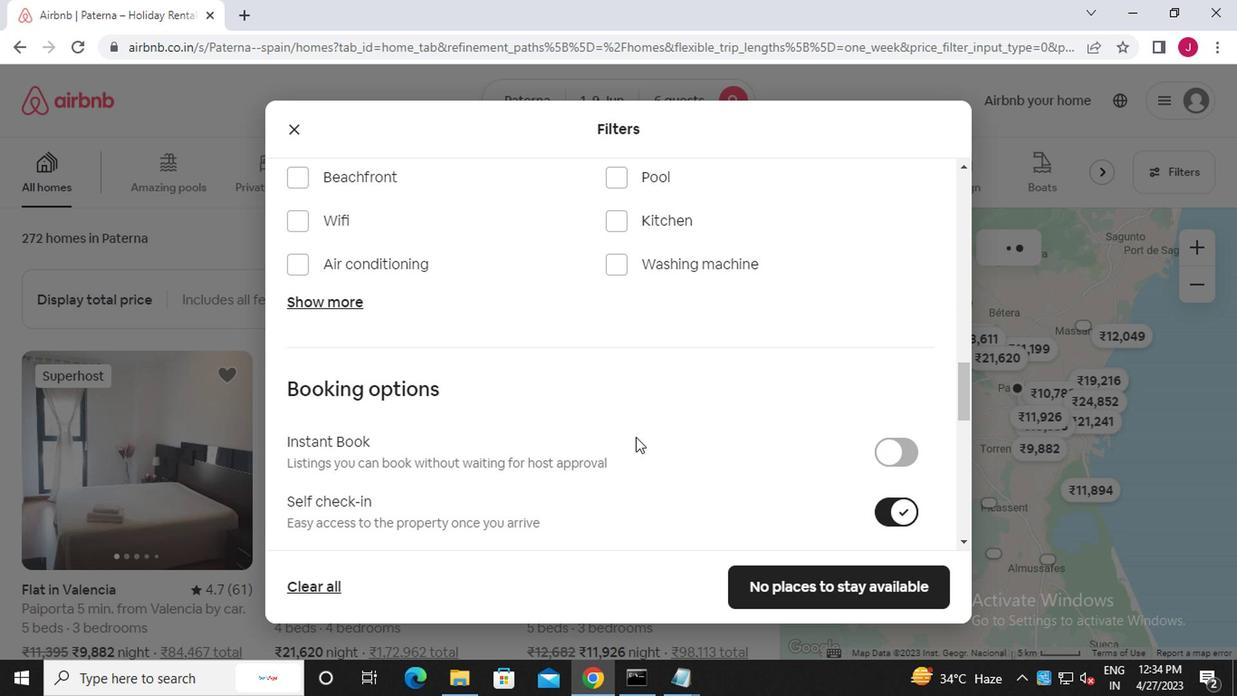 
Action: Mouse moved to (626, 436)
Screenshot: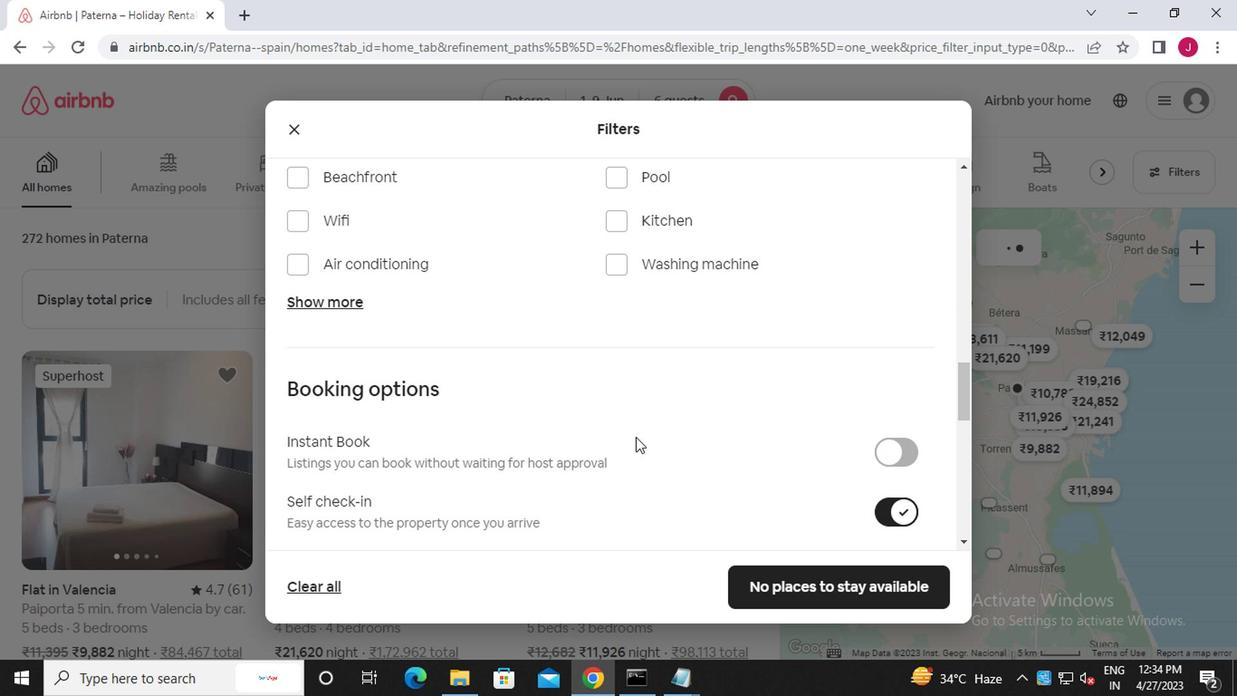 
Action: Mouse scrolled (626, 435) with delta (0, -1)
Screenshot: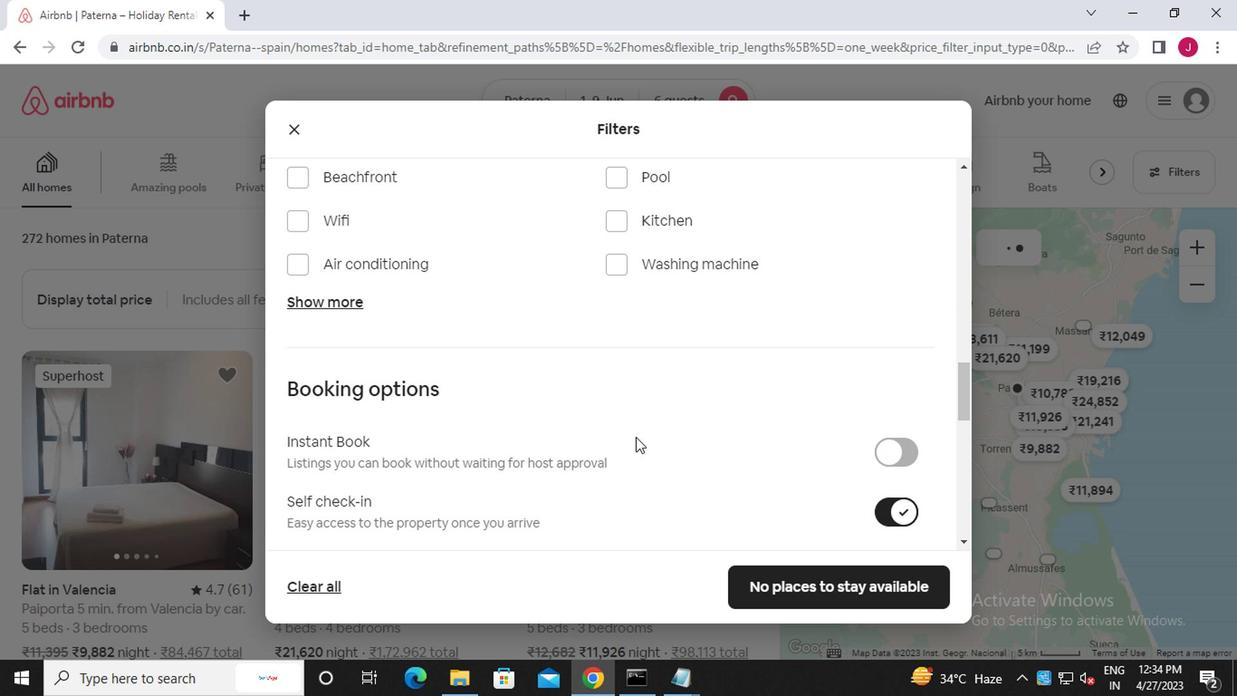
Action: Mouse moved to (318, 441)
Screenshot: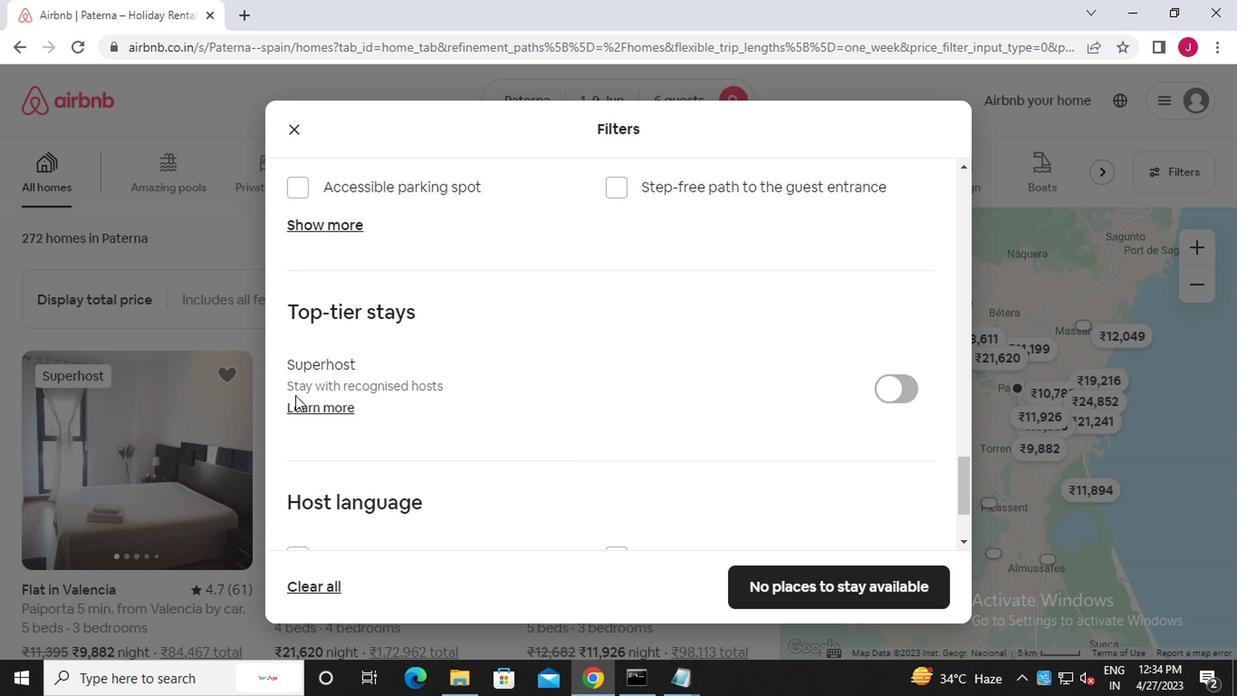 
Action: Mouse scrolled (318, 441) with delta (0, 0)
Screenshot: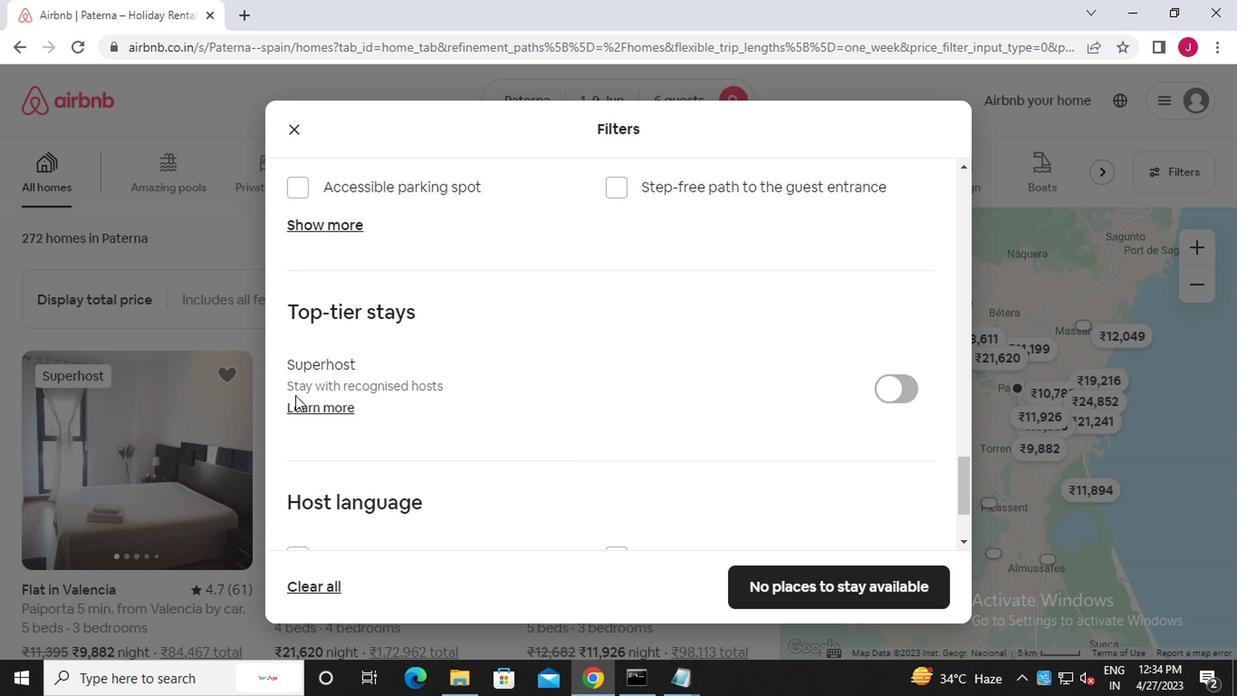 
Action: Mouse scrolled (318, 441) with delta (0, 0)
Screenshot: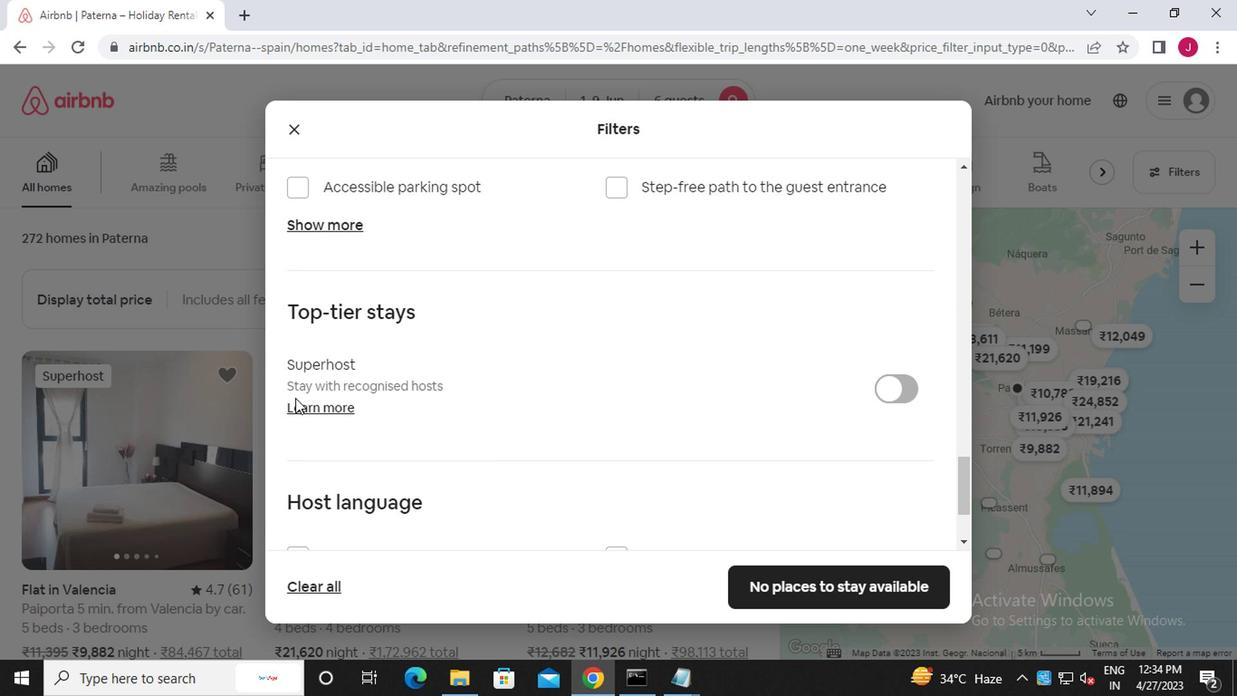 
Action: Mouse scrolled (318, 441) with delta (0, 0)
Screenshot: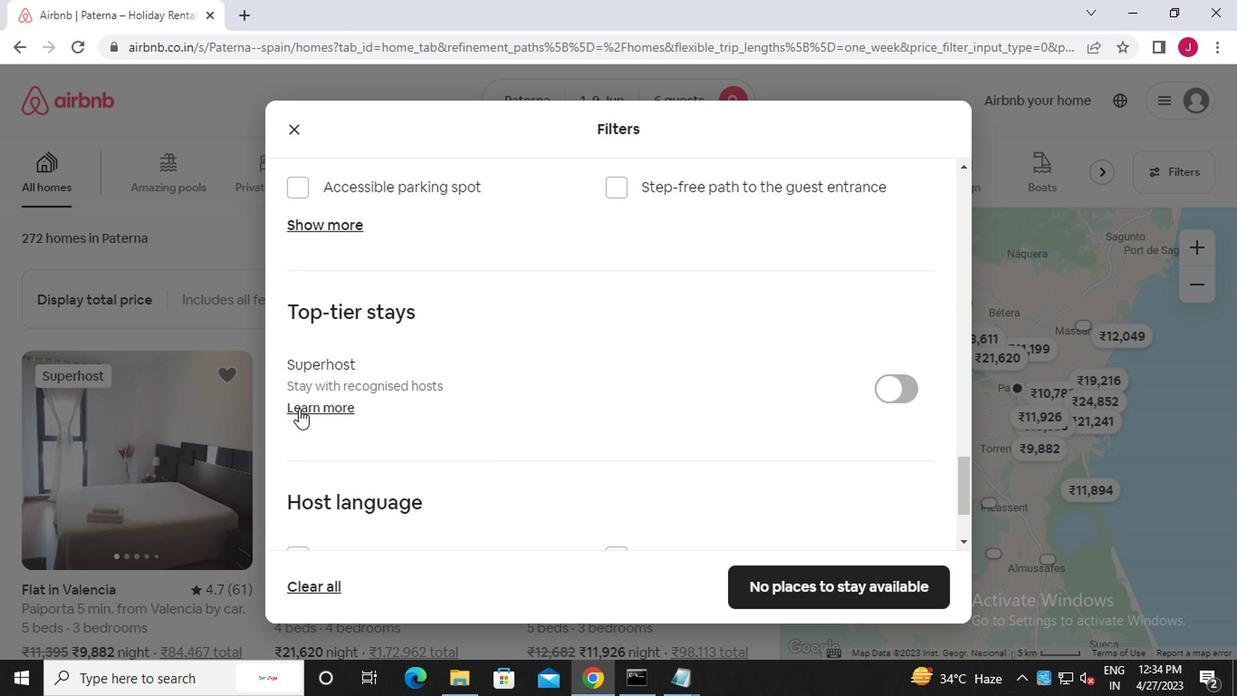 
Action: Mouse moved to (297, 424)
Screenshot: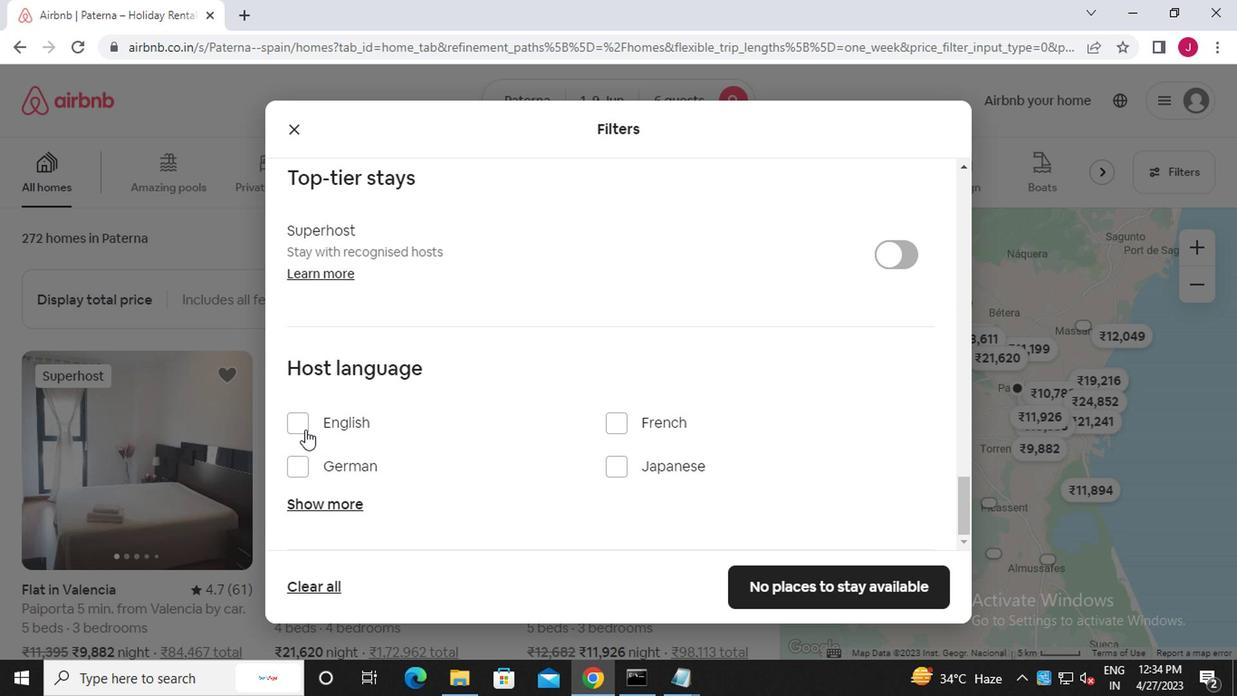 
Action: Mouse pressed left at (297, 424)
Screenshot: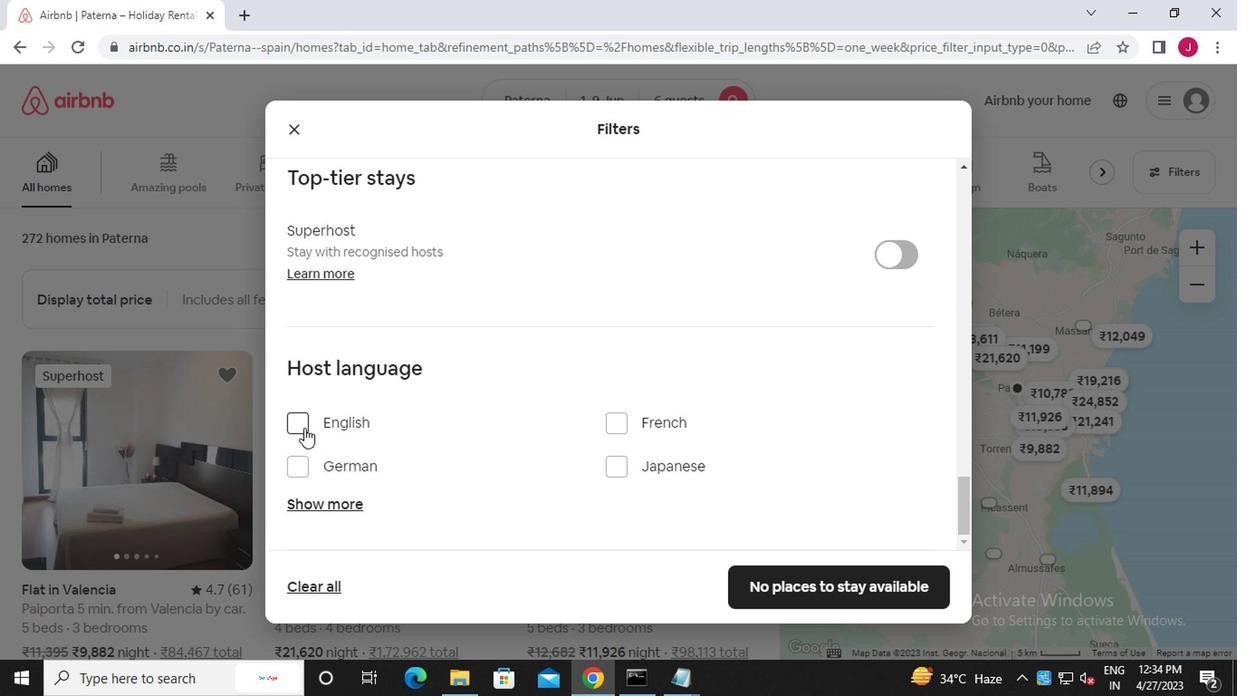 
Action: Mouse moved to (865, 589)
Screenshot: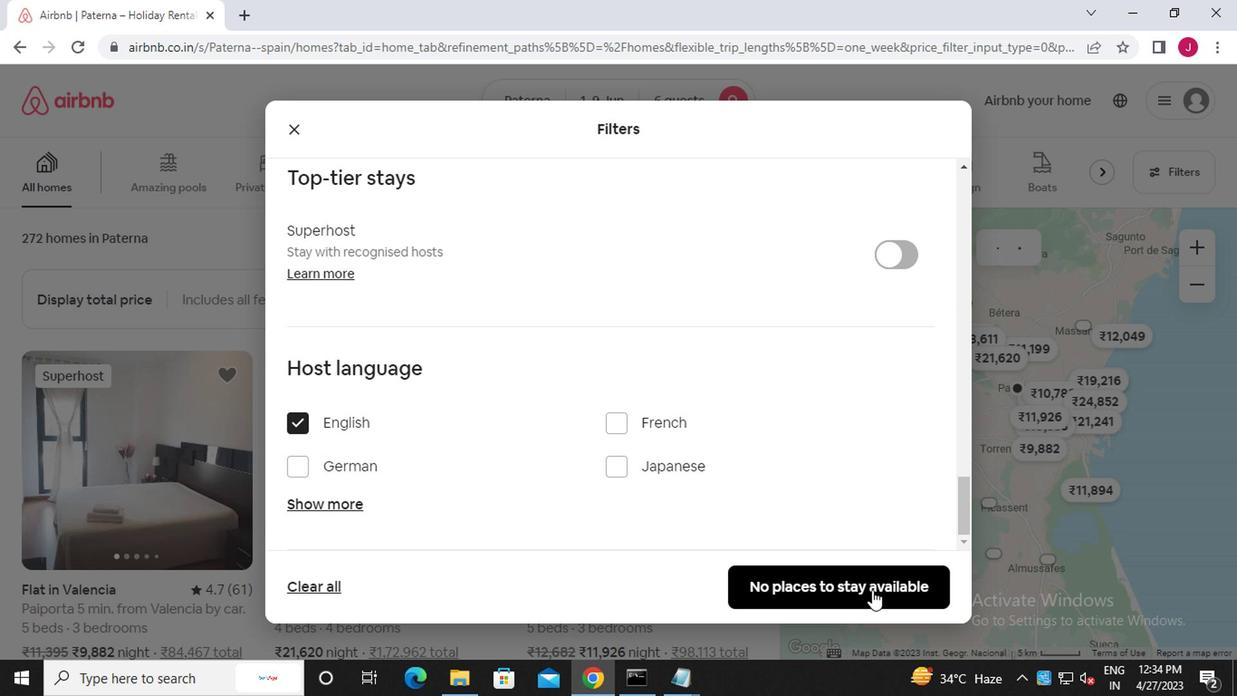 
Action: Mouse pressed left at (865, 589)
Screenshot: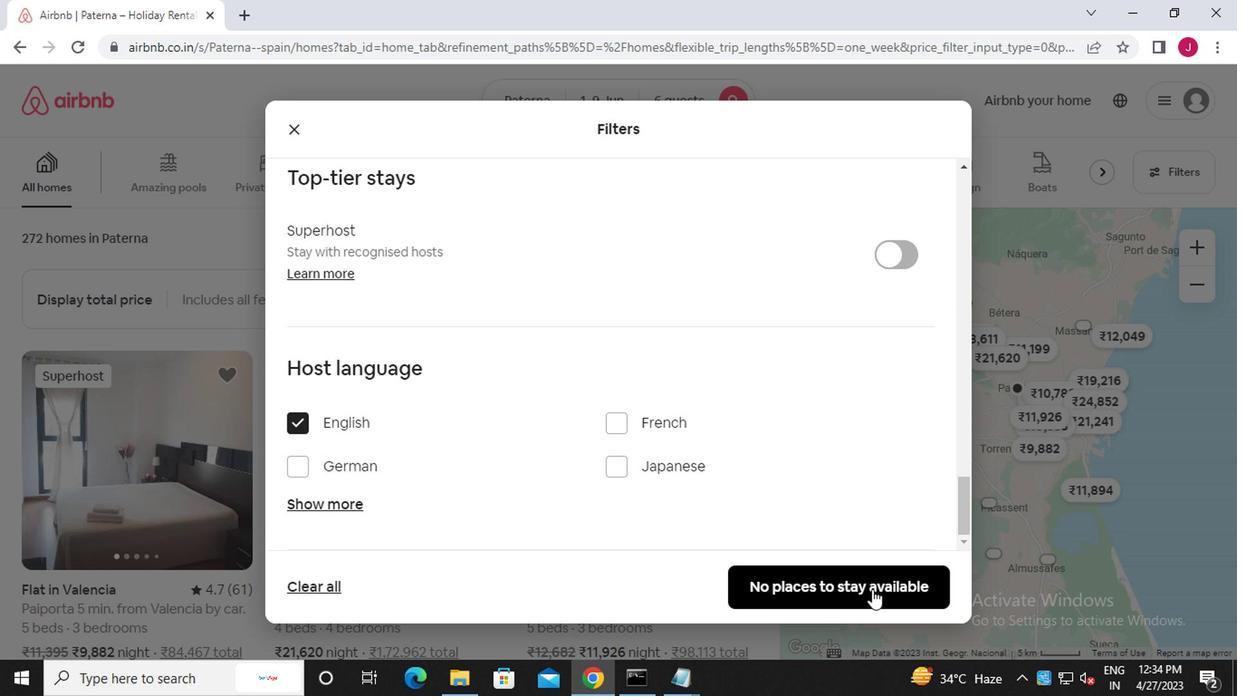 
Action: Mouse moved to (850, 575)
Screenshot: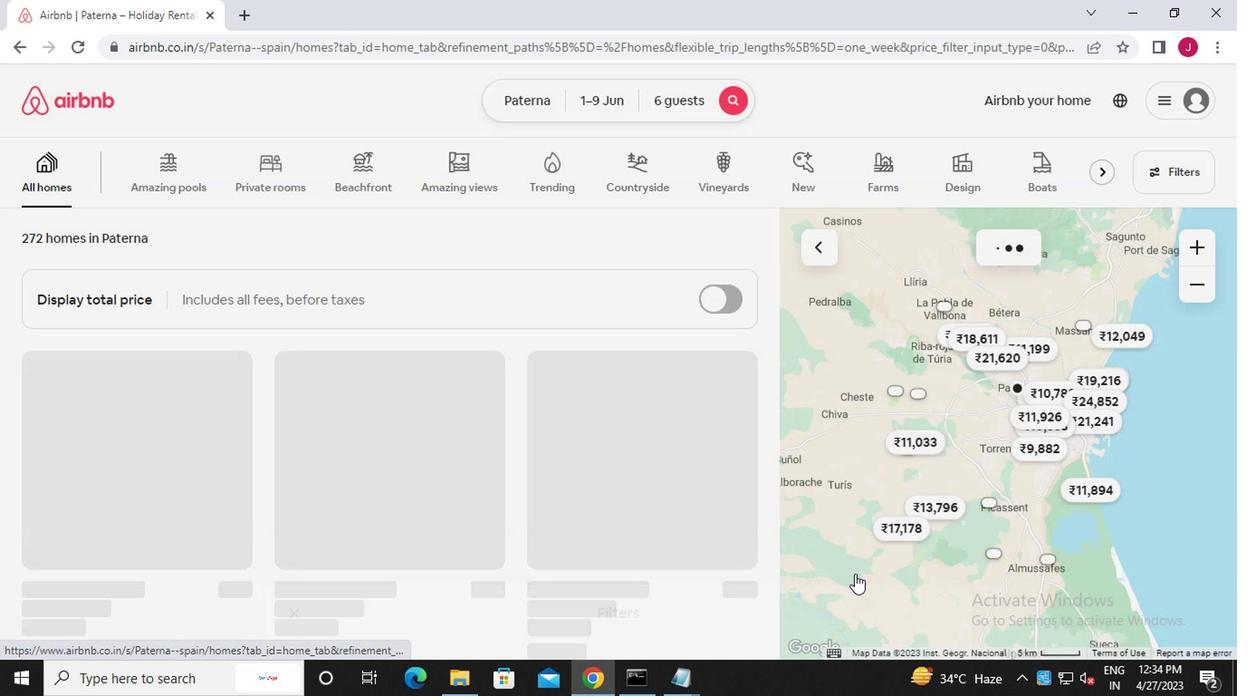 
